 Task: Open a blank google sheet and write heading  Student grades data  Add 10 students name:-  'Joshua Rivera, Zoey Coleman, Ryan Wright, Addison Bailey, Jonathan Simmons, Brooklyn Ward, Caleb Barnes, Audrey Collins, Gabriel Perry, Sofia Bell. ' in February Last week sales are  100 to 150. Math Grade:-  90, 95, 80, 92, 85,88, 90, 78, 92, 85.Science Grade:-  85, 87, 92, 88, 90, 85, 92, 80, 88, 90.English Grade:-  92, 90, 85, 90, 88, 92, 85, 82, 90, 88.History Grade:-  88, 92, 78, 95, 90, 90, 80, 85, 92, 90. Total use the formula   =SUM(D2:G2) then presss enter. Save page Budget GuruData
Action: Mouse moved to (169, 211)
Screenshot: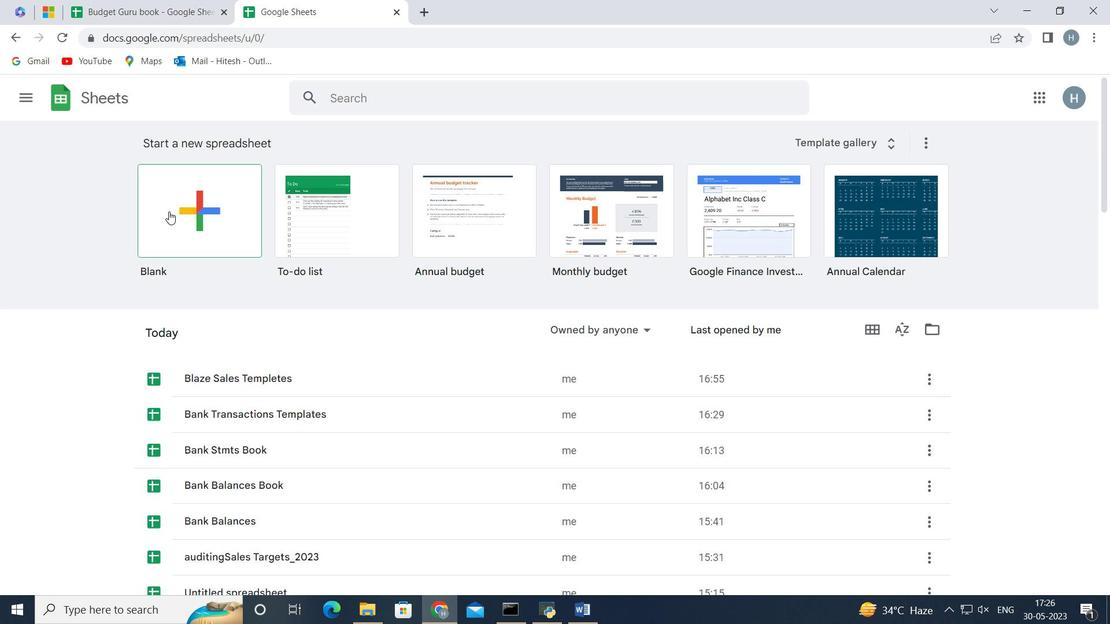 
Action: Mouse pressed left at (169, 211)
Screenshot: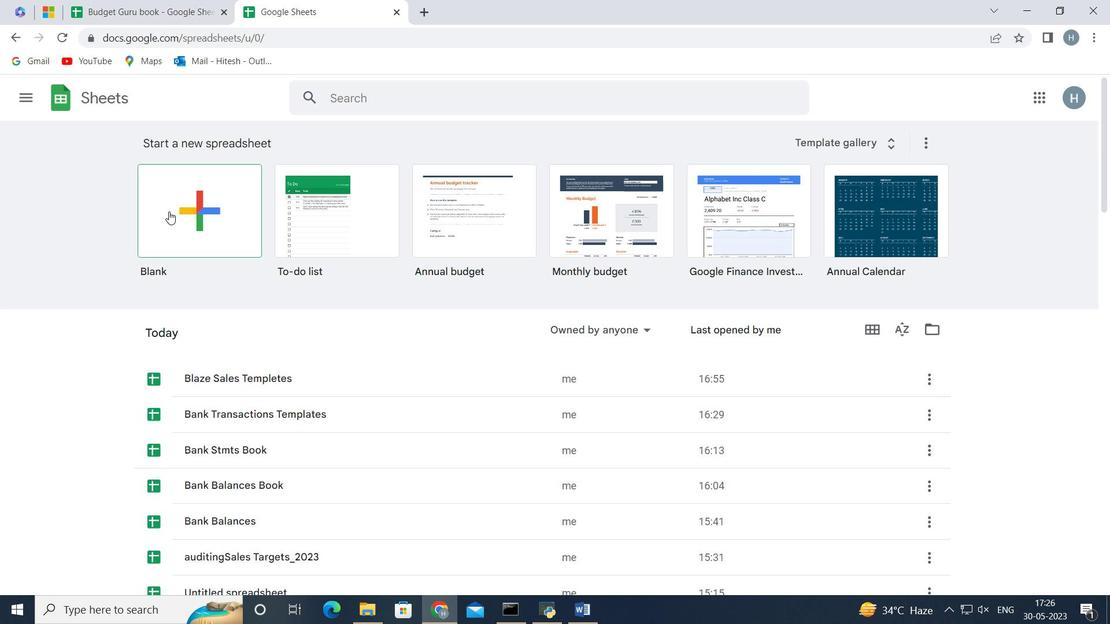 
Action: Mouse moved to (77, 202)
Screenshot: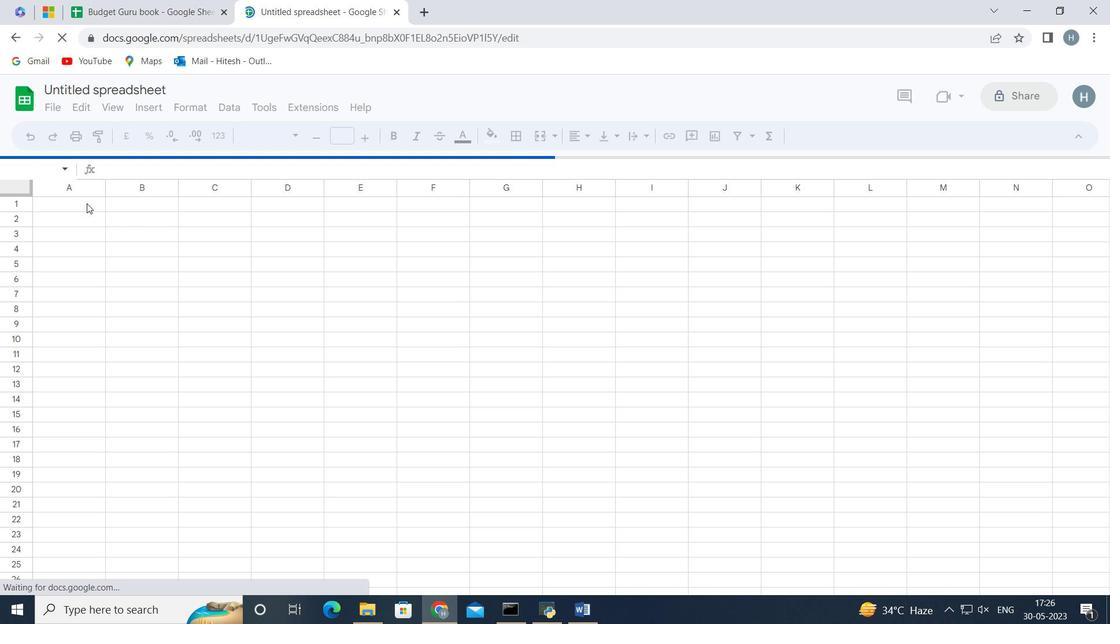
Action: Mouse pressed left at (77, 202)
Screenshot: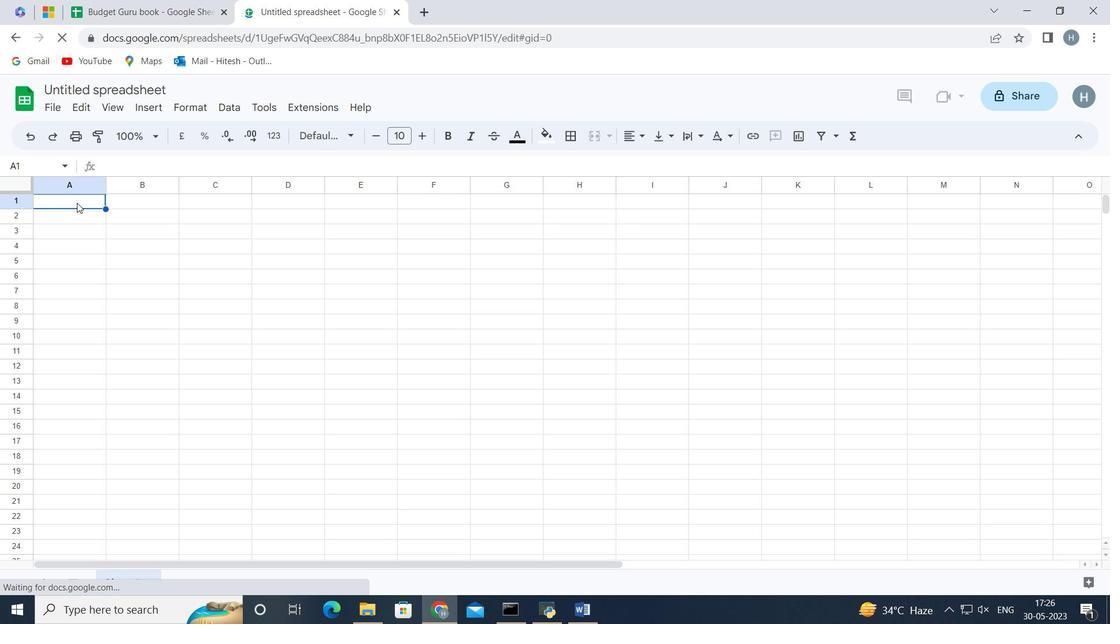 
Action: Key pressed <Key.shift>Student<Key.space><Key.shift>Grades<Key.space><Key.shift>Data<Key.enter><Key.shift><Key.shift><Key.shift><Key.shift><Key.shift>Students<Key.space><Key.shift>Name<Key.enter><Key.shift_r>Joshu<Key.space><Key.shift>Rivera<Key.enter><Key.shift>Zoey<Key.space><Key.shift>Coleman<Key.enter><Key.shift>Ryan<Key.space><Key.shift>Wright<Key.enter><Key.shift>Addison<Key.space><Key.shift>Bailey<Key.enter><Key.shift_r>Jonathan<Key.space><Key.shift>Simmons<Key.enter><Key.shift>Brooklyn<Key.space><Key.shift><Key.shift><Key.shift>Ward<Key.enter><Key.shift>Caleb<Key.space><Key.shift>Barnes<Key.enter><Key.shift>Audrey<Key.space><Key.shift>Collins<Key.enter><Key.shift><Key.shift><Key.shift><Key.shift><Key.shift><Key.shift><Key.shift>Gabriel<Key.space><Key.shift_r>Perry<Key.space><Key.enter><Key.shift>Sofia<Key.space><Key.shift>Bell<Key.enter>
Screenshot: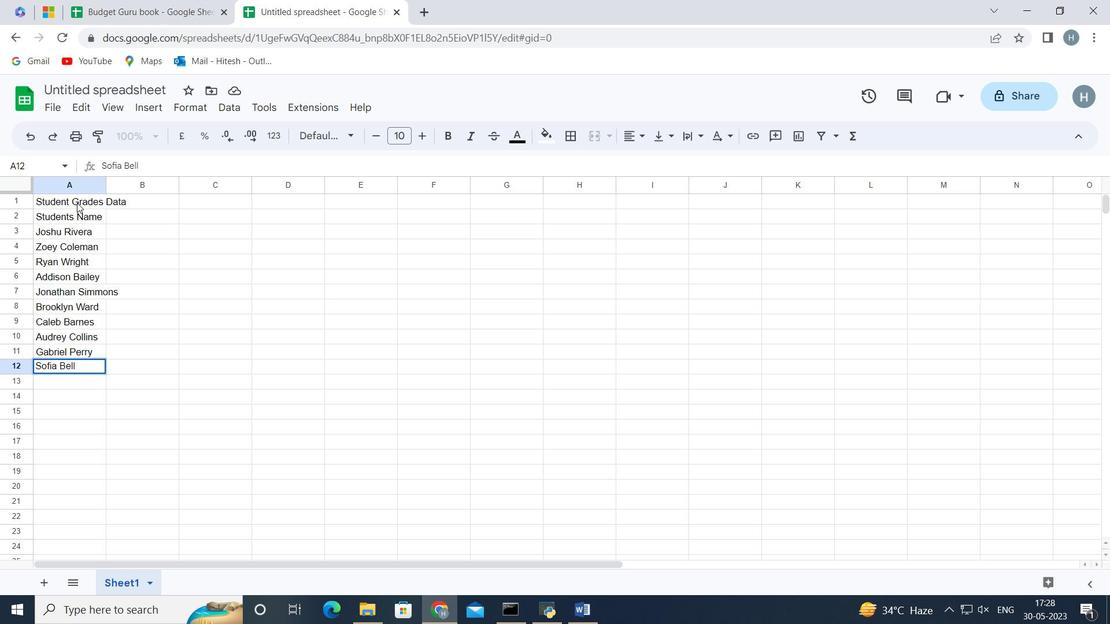 
Action: Mouse moved to (71, 183)
Screenshot: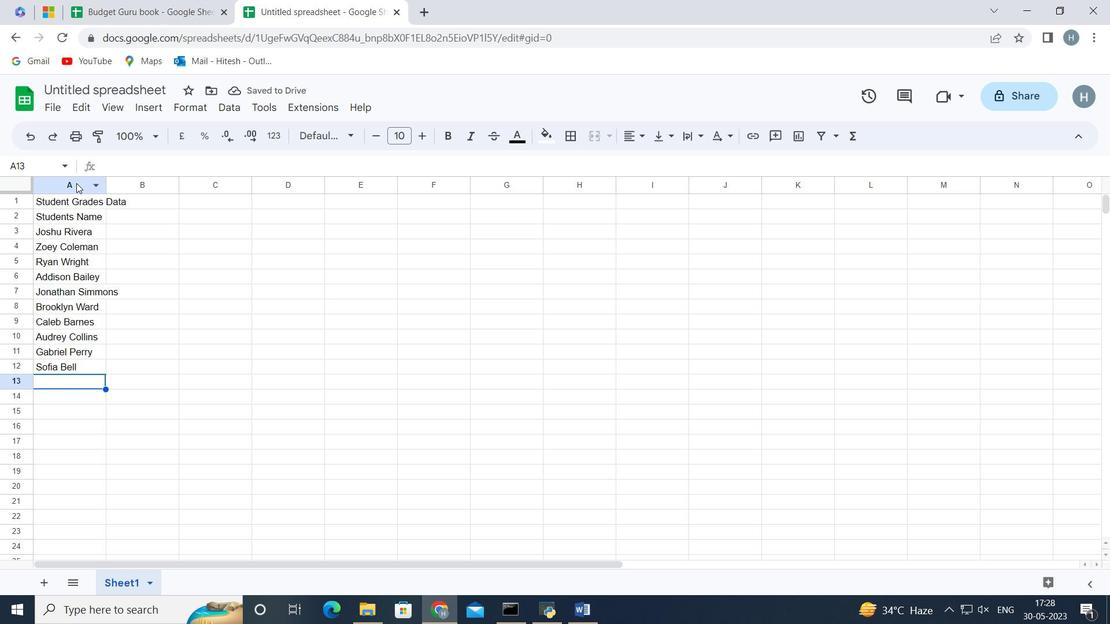 
Action: Mouse pressed left at (71, 183)
Screenshot: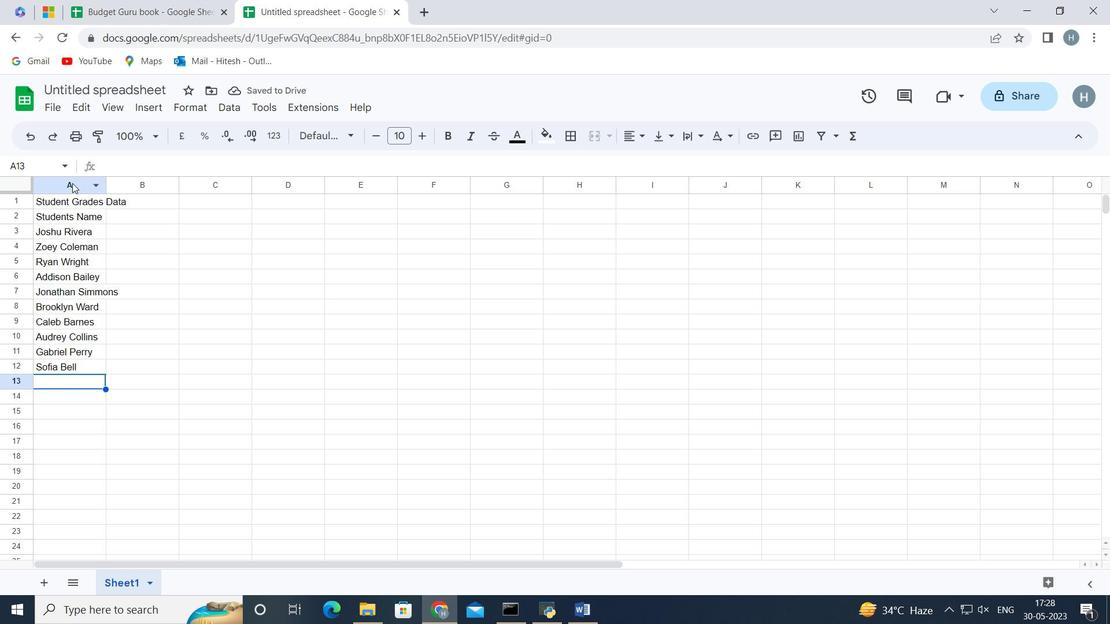 
Action: Mouse moved to (105, 183)
Screenshot: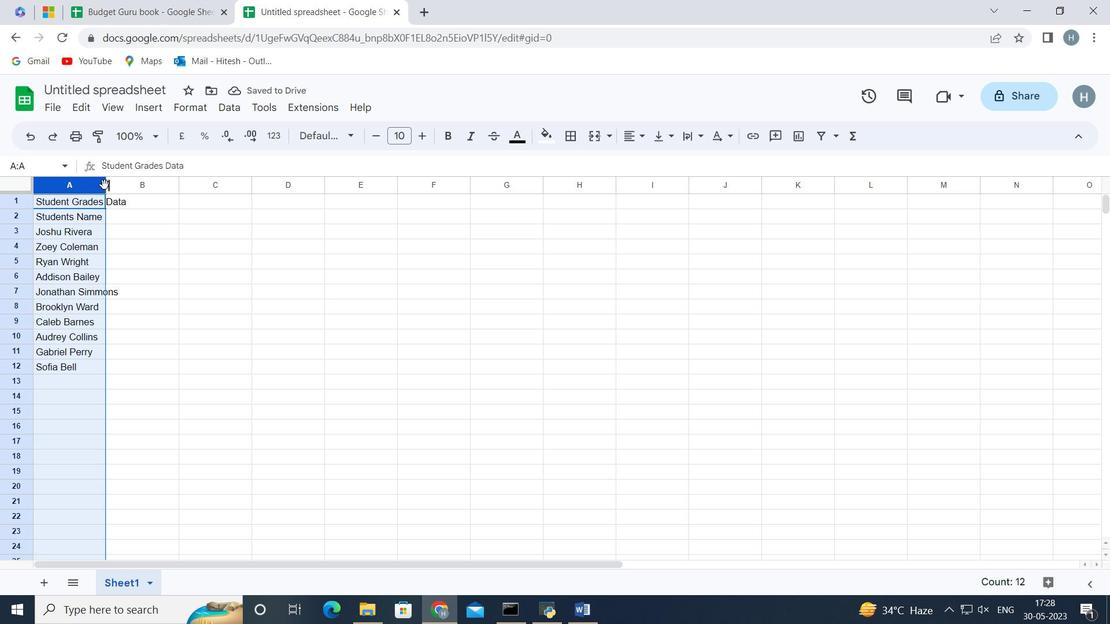 
Action: Mouse pressed left at (105, 183)
Screenshot: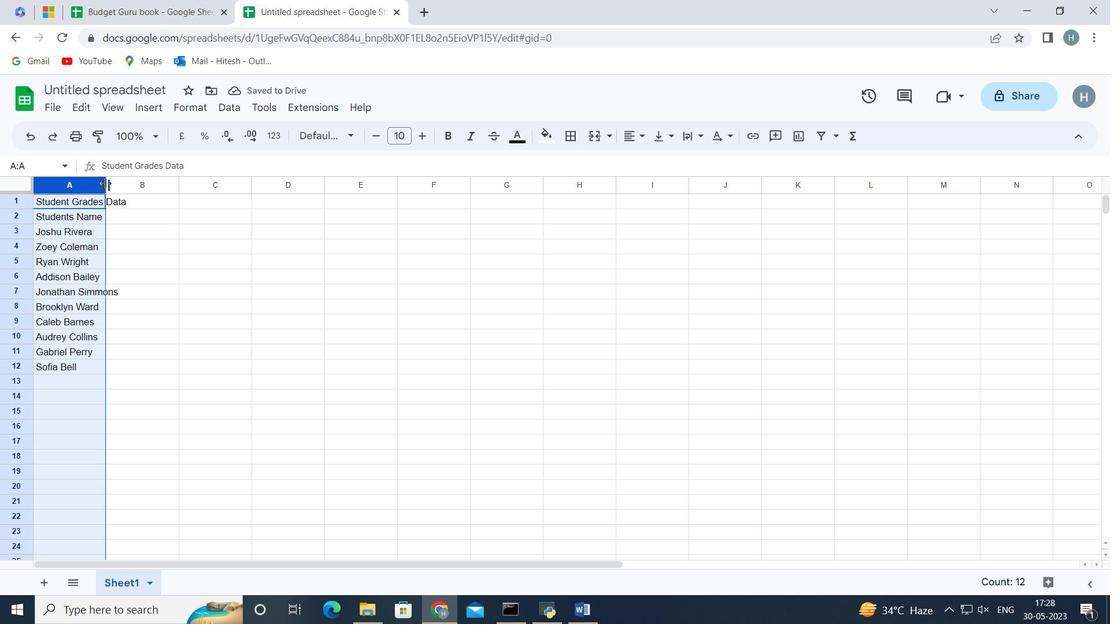 
Action: Mouse pressed left at (105, 183)
Screenshot: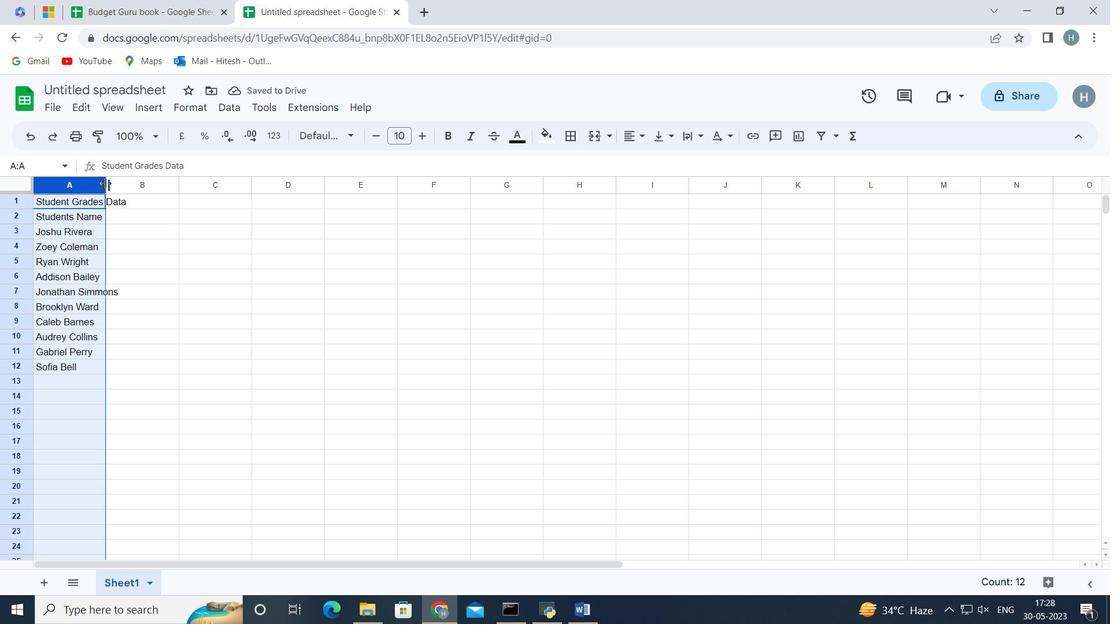 
Action: Mouse moved to (137, 215)
Screenshot: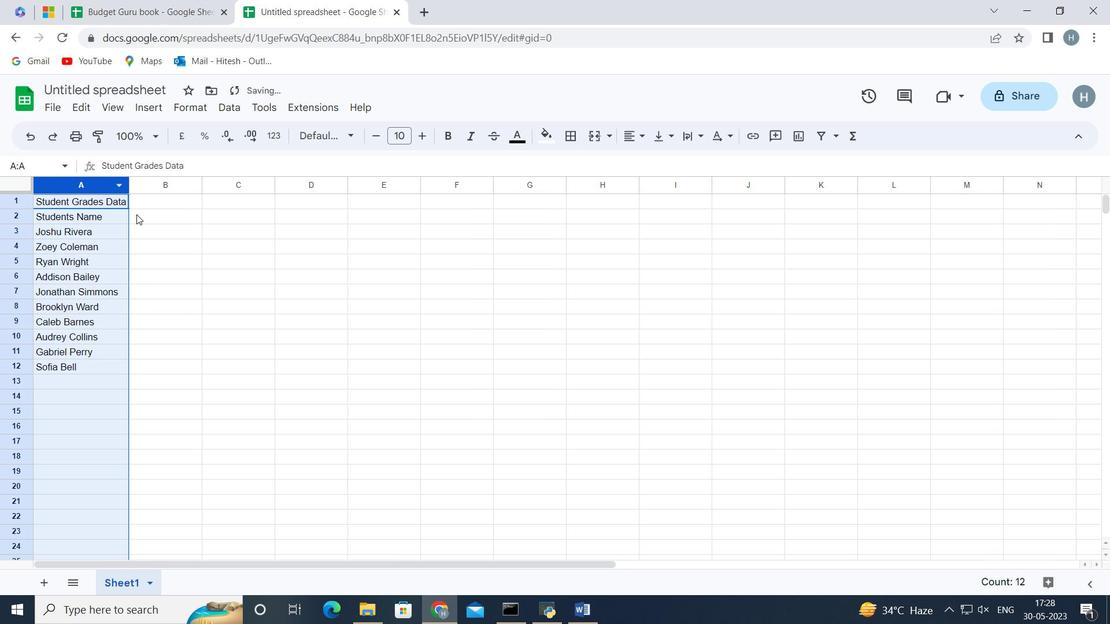 
Action: Mouse pressed left at (137, 215)
Screenshot: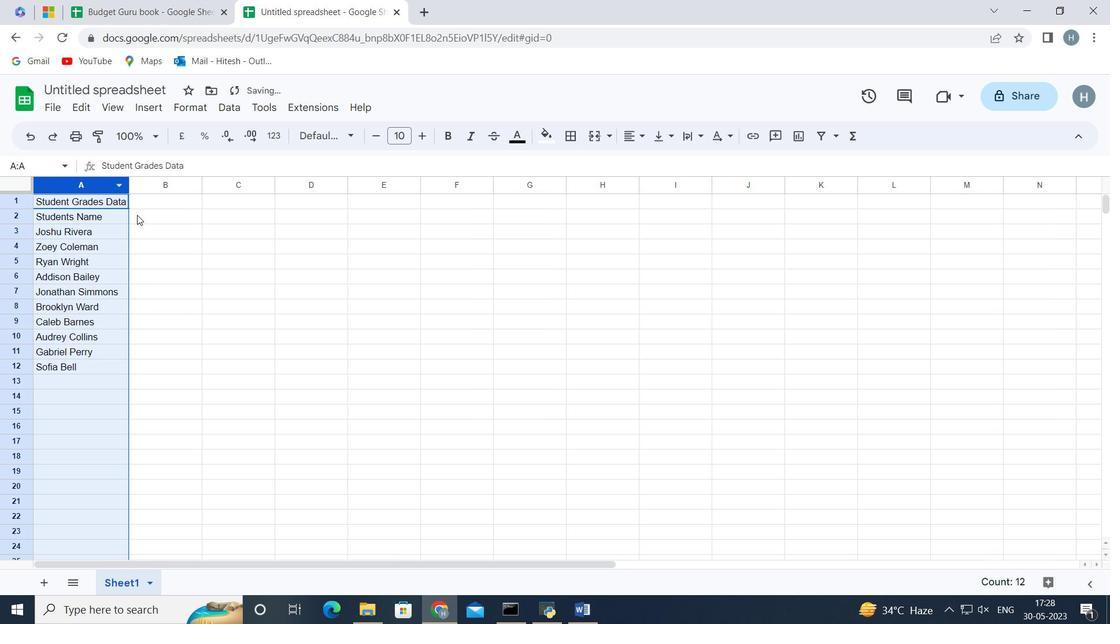 
Action: Mouse moved to (137, 215)
Screenshot: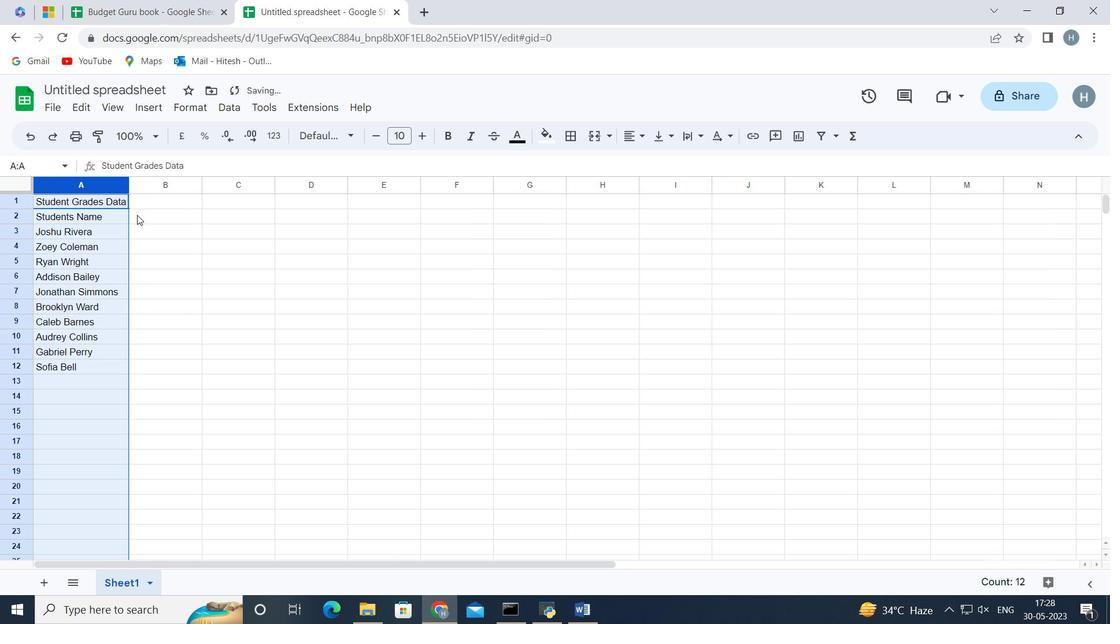 
Action: Key pressed <Key.shift>February<Key.space>l<Key.backspace><Key.shift>Last<Key.space><Key.shift>Week<Key.space><Key.shift>Sales<Key.enter>
Screenshot: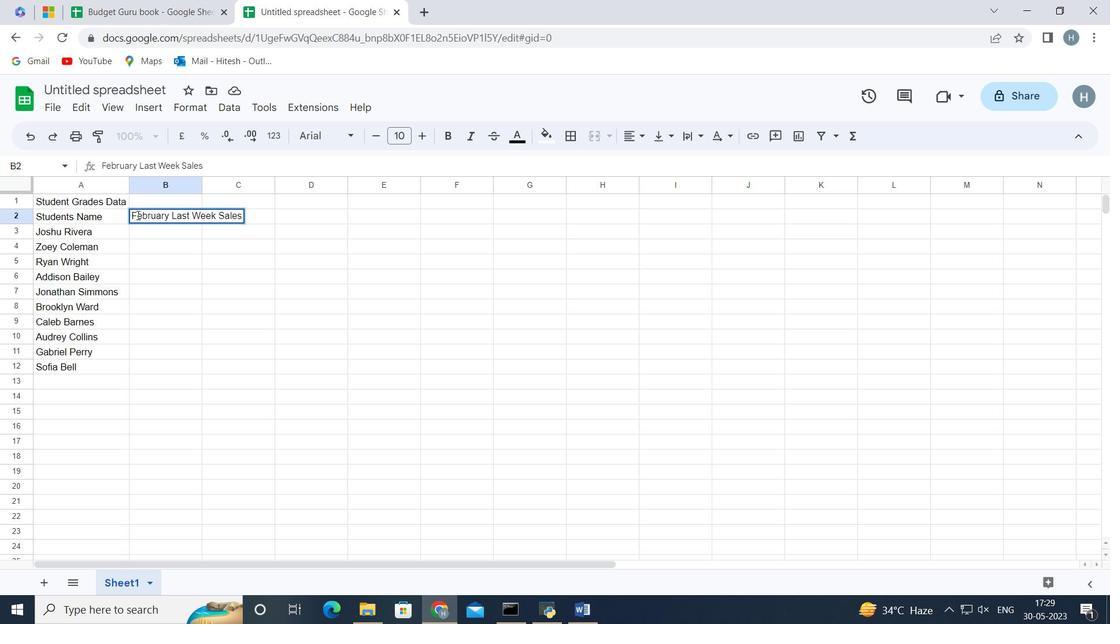 
Action: Mouse moved to (226, 193)
Screenshot: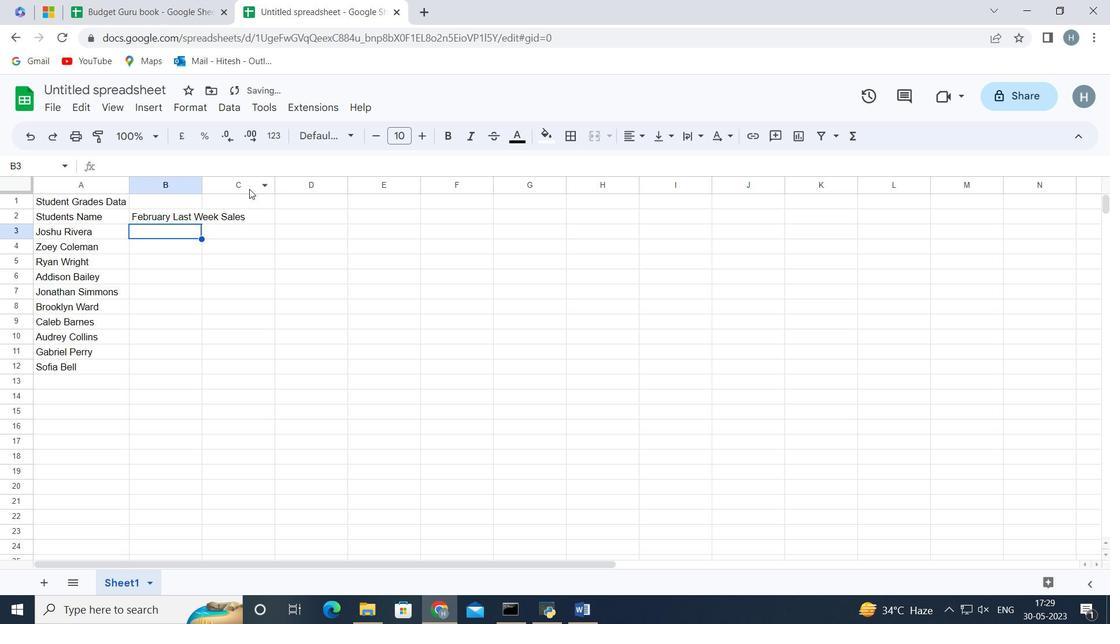
Action: Key pressed 100<Key.enter>140<Key.enter>120<Key.enter>150<Key.enter>130<Key.enter>19<Key.backspace>05<Key.enter>135<Key.enter>115<Key.enter>145<Key.enter>125<Key.enter>
Screenshot: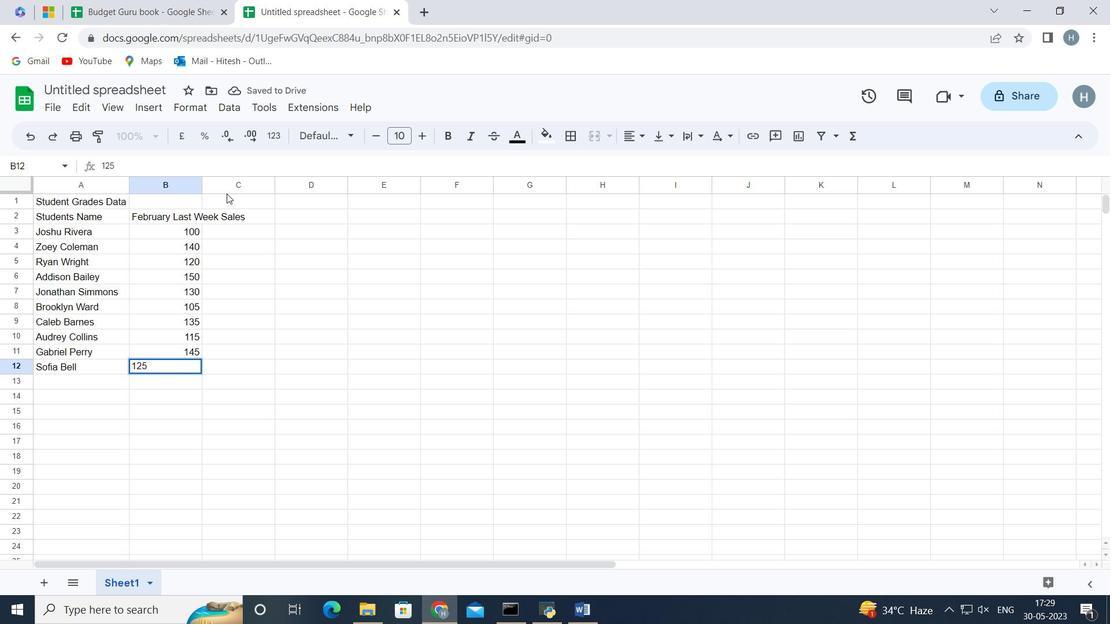 
Action: Mouse moved to (246, 211)
Screenshot: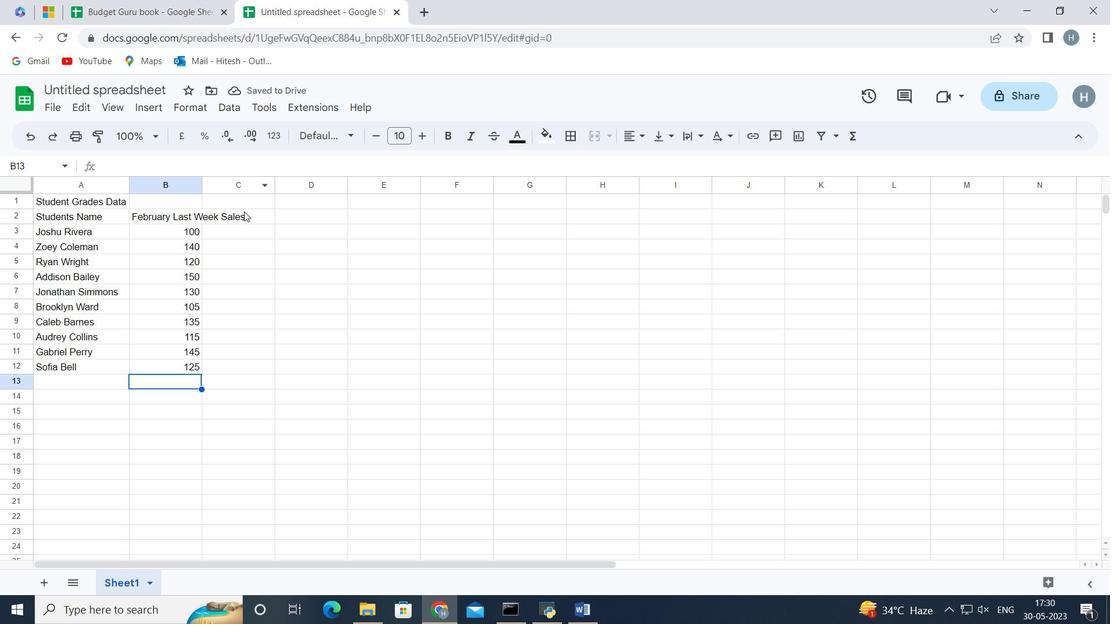 
Action: Mouse pressed left at (246, 211)
Screenshot: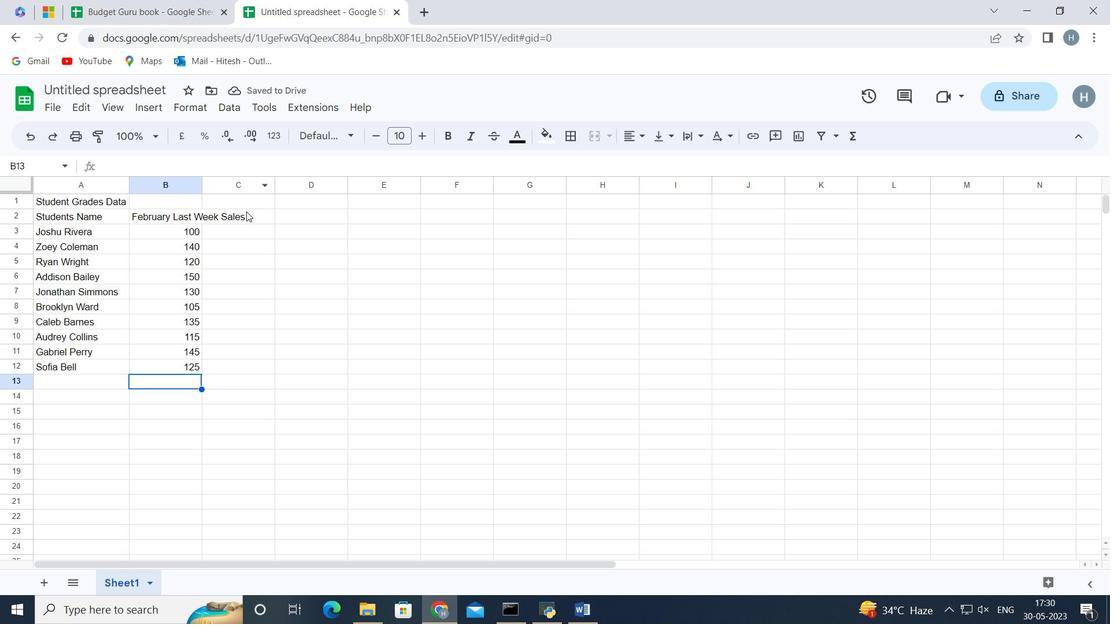 
Action: Key pressed <Key.shift>Math<Key.space><Key.shift>Grade<Key.enter>90<Key.enter>95<Key.enter>80<Key.enter>92<Key.enter>85<Key.enter>88<Key.enter>90<Key.enter>78<Key.enter>92<Key.enter>85<Key.enter>
Screenshot: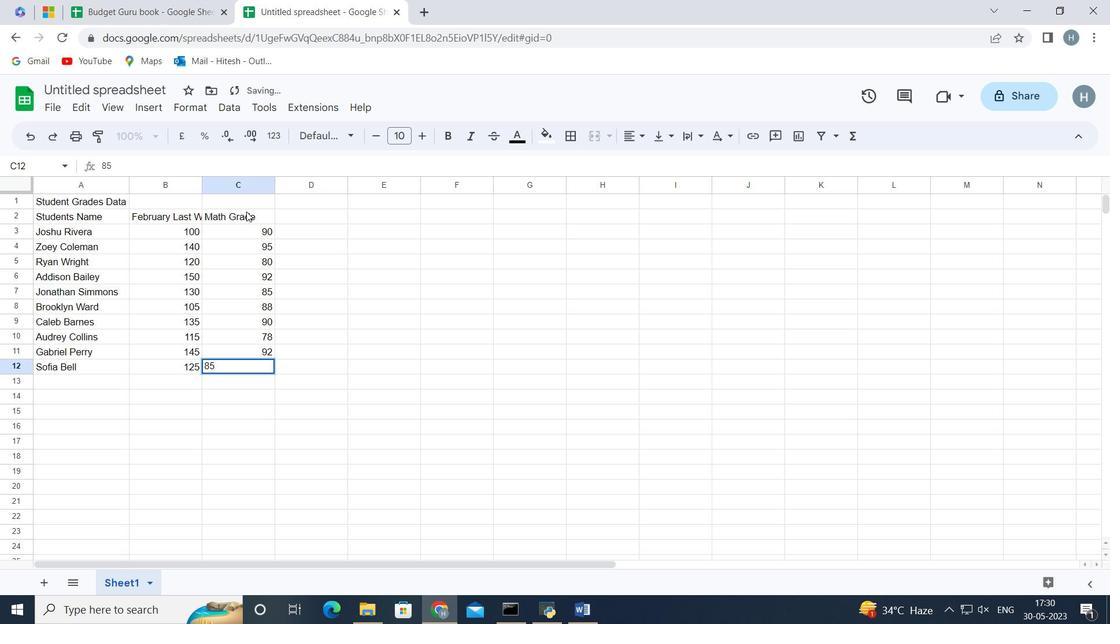 
Action: Mouse moved to (288, 215)
Screenshot: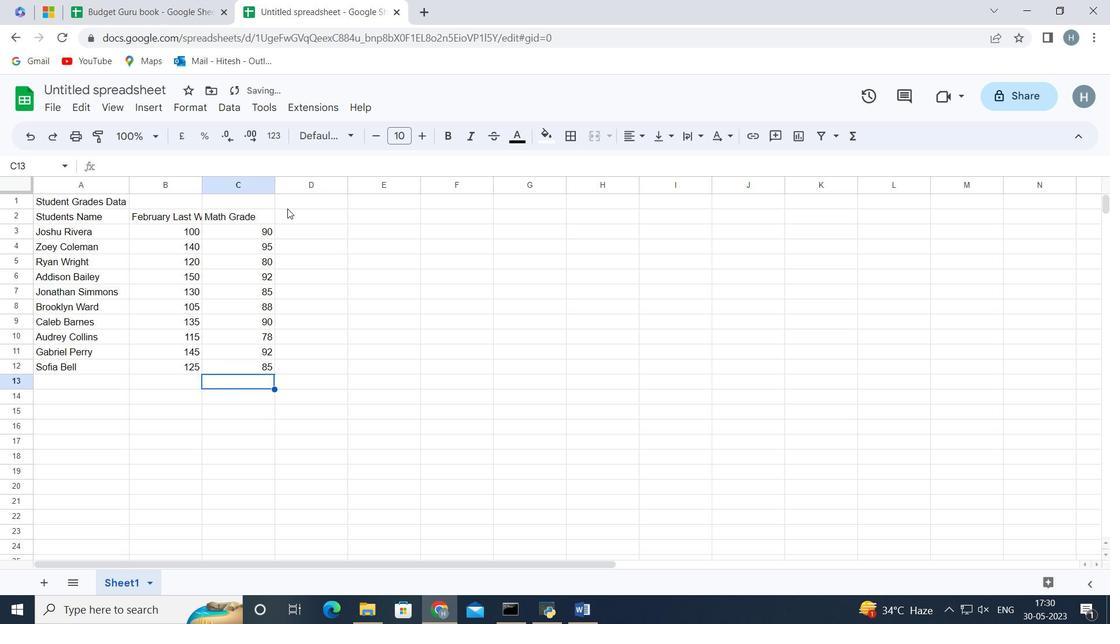 
Action: Mouse pressed left at (288, 215)
Screenshot: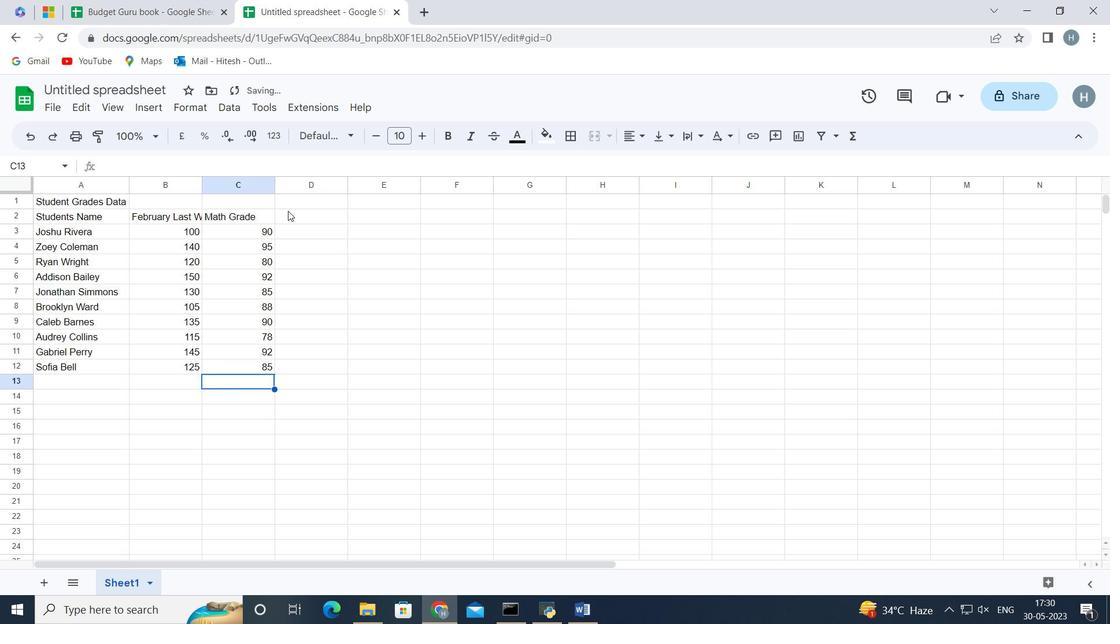 
Action: Key pressed <Key.shift>Science<Key.space><Key.shift>Grade<Key.enter>
Screenshot: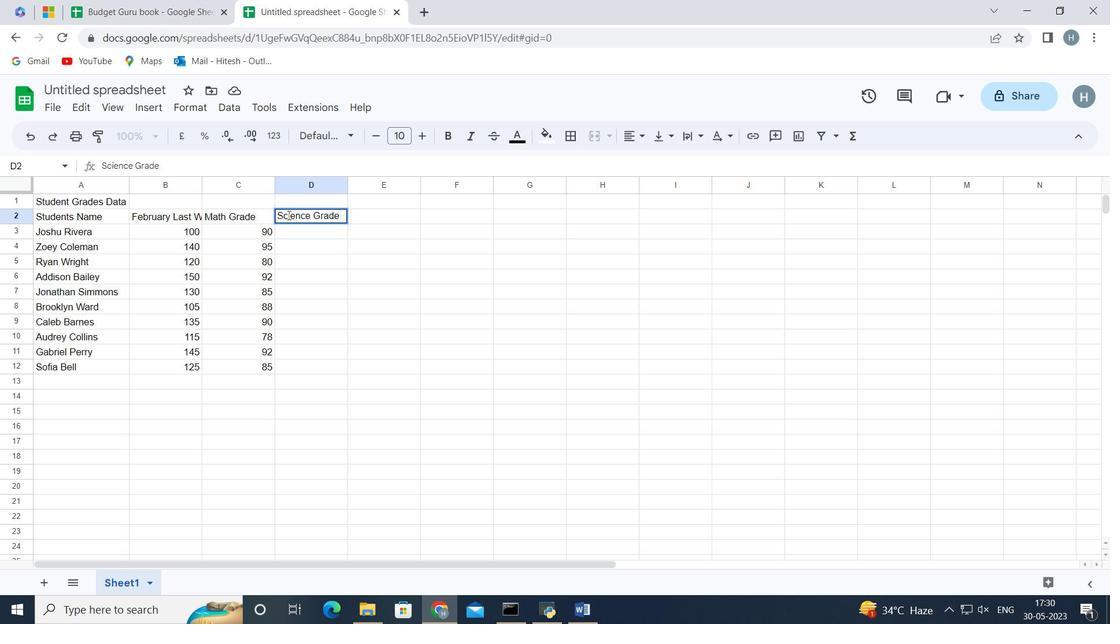 
Action: Mouse moved to (61, 234)
Screenshot: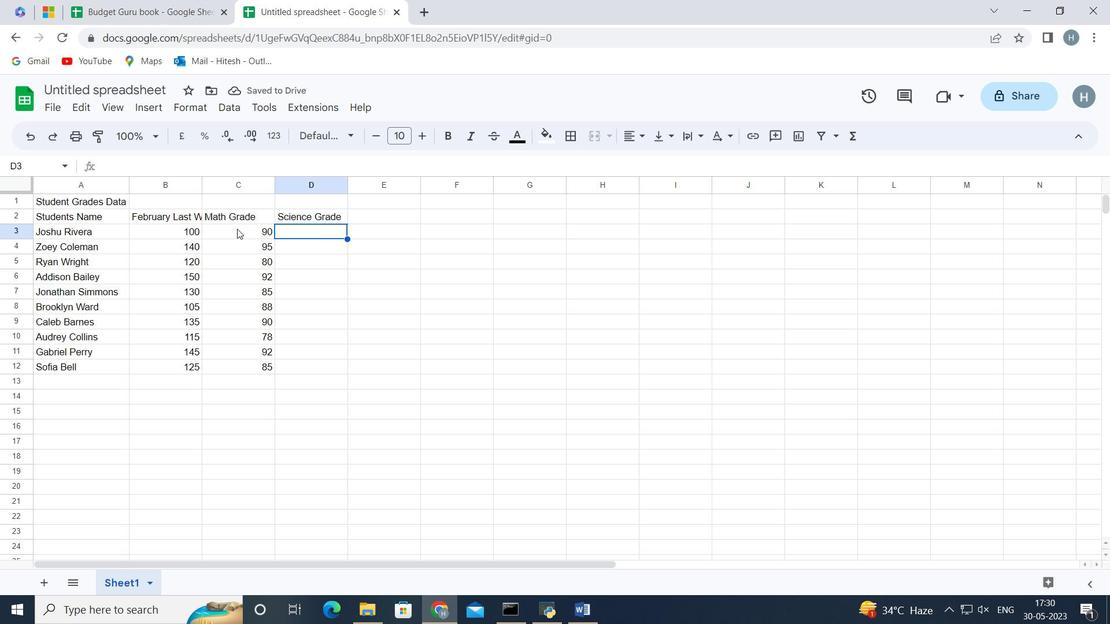 
Action: Key pressed 85<Key.enter>87<Key.enter>92<Key.enter>88<Key.enter>90<Key.enter>85<Key.enter>92<Key.enter>80<Key.enter>88<Key.enter>90<Key.enter>
Screenshot: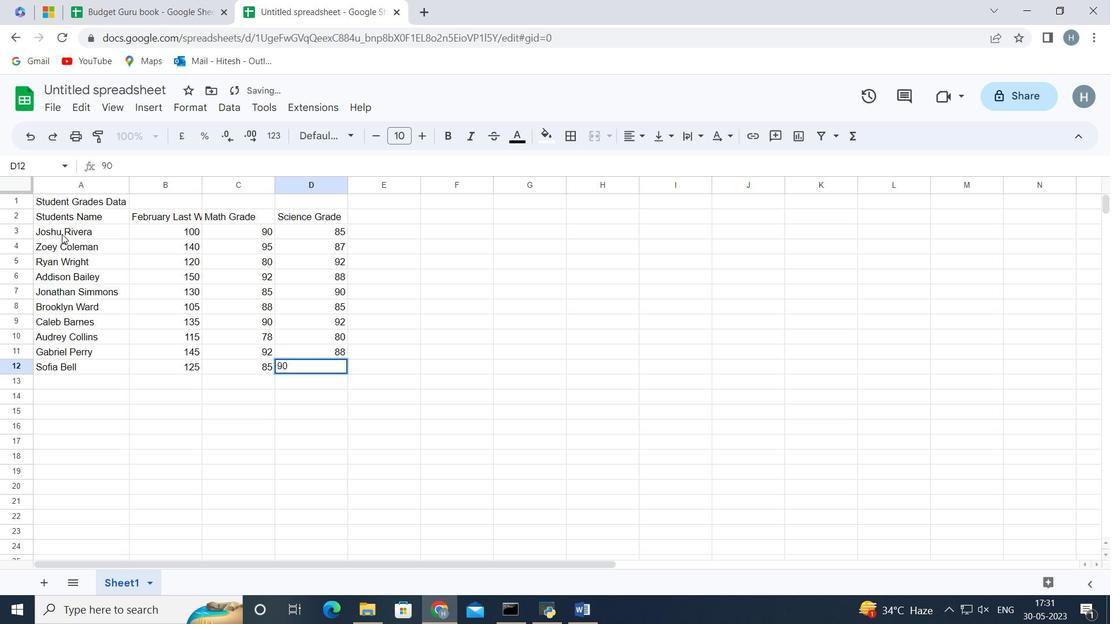 
Action: Mouse moved to (370, 211)
Screenshot: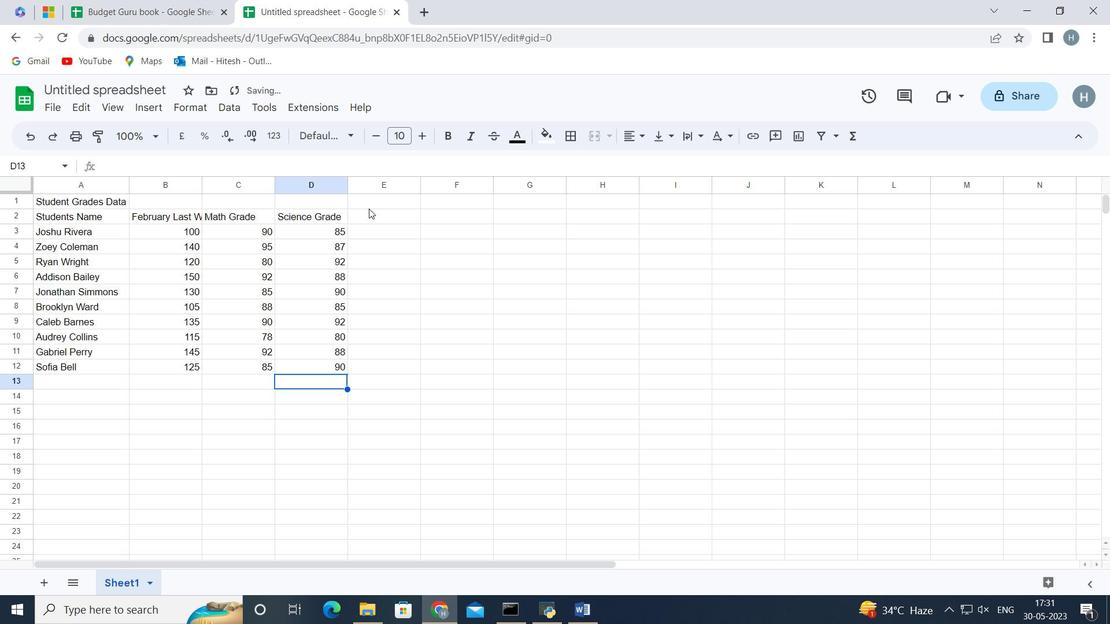 
Action: Mouse pressed left at (370, 211)
Screenshot: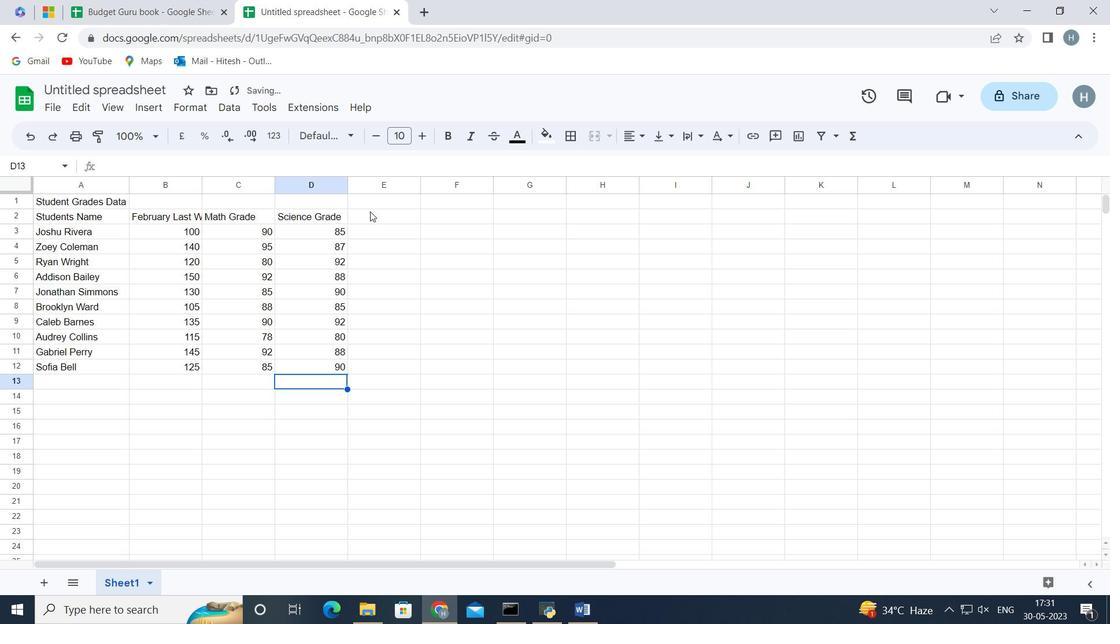 
Action: Key pressed <Key.shift>Engls<Key.backspace>ish<Key.space><Key.shift>Grade<Key.enter>
Screenshot: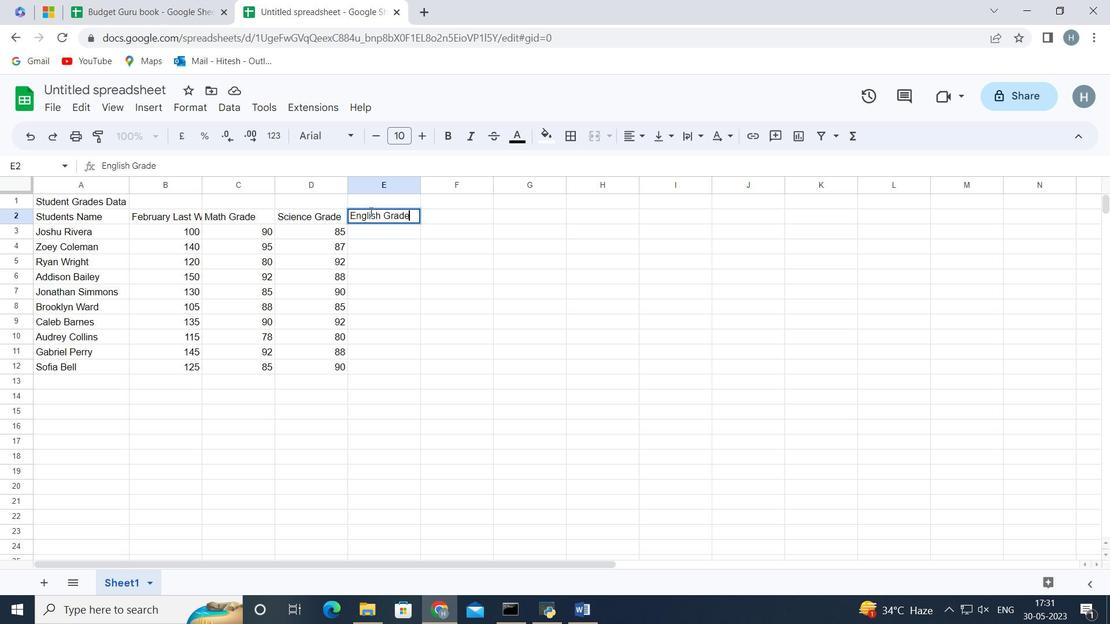 
Action: Mouse moved to (500, 159)
Screenshot: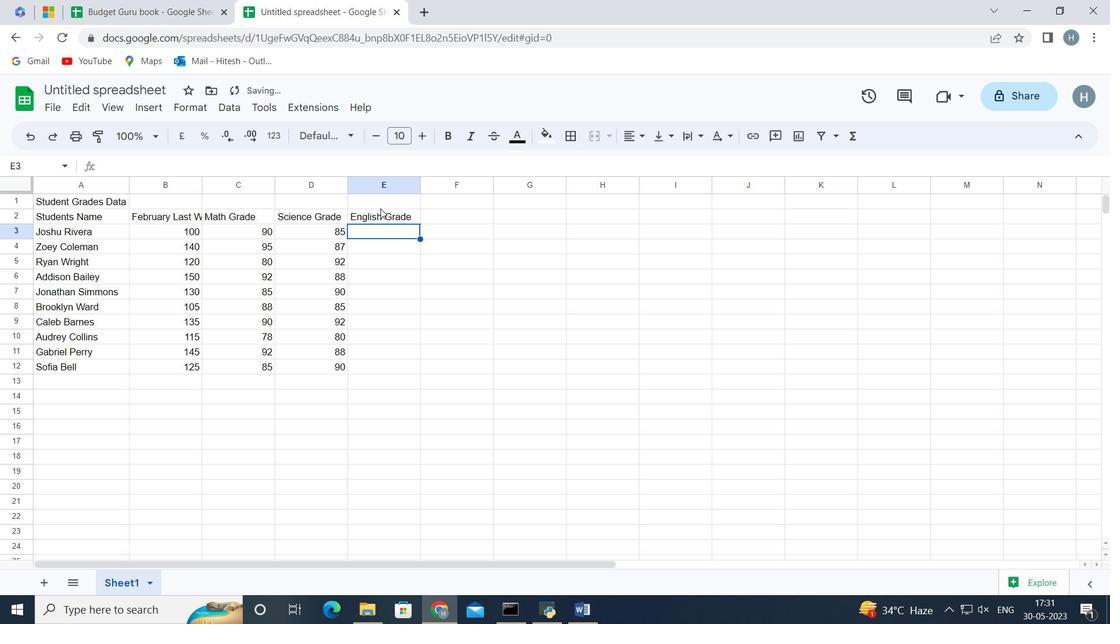 
Action: Key pressed 92<Key.enter>90<Key.enter>85<Key.enter>90<Key.enter>88<Key.enter>92<Key.enter>85<Key.enter>82<Key.enter>90<Key.enter>88<Key.enter>
Screenshot: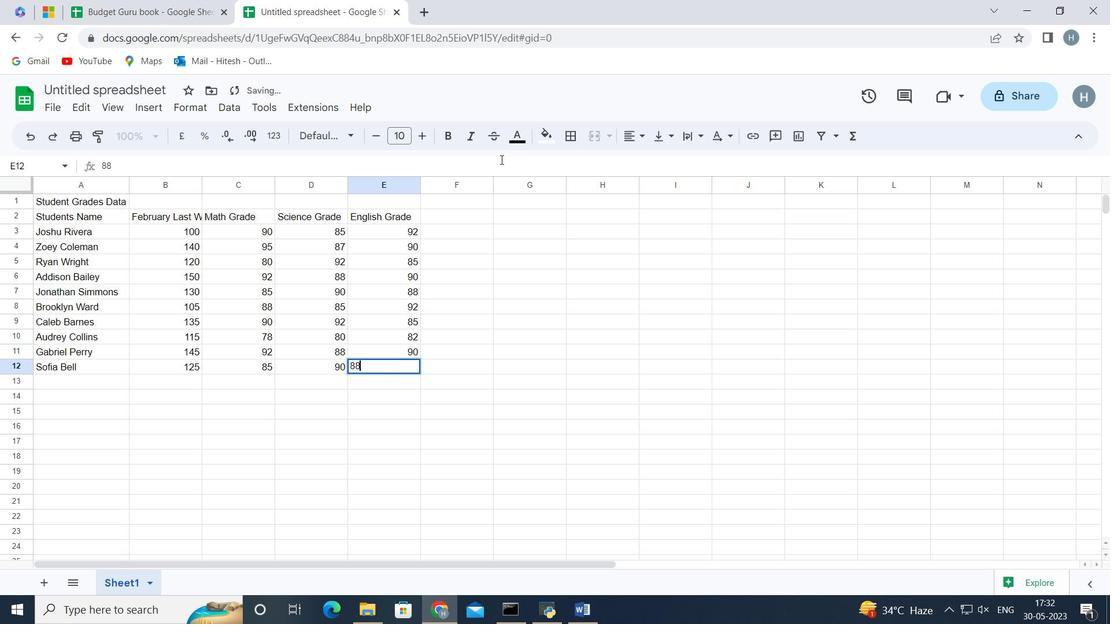 
Action: Mouse moved to (455, 216)
Screenshot: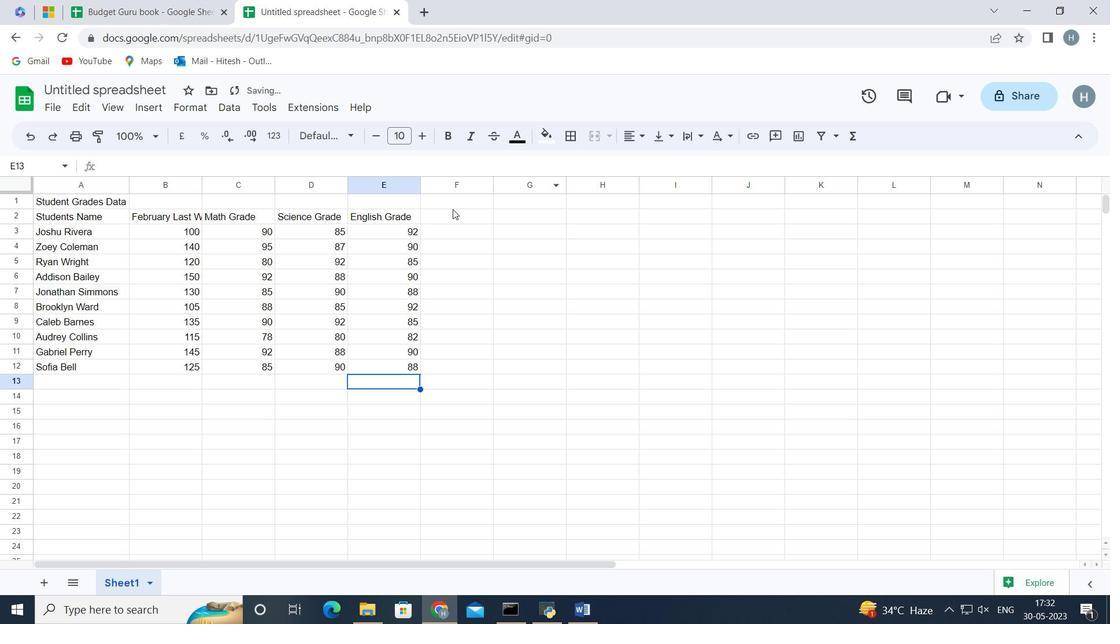 
Action: Mouse pressed left at (455, 216)
Screenshot: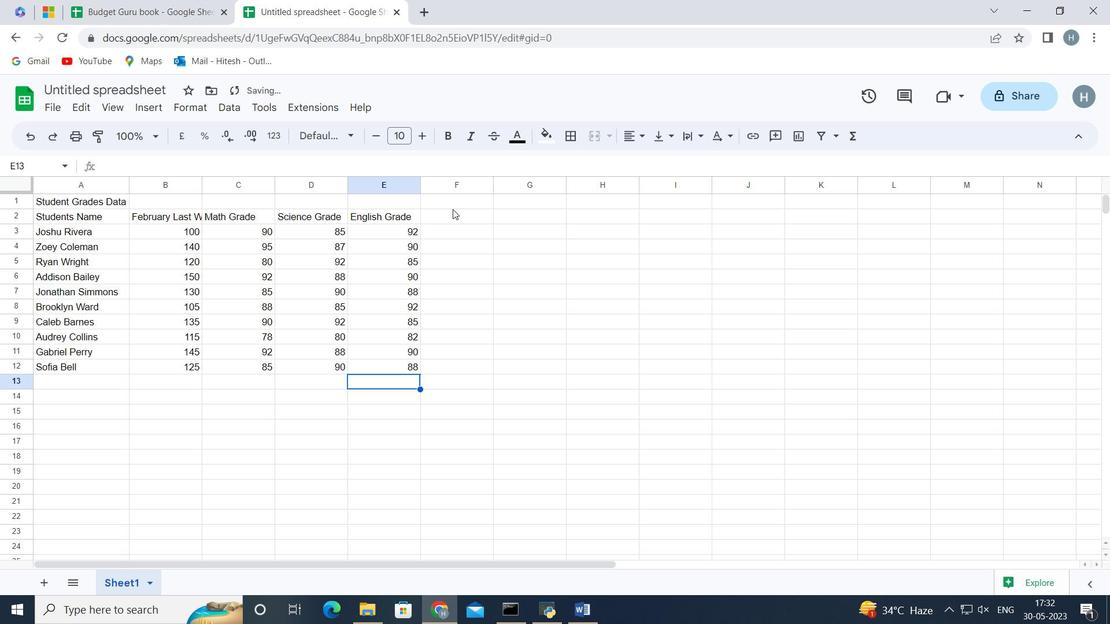 
Action: Mouse moved to (456, 216)
Screenshot: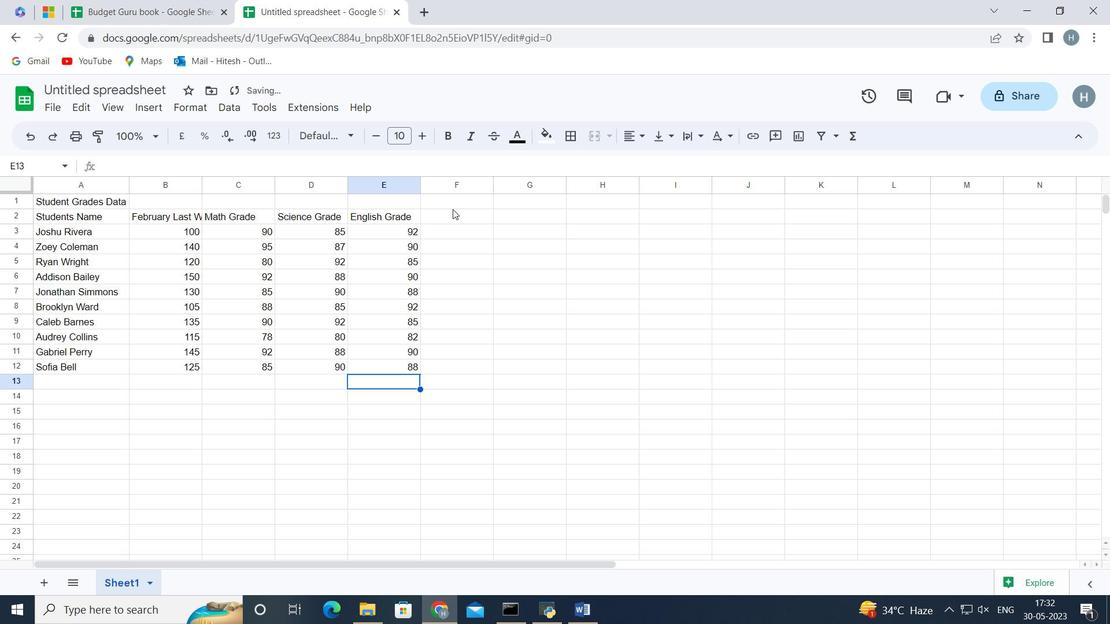 
Action: Key pressed <Key.shift>History<Key.space><Key.shift>Grae<Key.backspace>de<Key.enter>
Screenshot: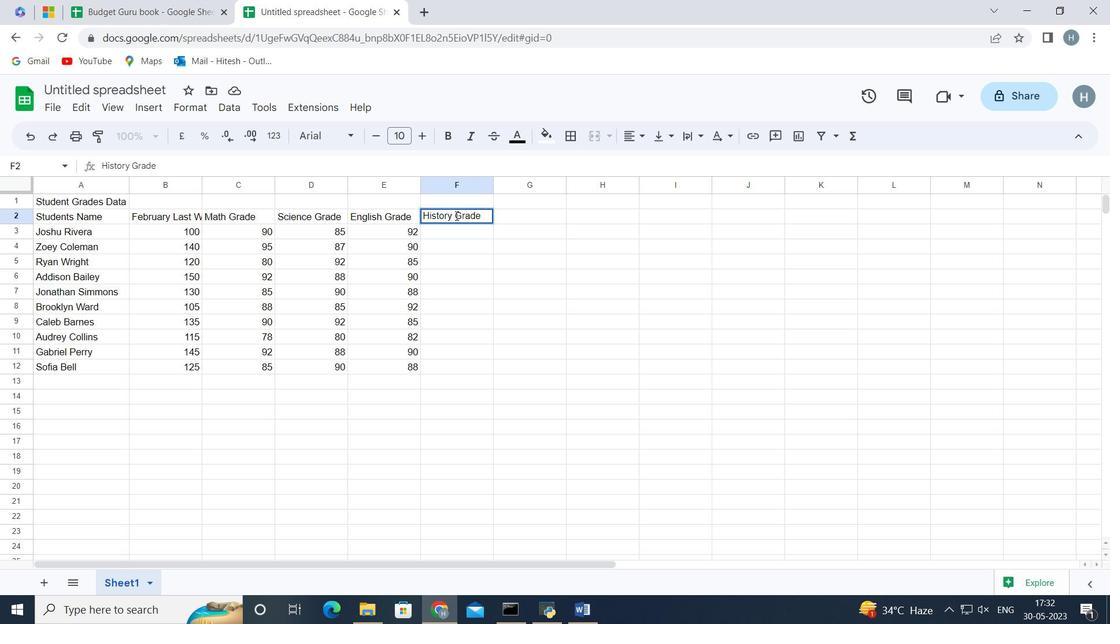 
Action: Mouse moved to (456, 227)
Screenshot: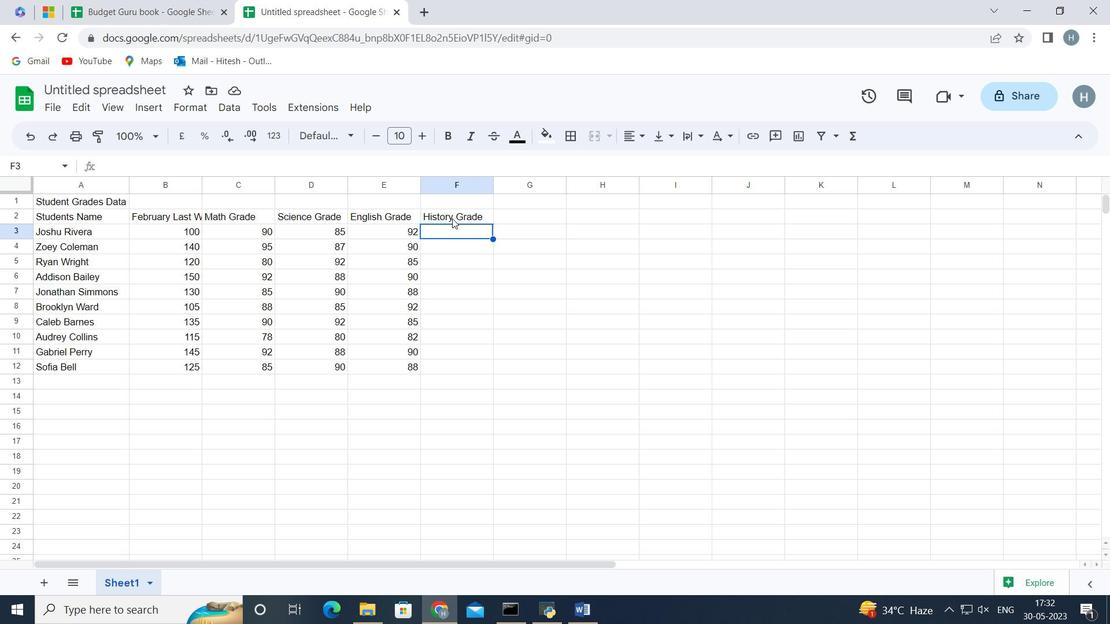 
Action: Key pressed 88<Key.enter>92<Key.enter>78<Key.enter>95<Key.enter>90<Key.enter>90<Key.enter>80<Key.enter>85<Key.enter>92<Key.enter>90<Key.enter>
Screenshot: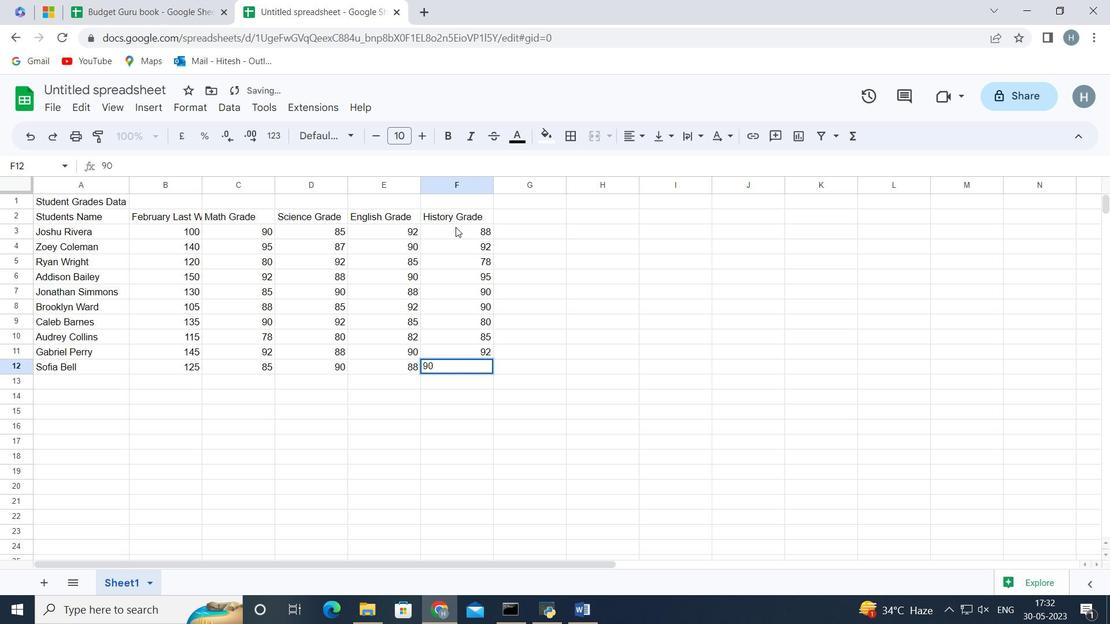 
Action: Mouse moved to (533, 214)
Screenshot: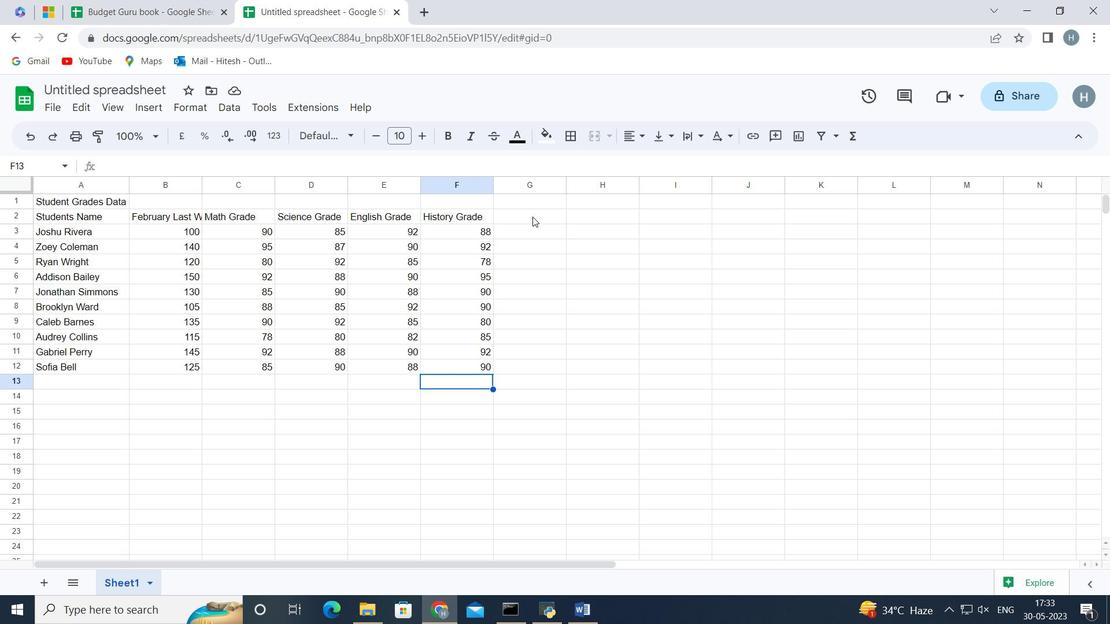 
Action: Mouse pressed left at (533, 214)
Screenshot: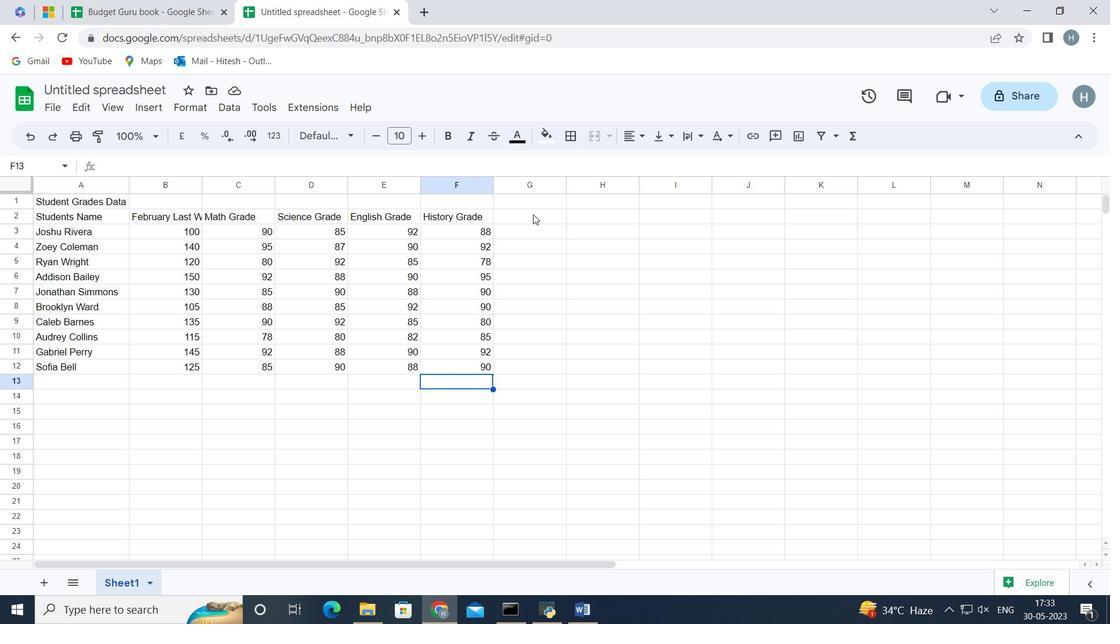 
Action: Key pressed <Key.shift>Total<Key.enter>
Screenshot: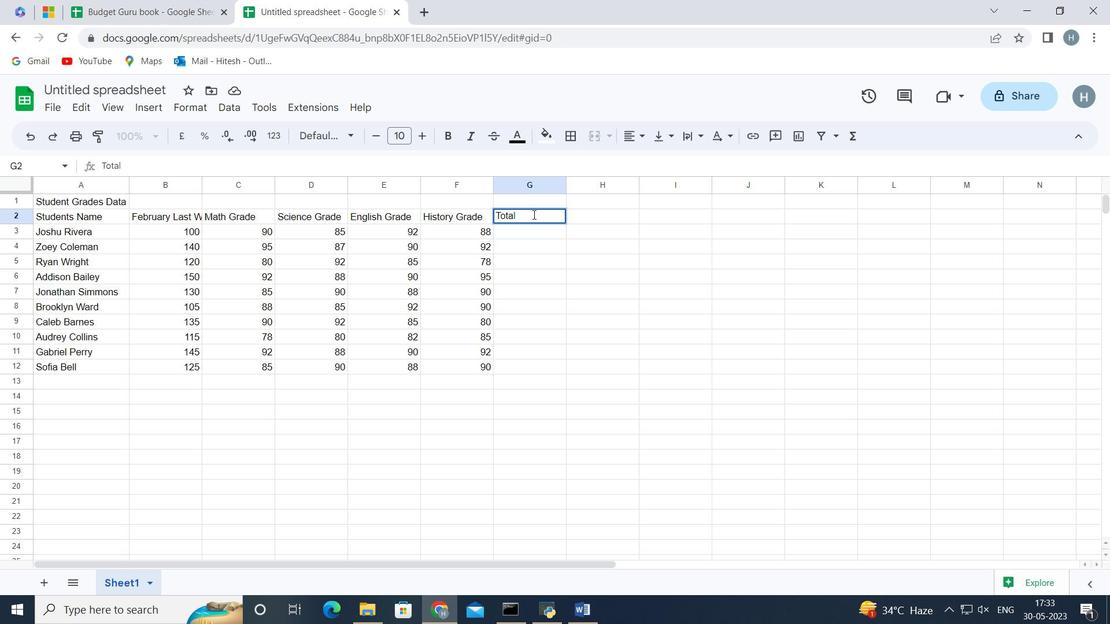 
Action: Mouse moved to (527, 222)
Screenshot: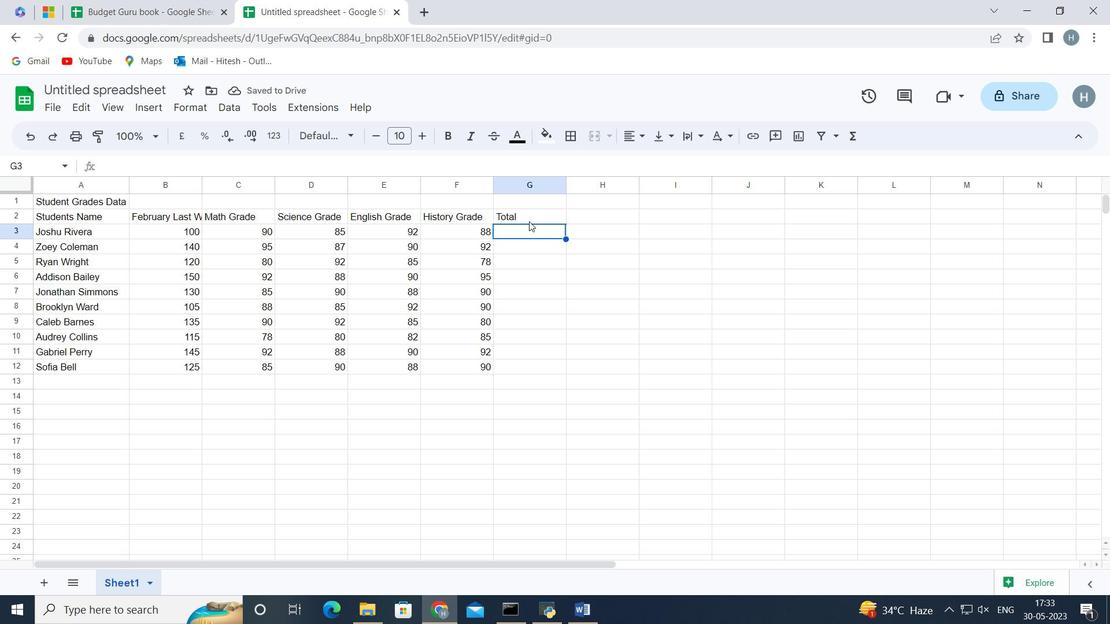 
Action: Key pressed =sum
Screenshot: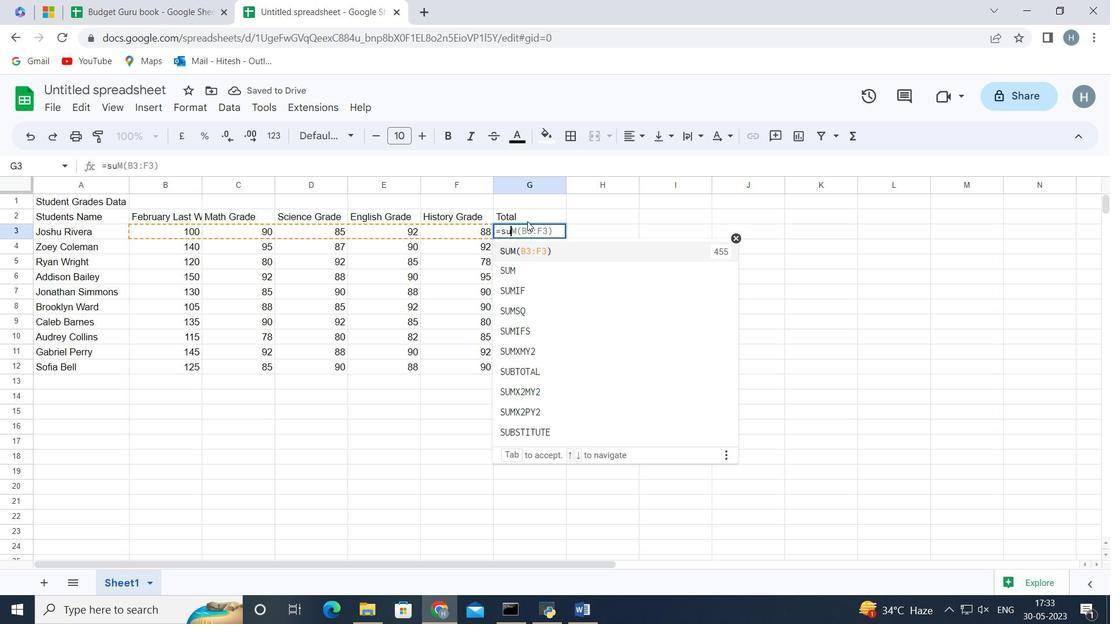 
Action: Mouse moved to (492, 233)
Screenshot: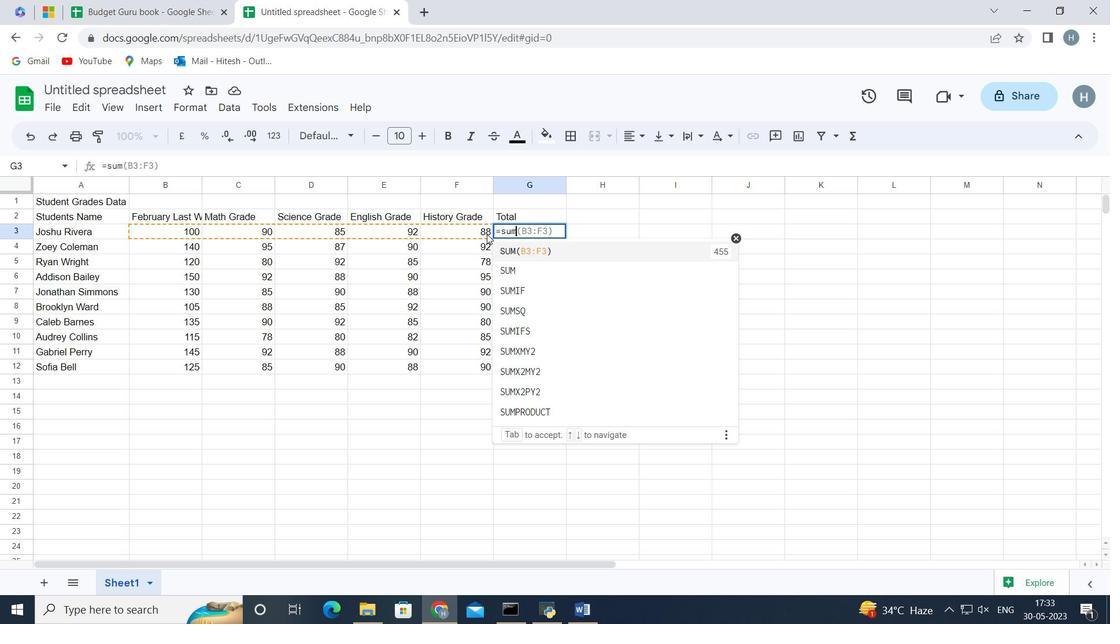 
Action: Key pressed <Key.shift_r>
Screenshot: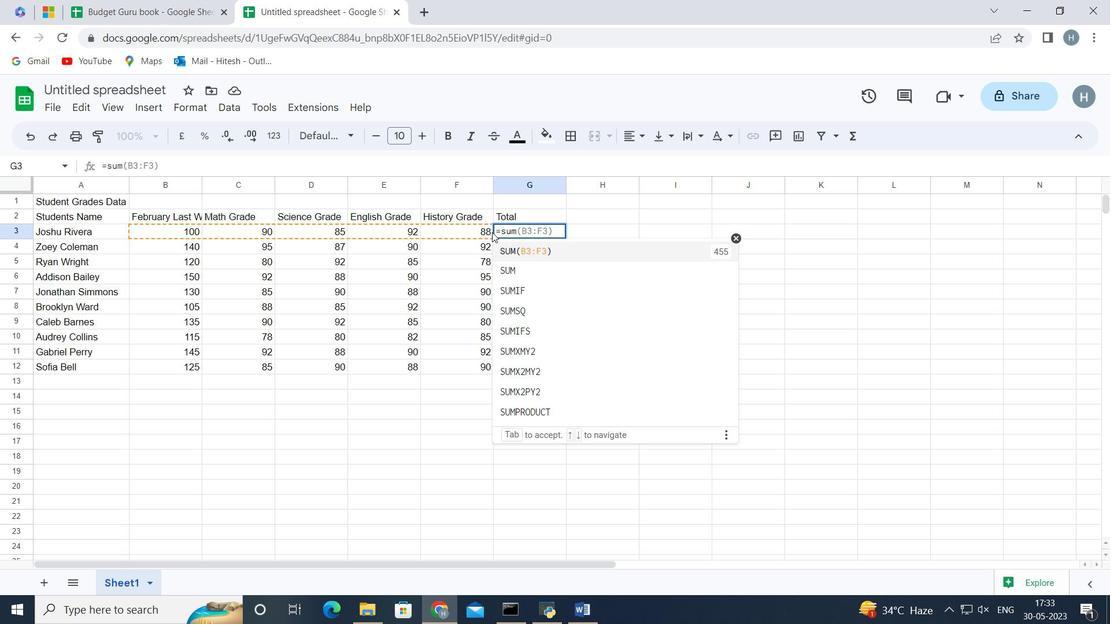 
Action: Mouse moved to (492, 233)
Screenshot: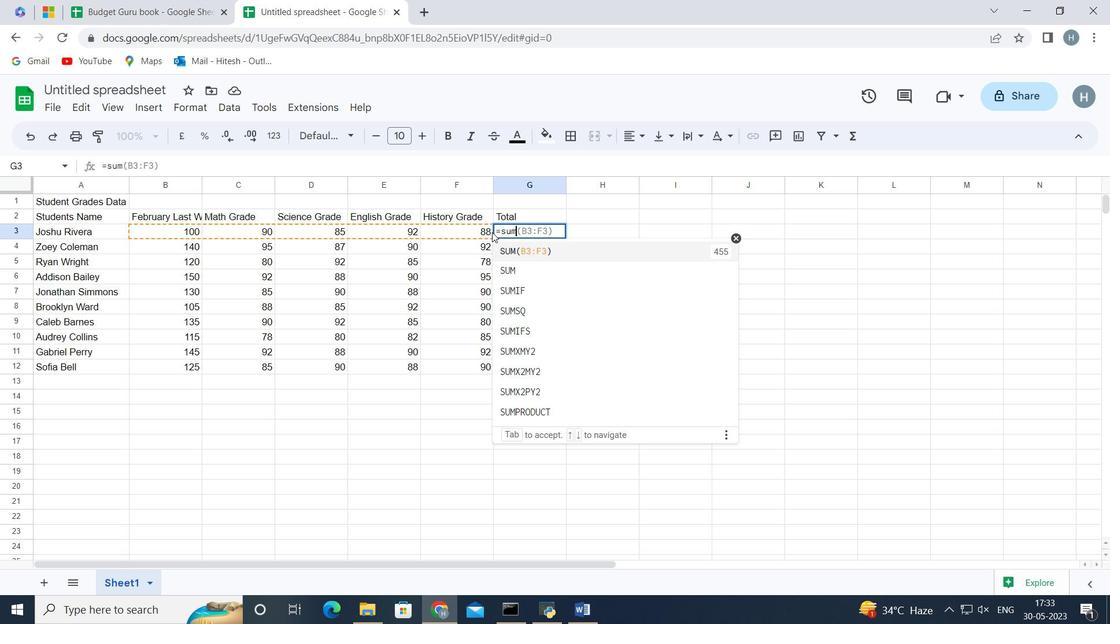
Action: Key pressed <Key.shift_r><Key.shift_r><Key.shift_r><Key.shift_r><Key.shift_r><Key.shift_r><Key.shift_r><Key.shift_r><Key.shift_r><Key.shift_r><Key.shift_r><Key.shift_r><Key.shift_r><Key.shift_r><Key.shift_r><Key.shift_r><Key.shift_r><Key.shift_r>(
Screenshot: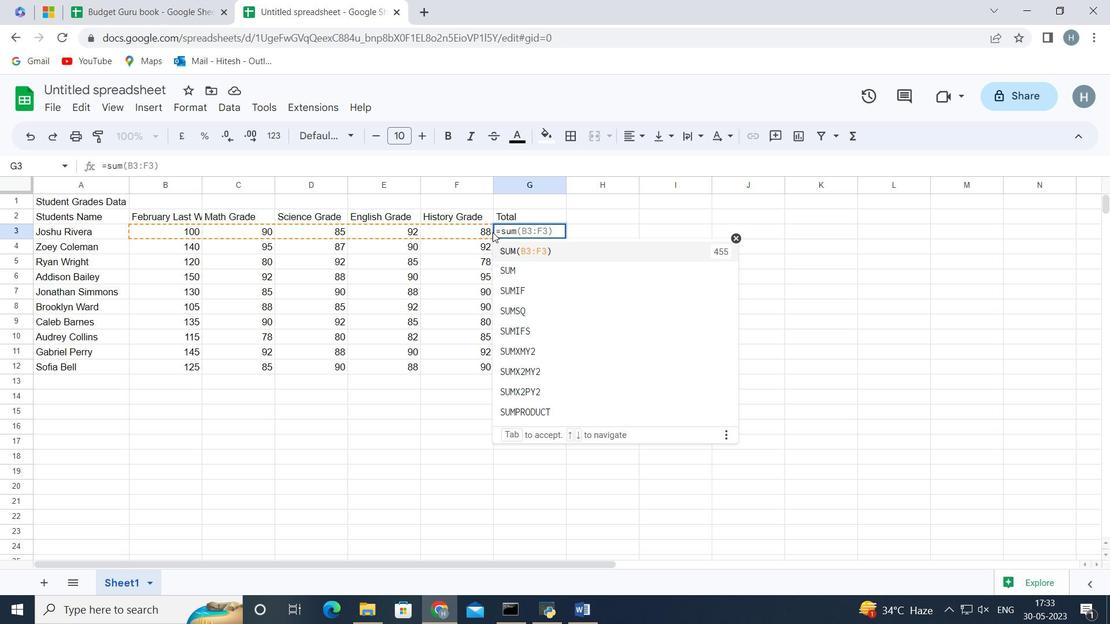 
Action: Mouse moved to (465, 226)
Screenshot: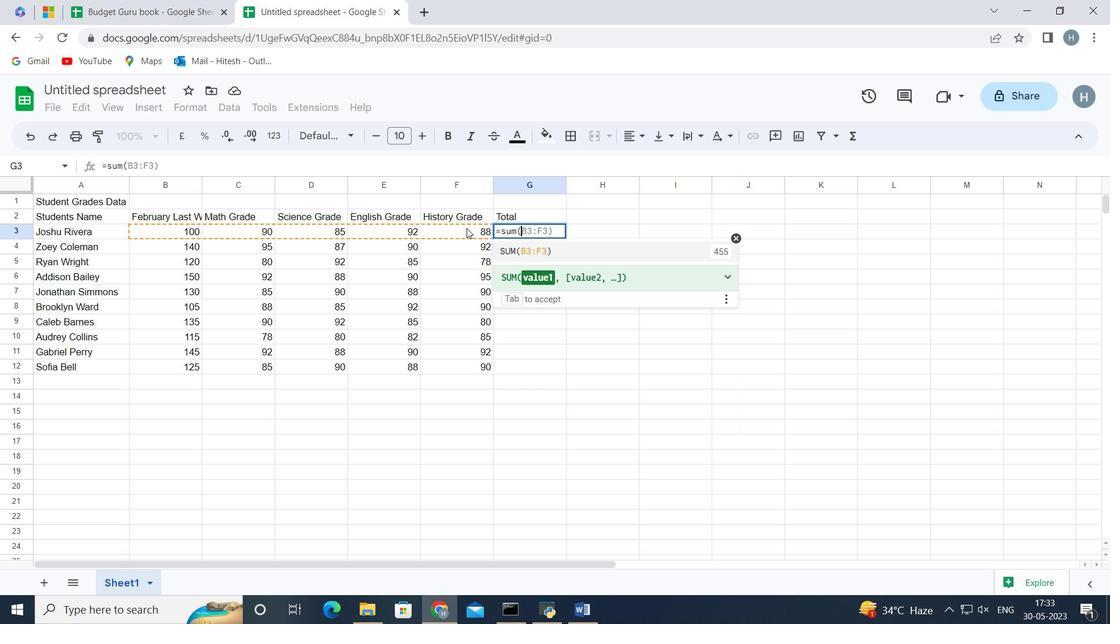 
Action: Mouse pressed left at (465, 226)
Screenshot: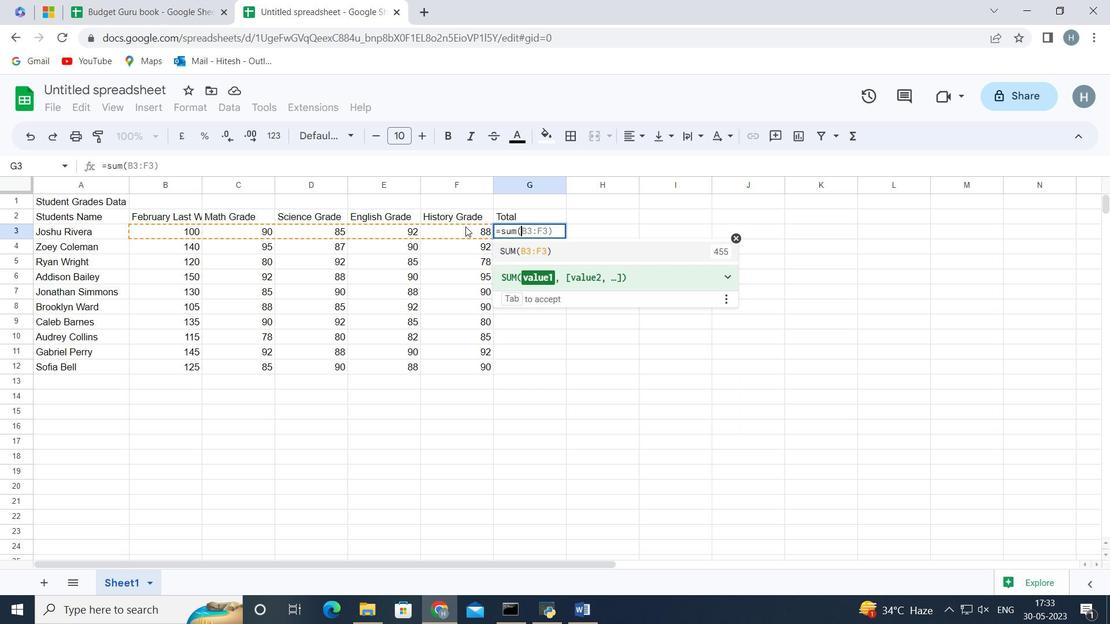 
Action: Mouse moved to (464, 224)
Screenshot: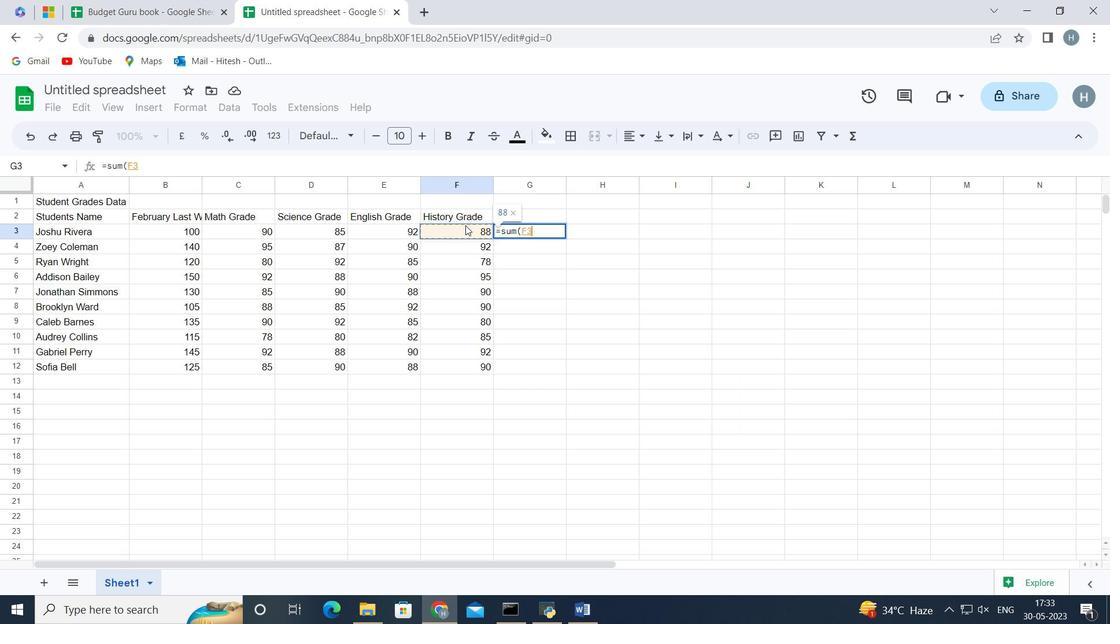 
Action: Key pressed ;<Key.backspace><Key.shift_r>:<Key.left>
Screenshot: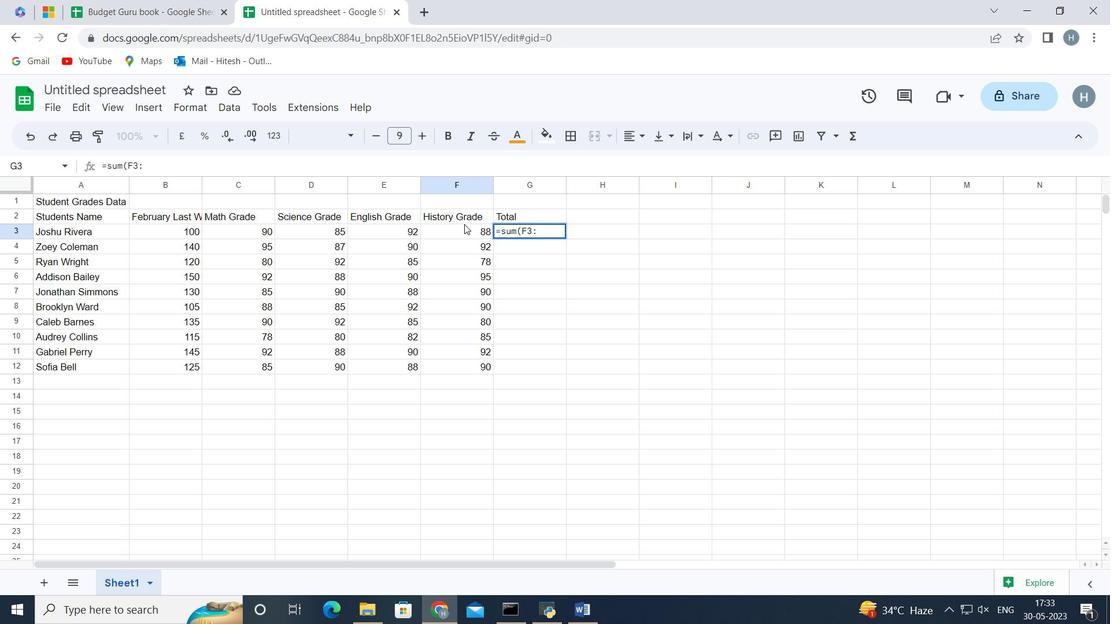 
Action: Mouse moved to (234, 228)
Screenshot: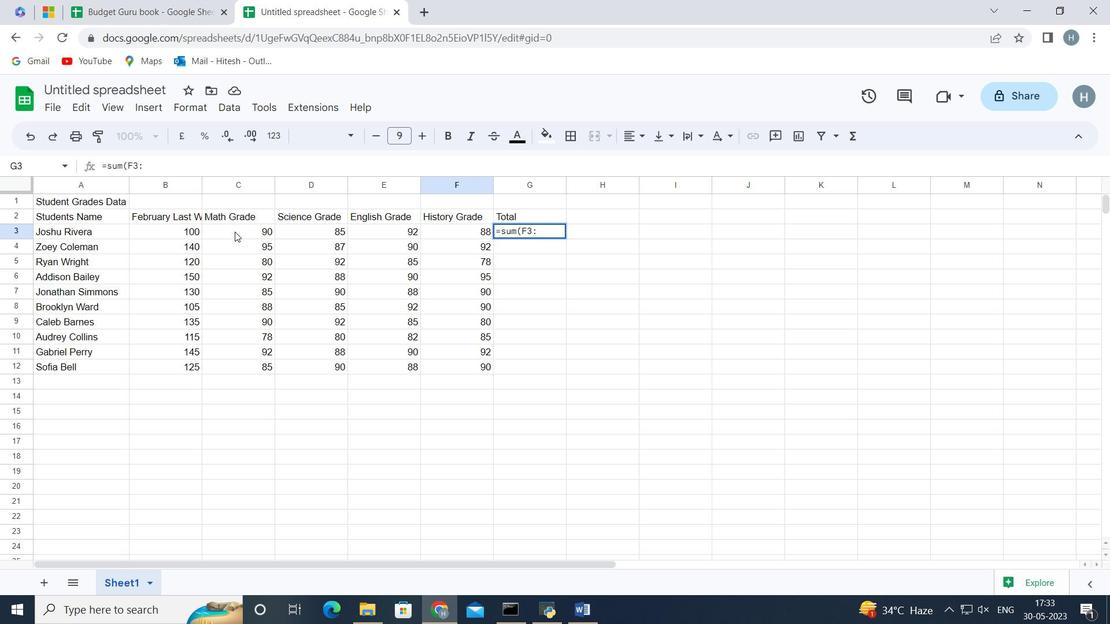 
Action: Mouse pressed left at (234, 228)
Screenshot: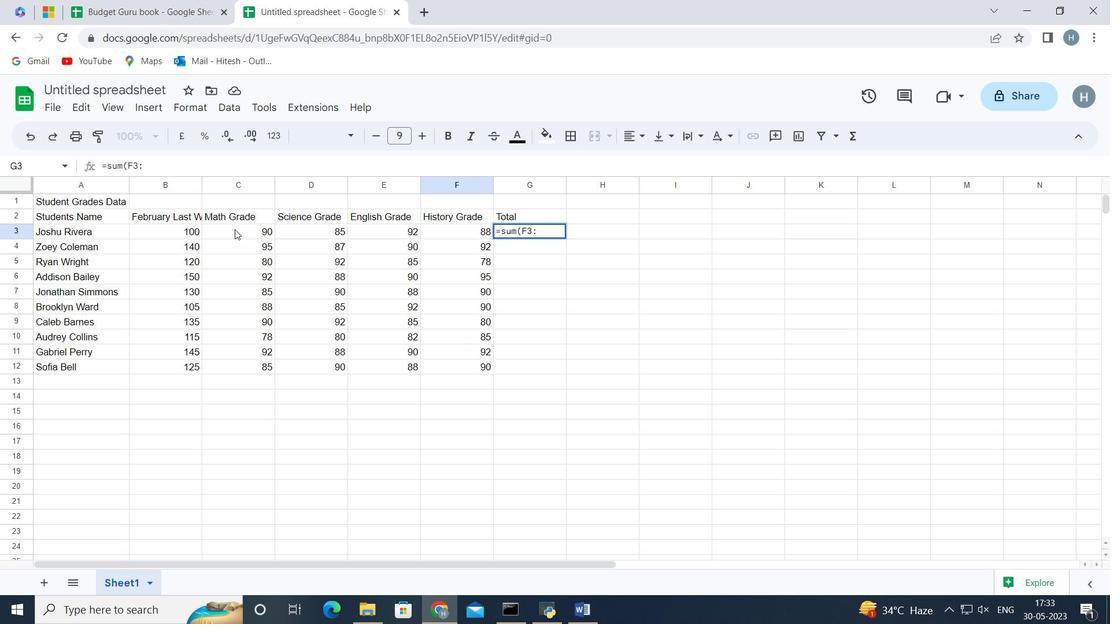 
Action: Mouse moved to (496, 227)
Screenshot: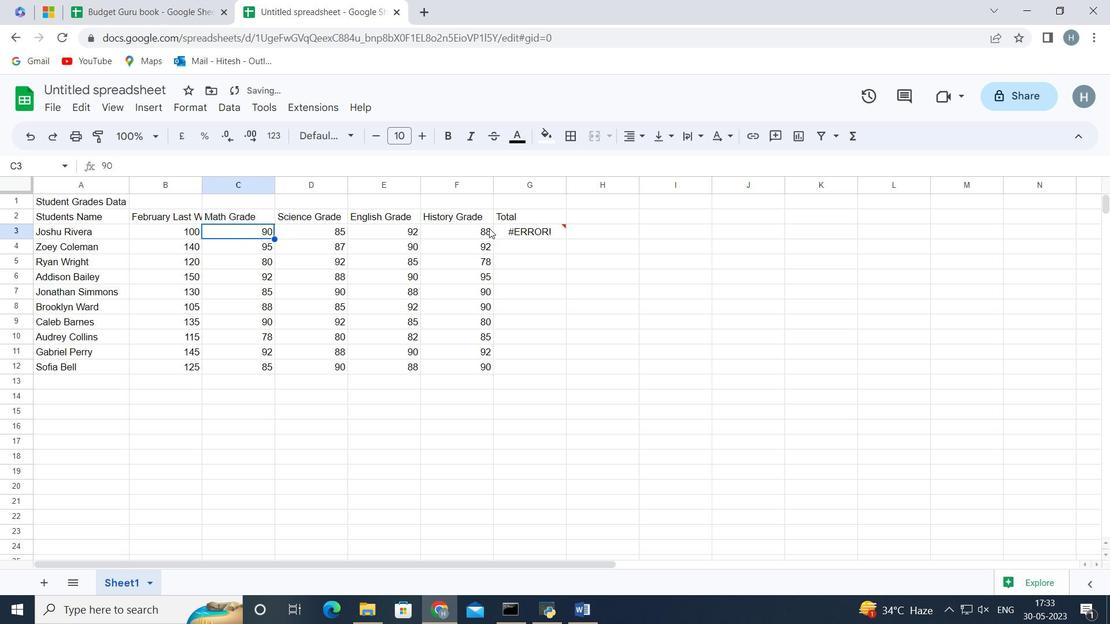 
Action: Mouse pressed left at (496, 227)
Screenshot: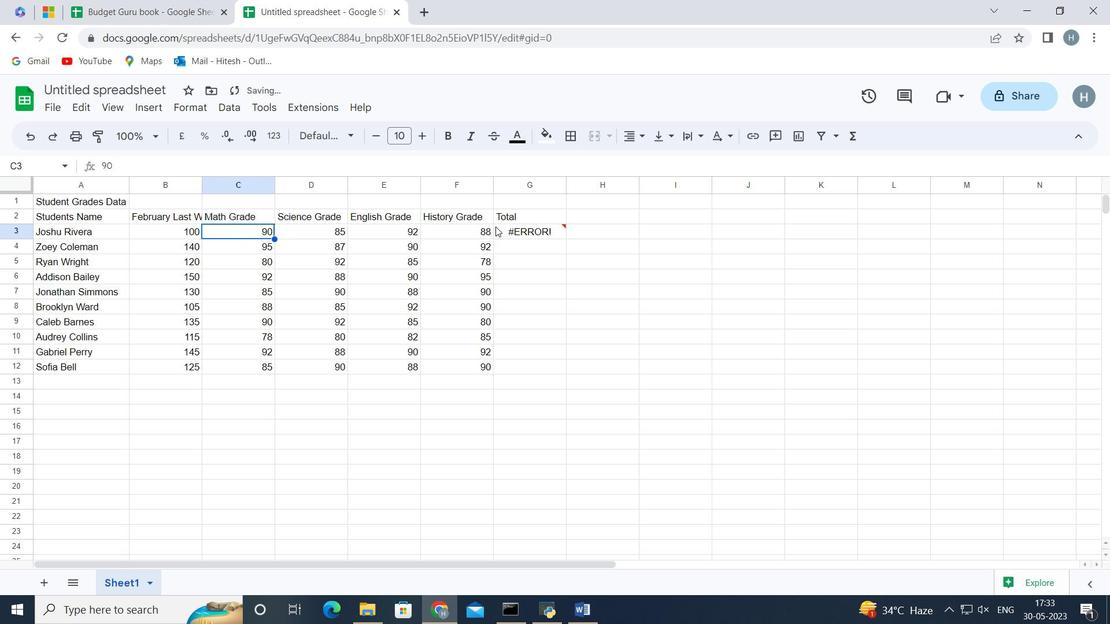 
Action: Mouse moved to (370, 165)
Screenshot: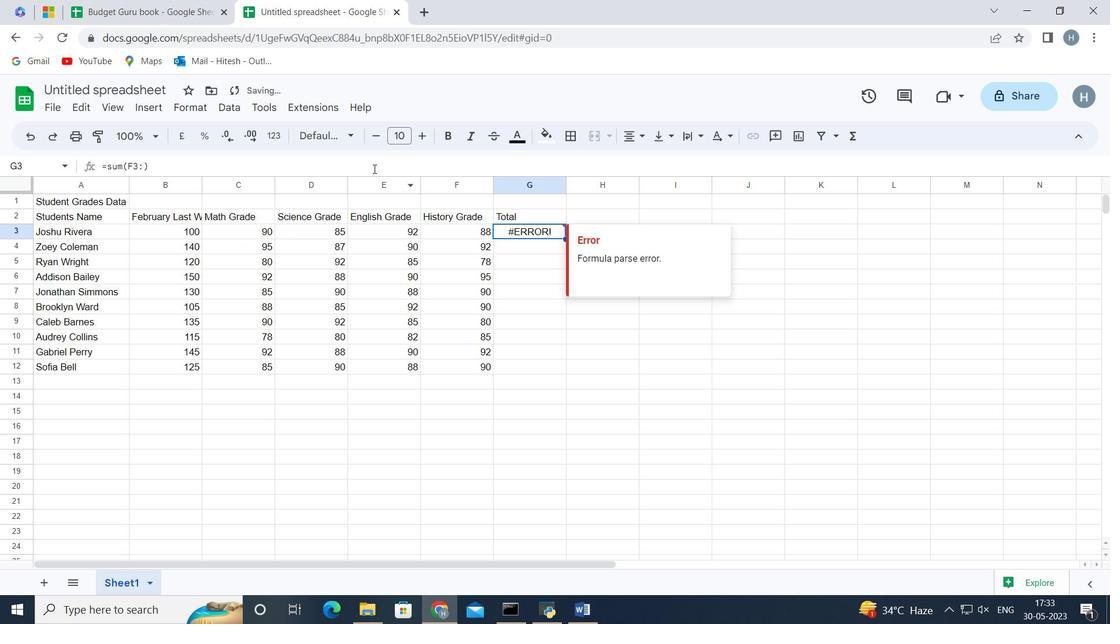 
Action: Mouse pressed left at (370, 165)
Screenshot: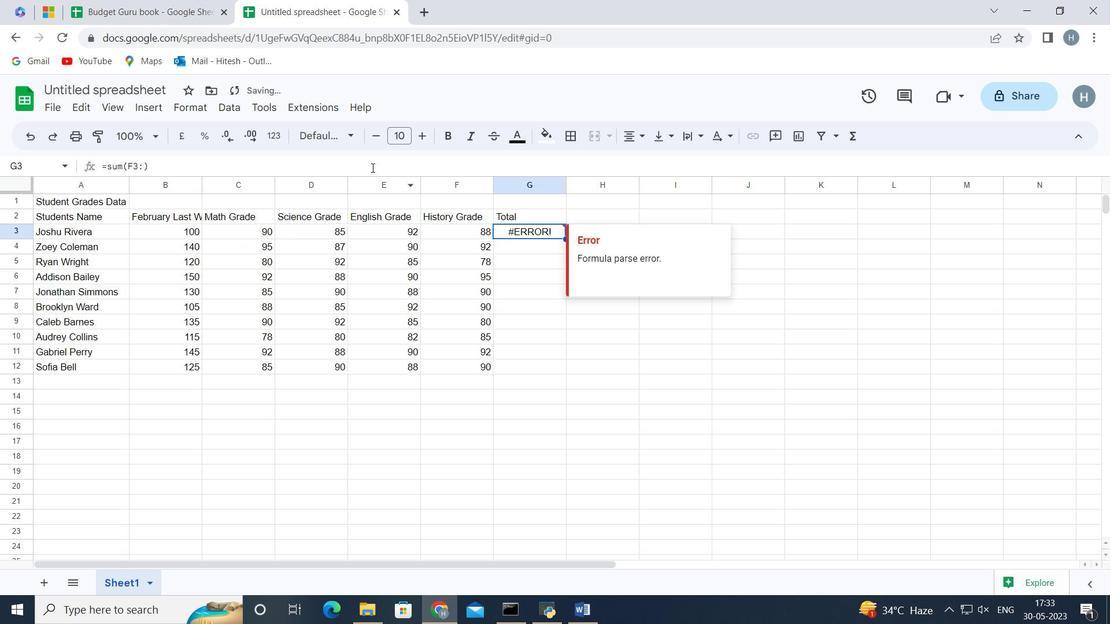 
Action: Key pressed <Key.backspace>
Screenshot: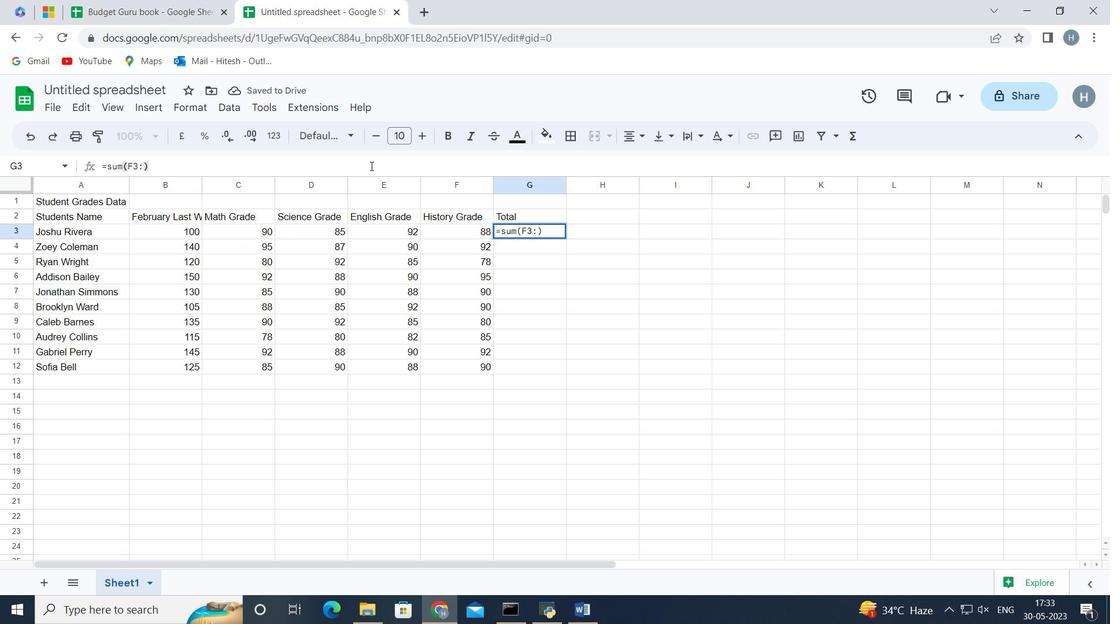
Action: Mouse moved to (256, 229)
Screenshot: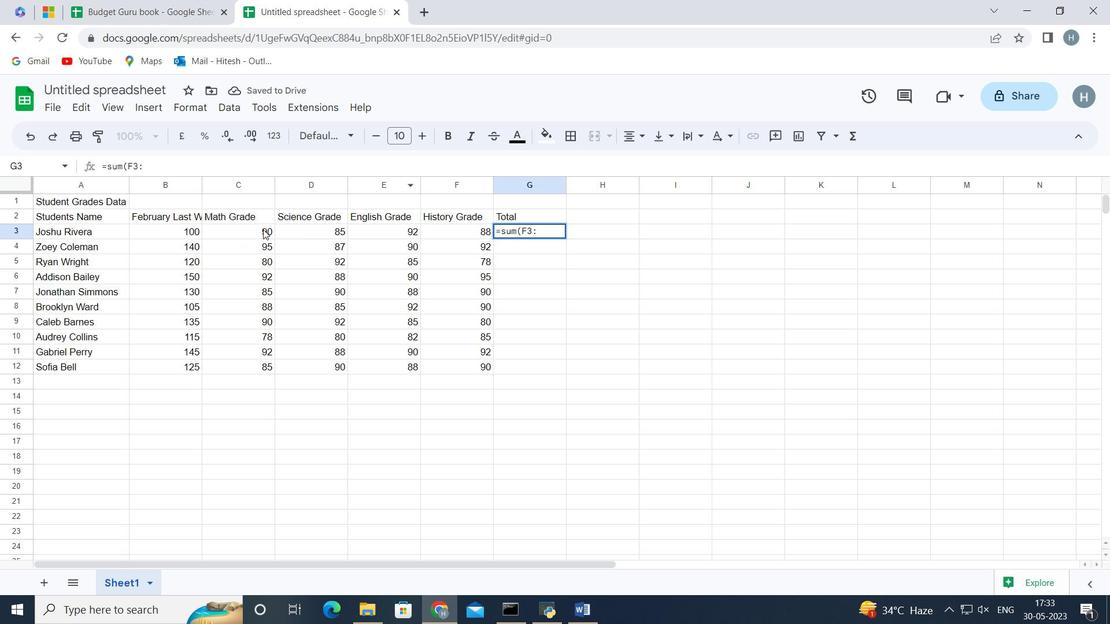 
Action: Mouse pressed left at (256, 229)
Screenshot: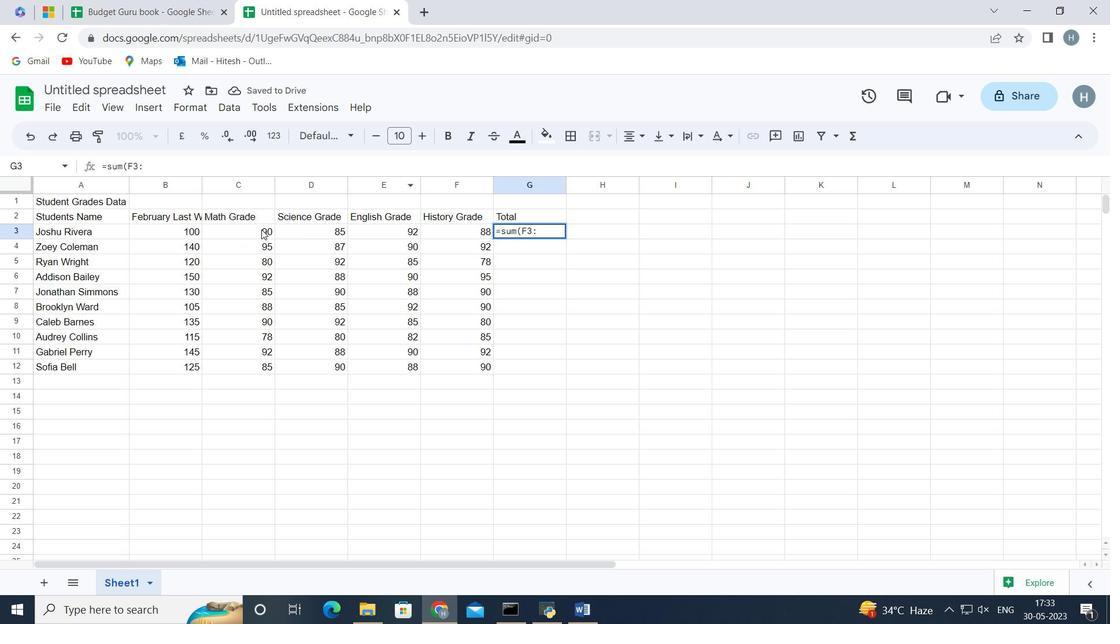 
Action: Mouse moved to (523, 236)
Screenshot: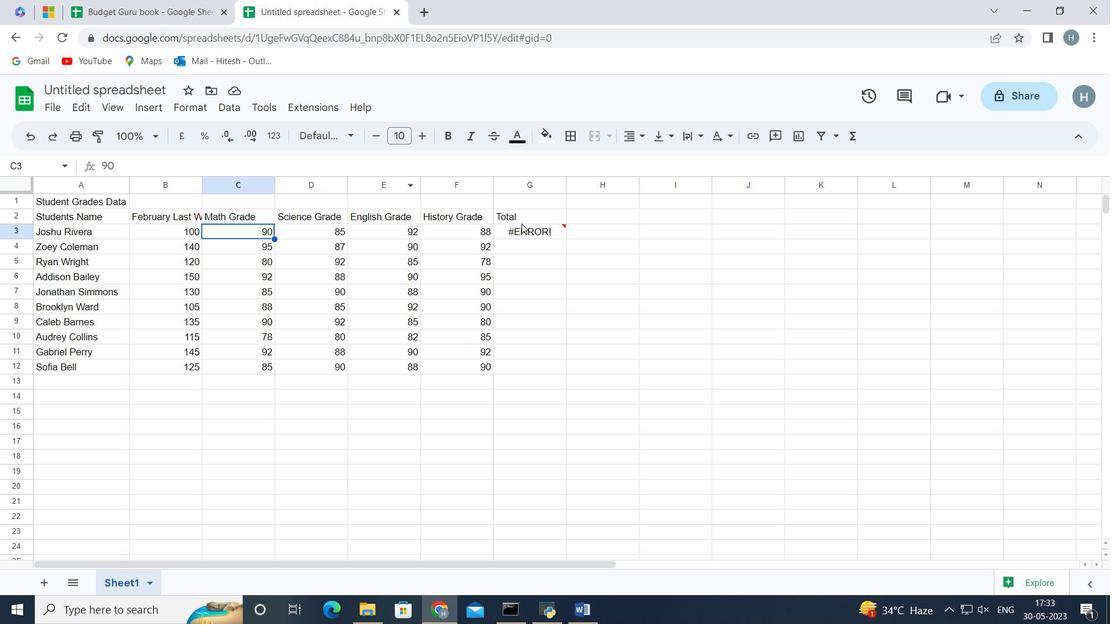 
Action: Mouse pressed left at (523, 236)
Screenshot: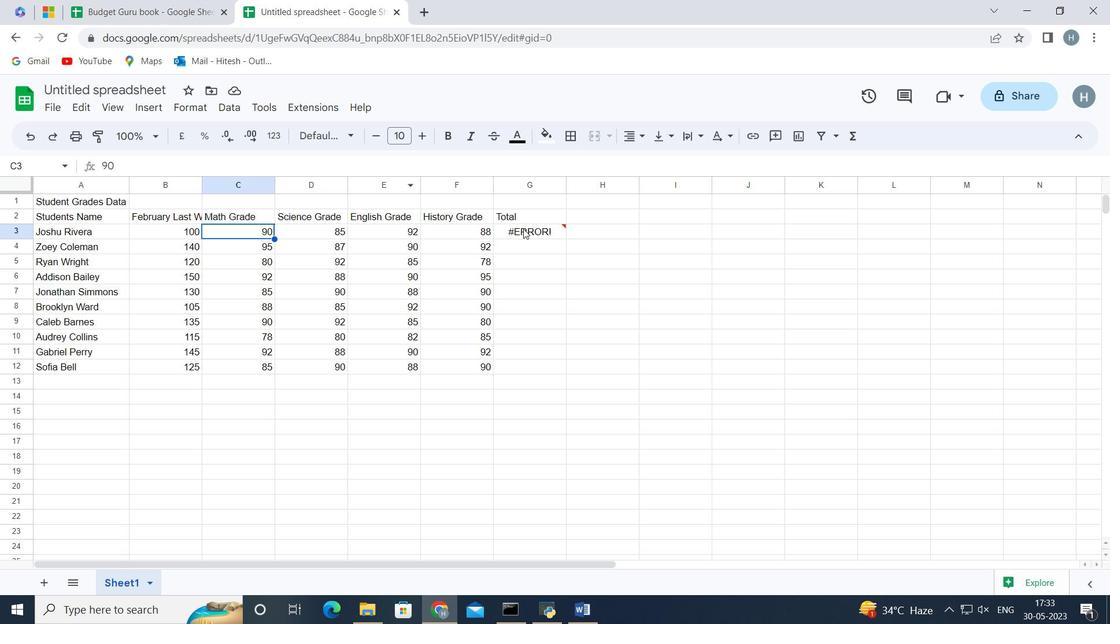 
Action: Mouse moved to (456, 162)
Screenshot: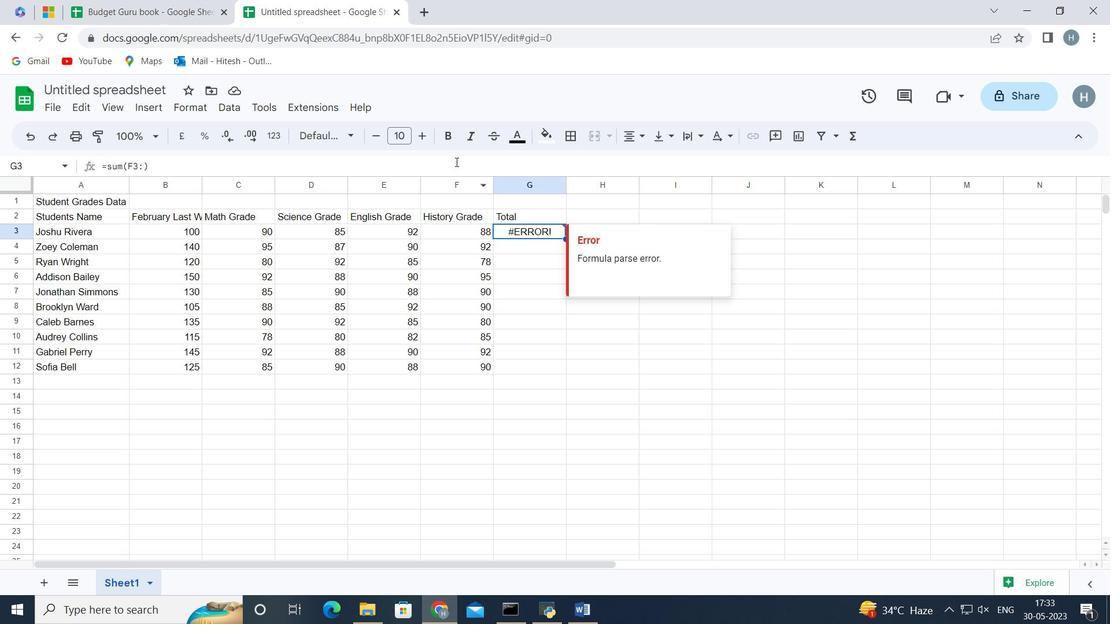 
Action: Mouse pressed left at (456, 162)
Screenshot: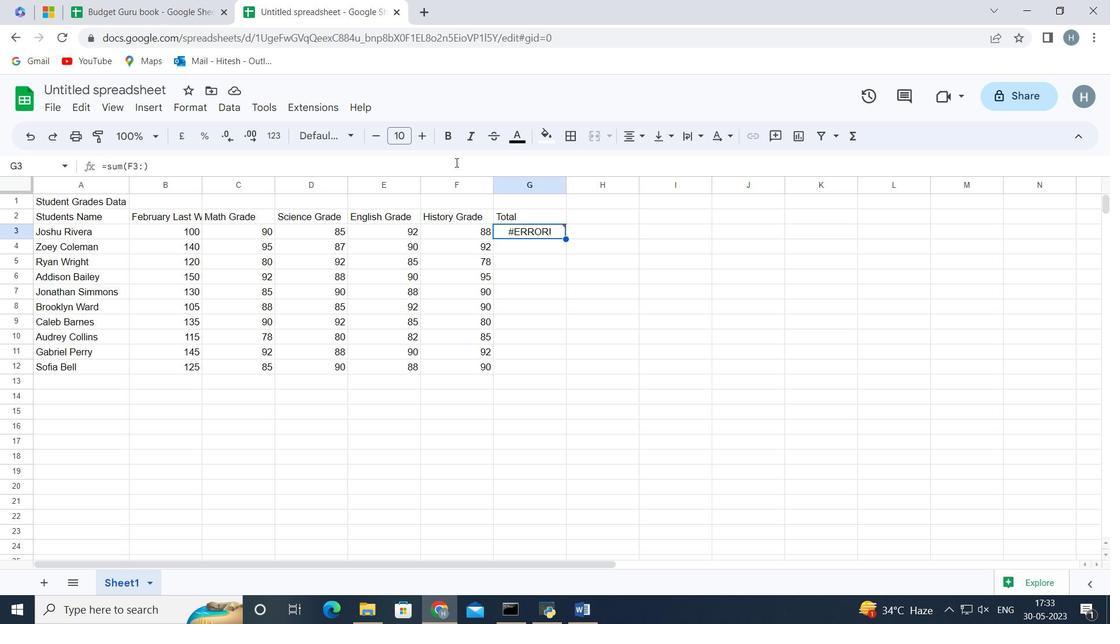 
Action: Key pressed <Key.backspace><Key.backspace><Key.backspace><Key.backspace><Key.backspace><Key.backspace><Key.backspace><Key.backspace><Key.backspace><Key.backspace><Key.backspace><Key.backspace><Key.backspace><Key.backspace><Key.backspace><Key.backspace>
Screenshot: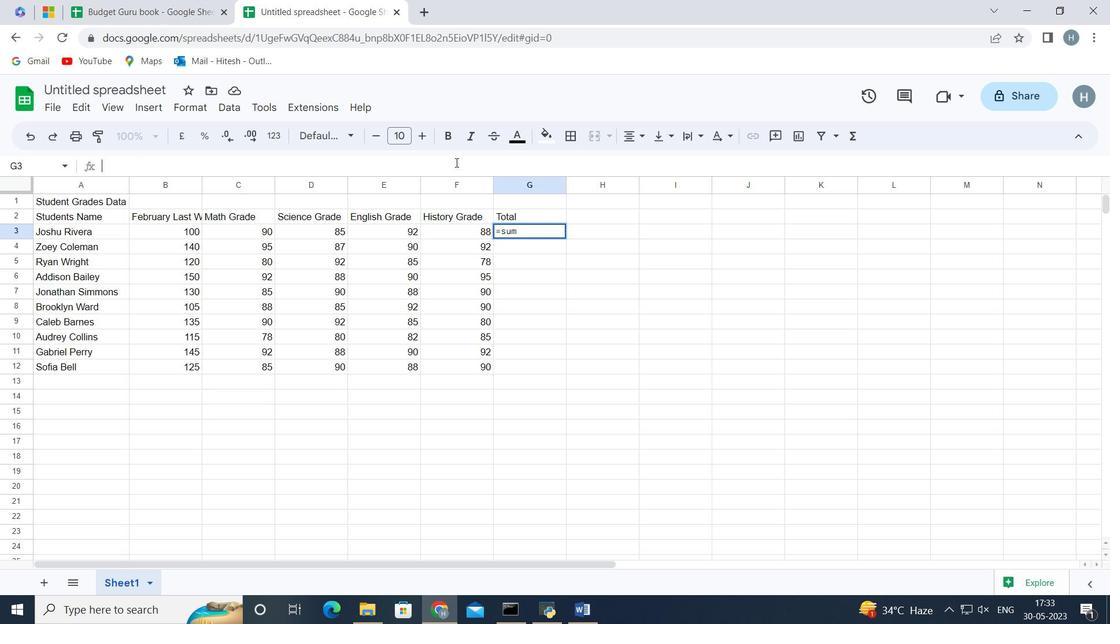 
Action: Mouse moved to (503, 238)
Screenshot: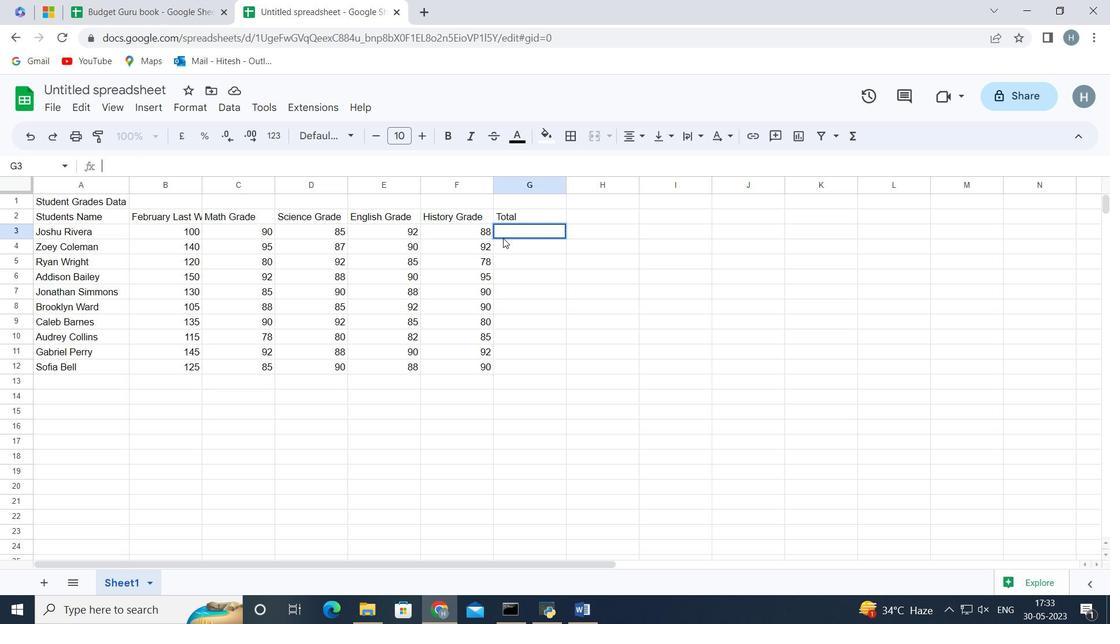 
Action: Key pressed =sum
Screenshot: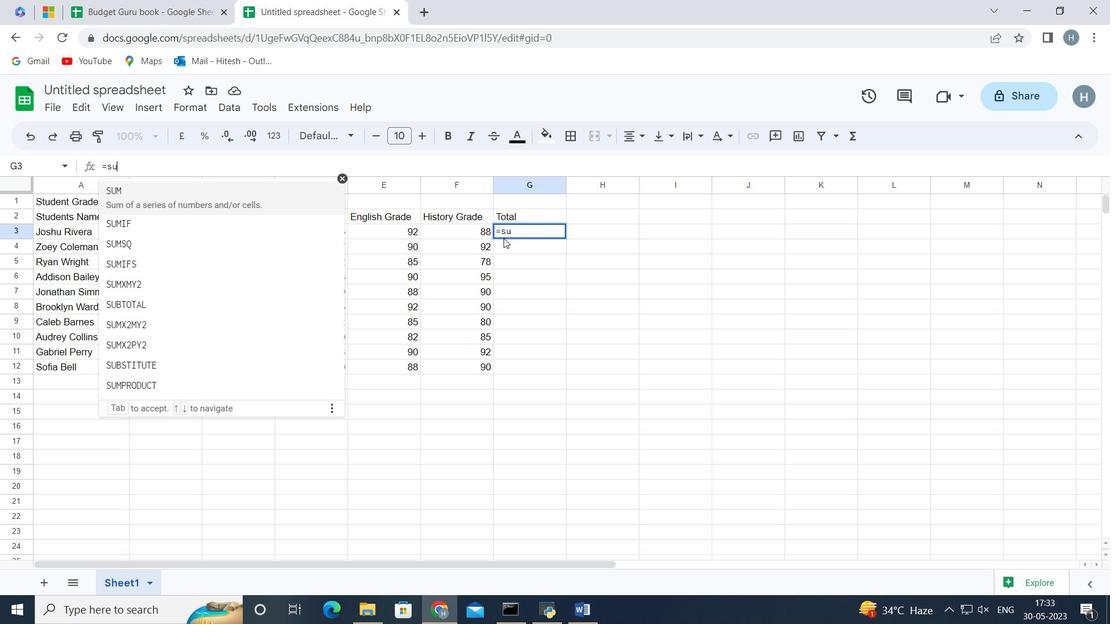 
Action: Mouse moved to (226, 193)
Screenshot: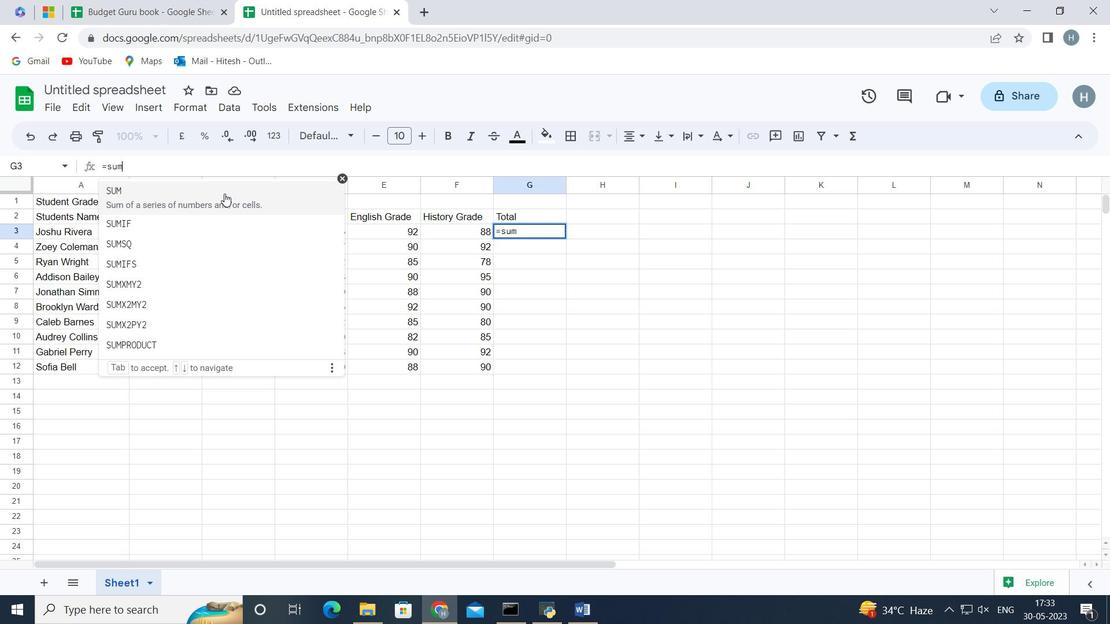 
Action: Mouse pressed left at (226, 193)
Screenshot: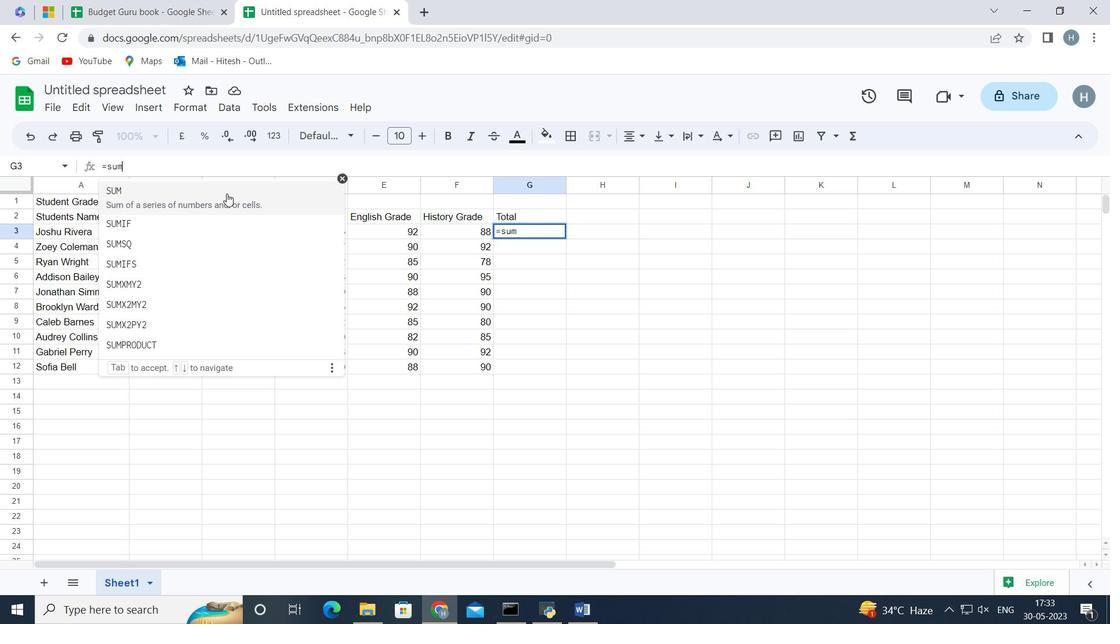 
Action: Mouse moved to (466, 230)
Screenshot: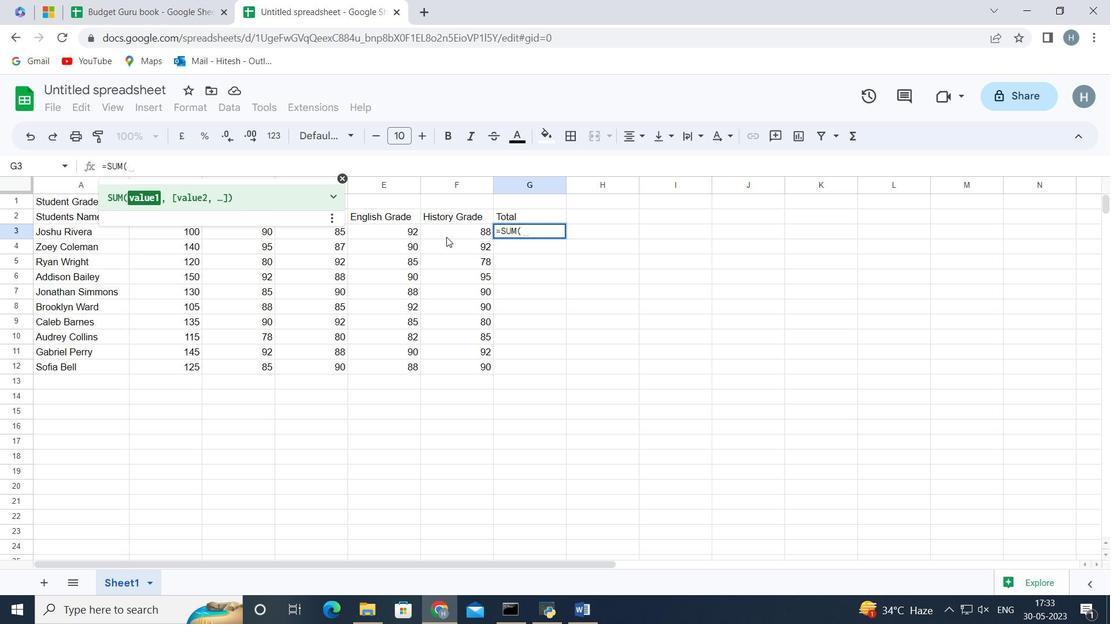 
Action: Key pressed f3<Key.shift_r>:
Screenshot: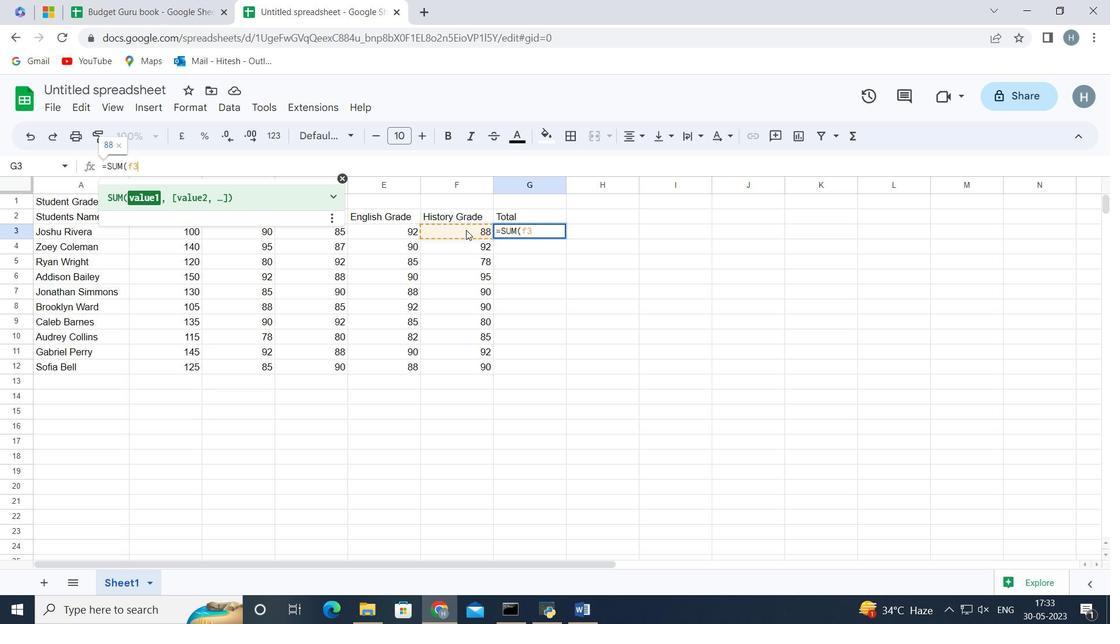 
Action: Mouse moved to (470, 228)
Screenshot: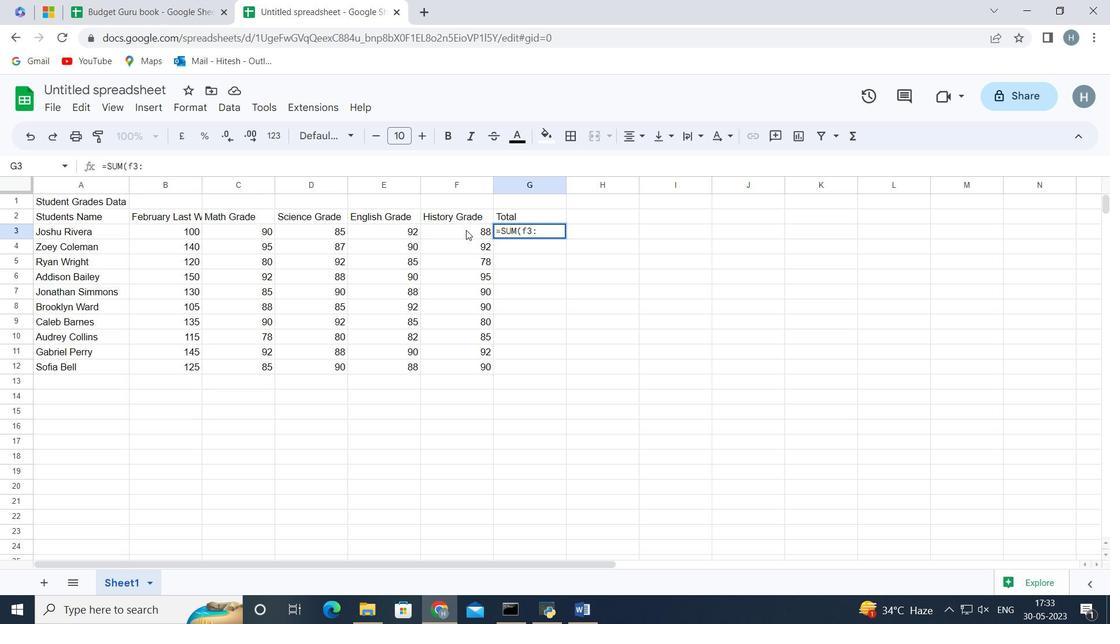 
Action: Key pressed <Key.backspace>;
Screenshot: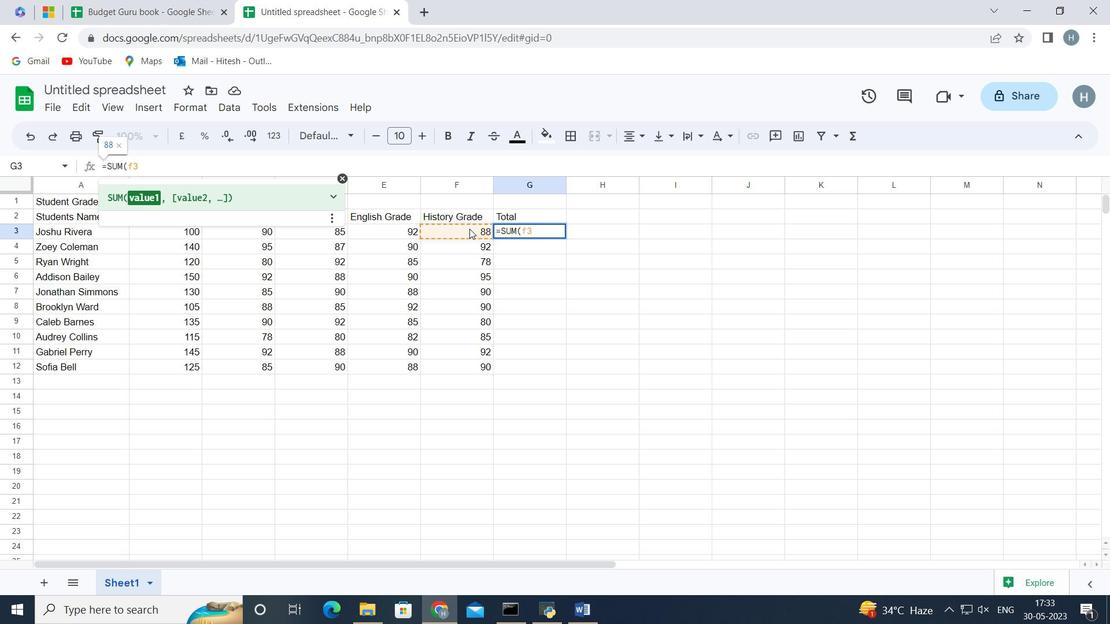
Action: Mouse moved to (342, 175)
Screenshot: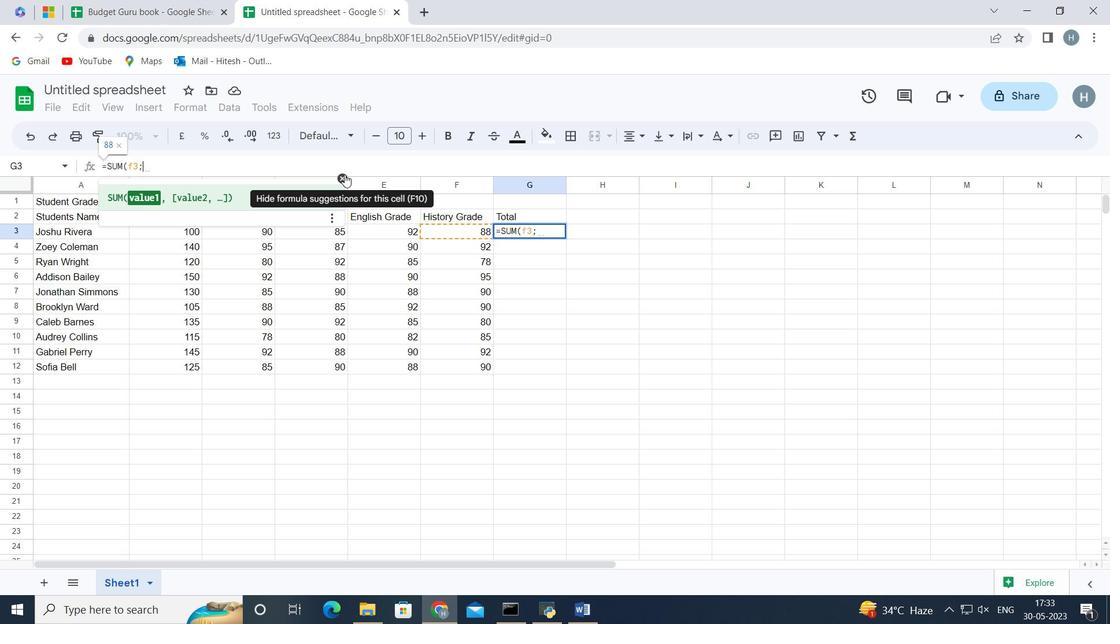 
Action: Mouse pressed left at (342, 175)
Screenshot: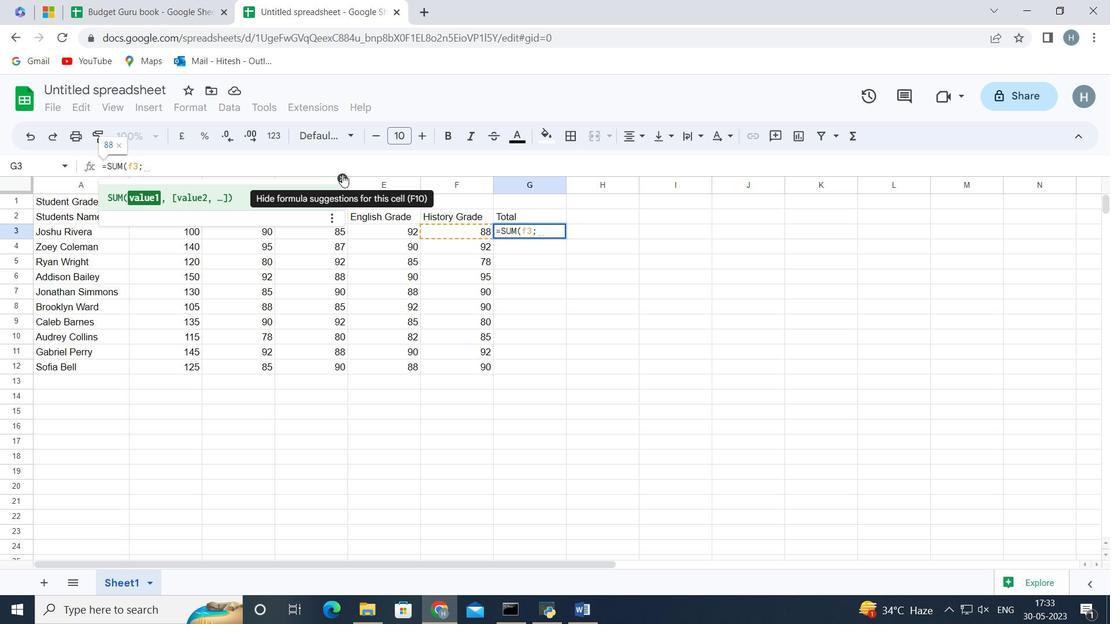 
Action: Mouse moved to (266, 230)
Screenshot: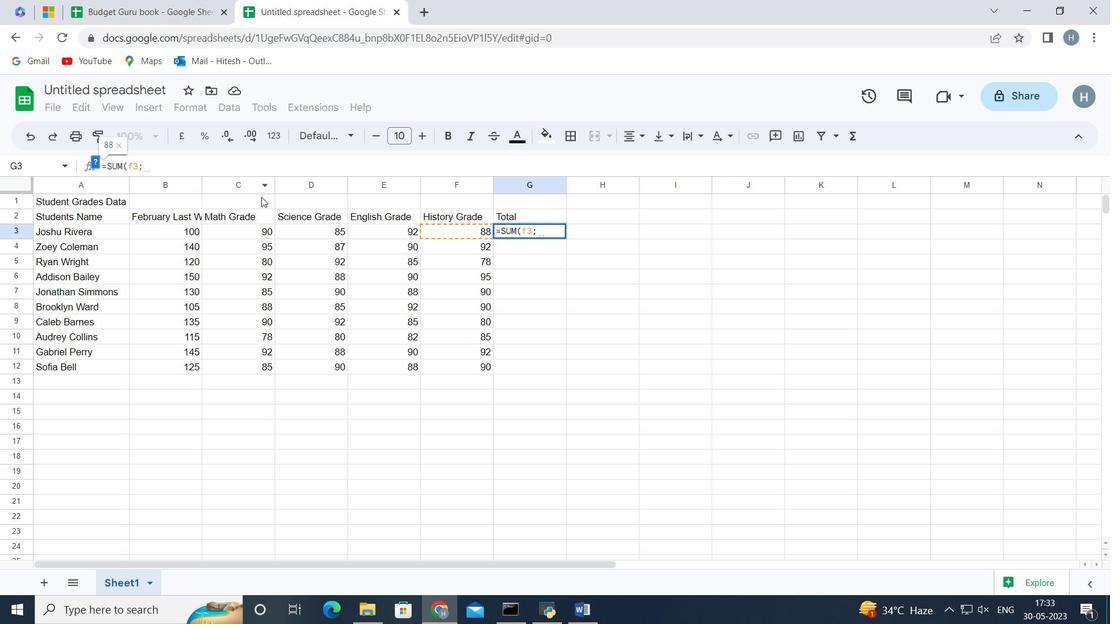 
Action: Key pressed c3<Key.shift_r>)<Key.enter>
Screenshot: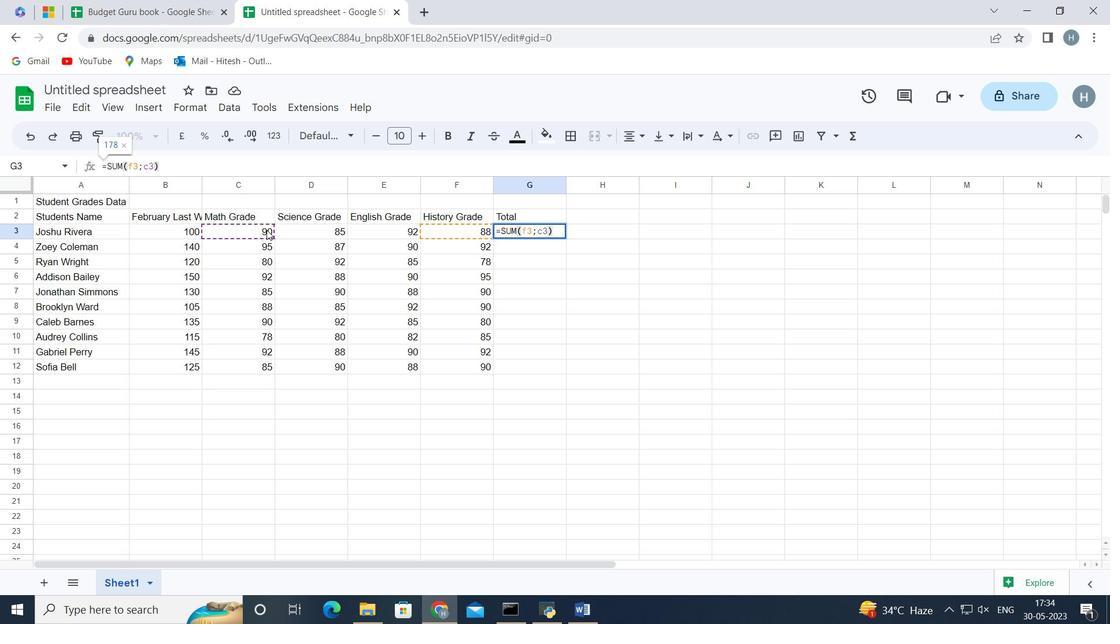 
Action: Mouse moved to (605, 338)
Screenshot: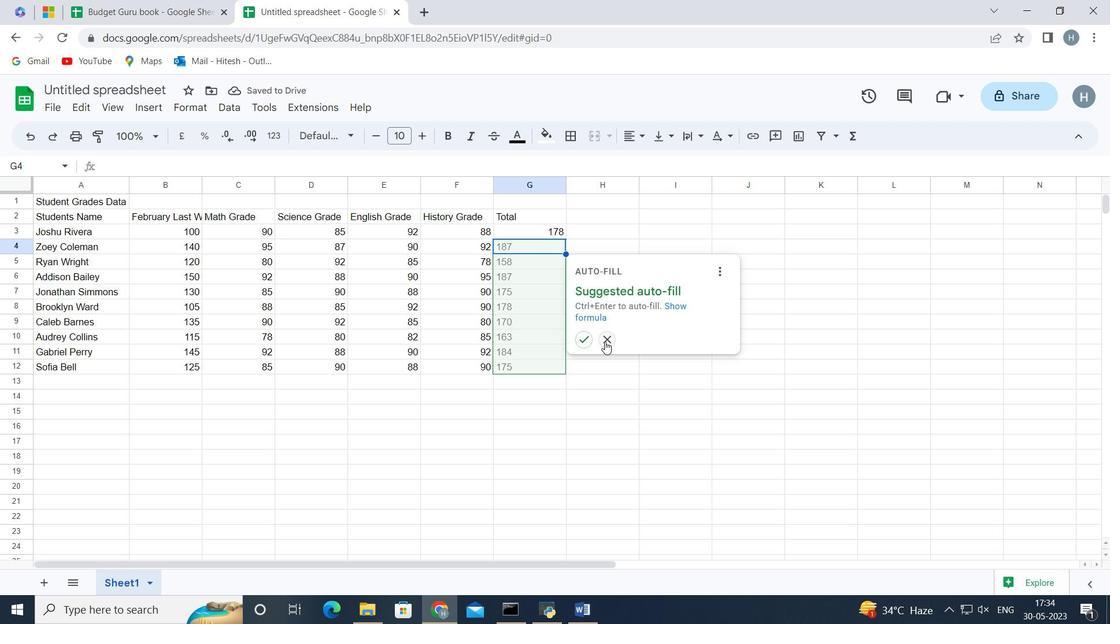 
Action: Mouse pressed left at (605, 338)
Screenshot: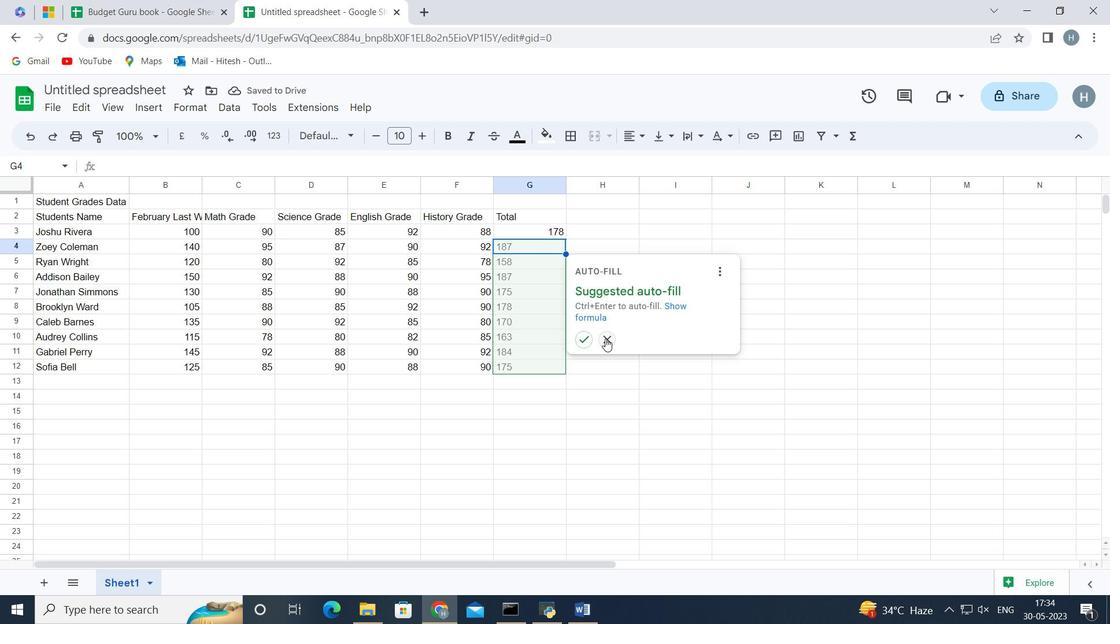
Action: Mouse moved to (523, 230)
Screenshot: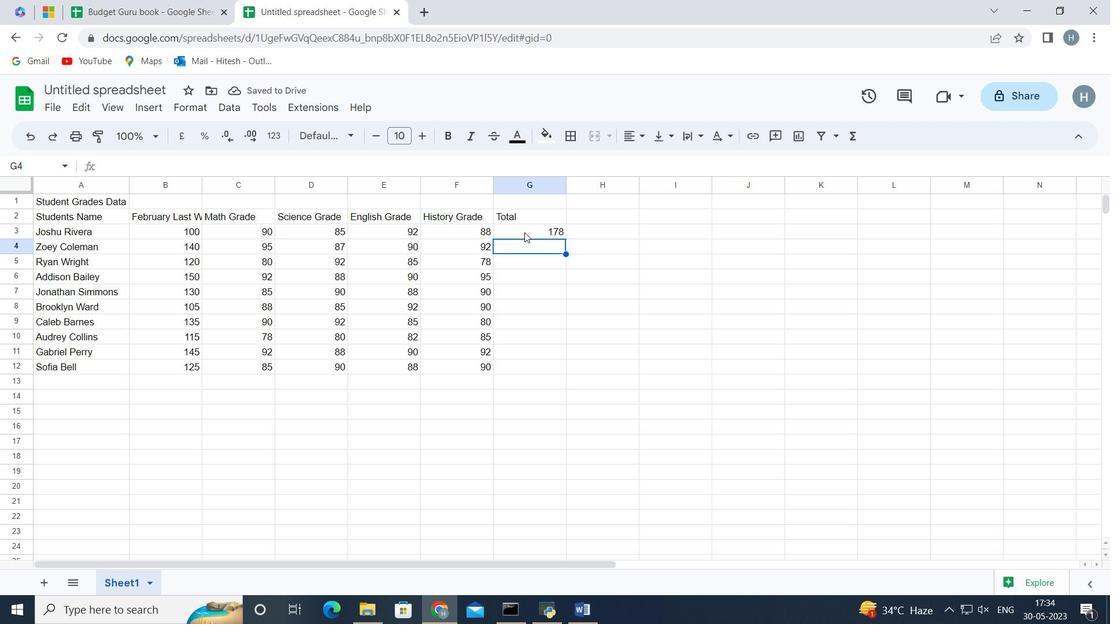 
Action: Mouse pressed left at (523, 230)
Screenshot: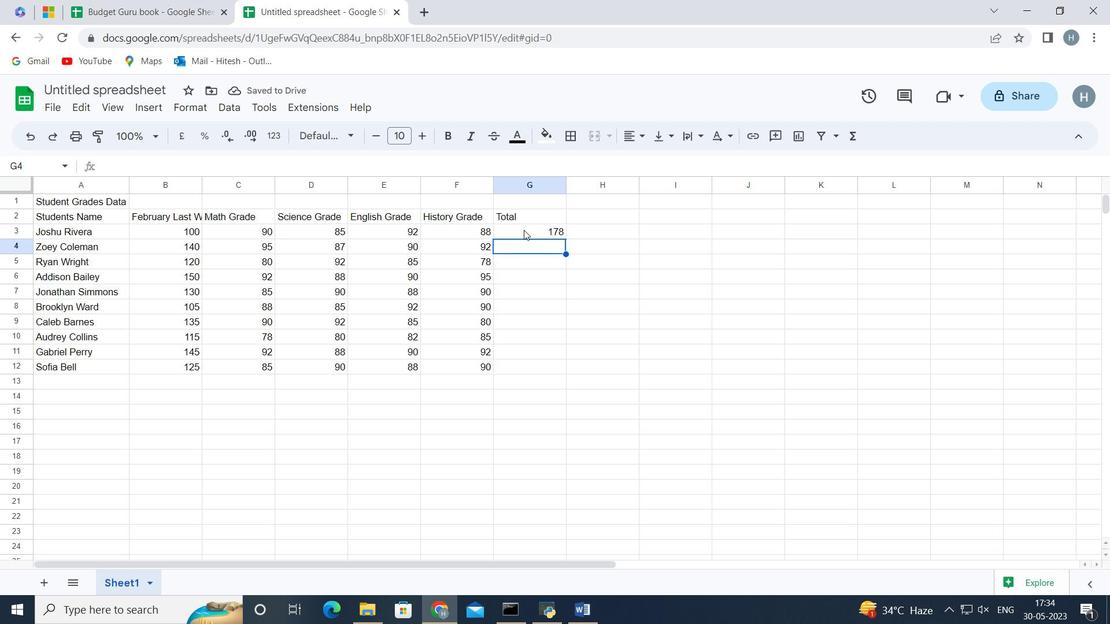 
Action: Key pressed <Key.backspace>
Screenshot: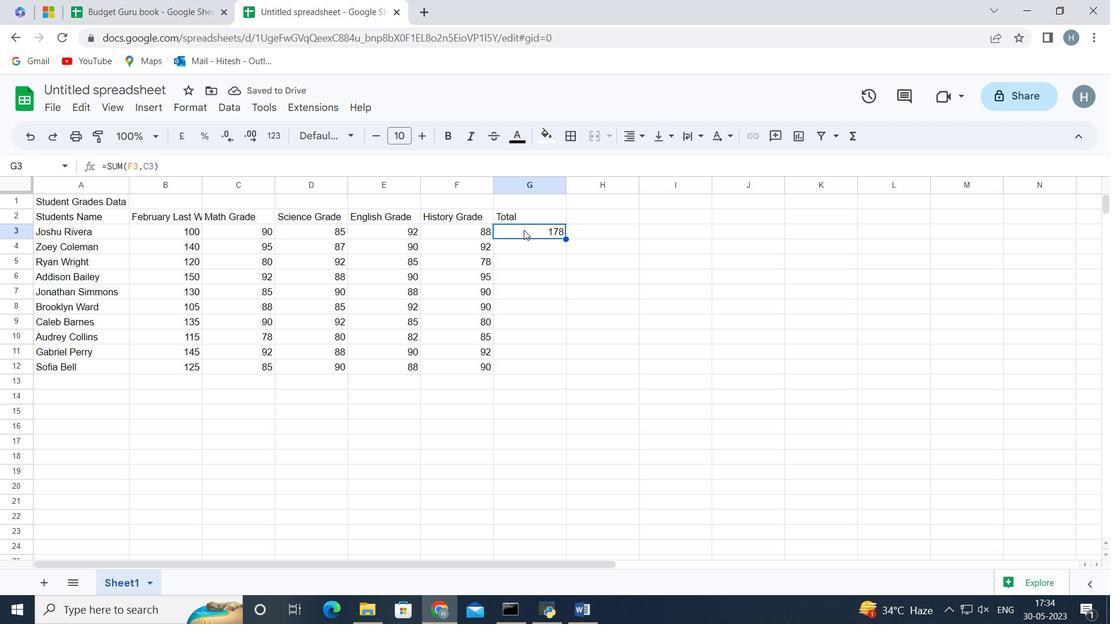 
Action: Mouse moved to (317, 157)
Screenshot: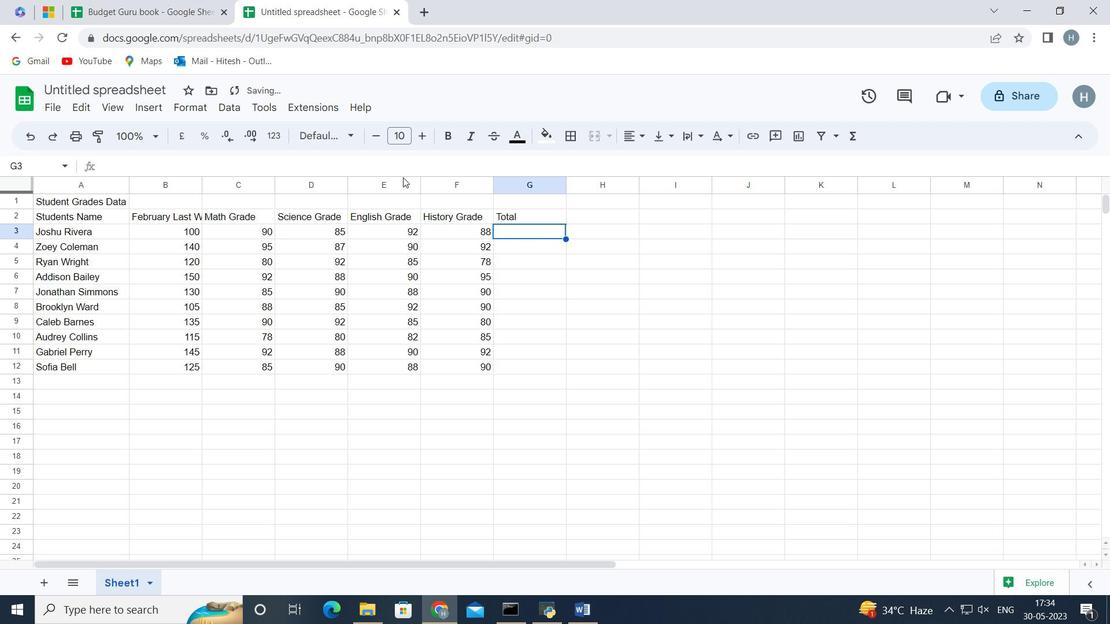 
Action: Mouse pressed left at (317, 157)
Screenshot: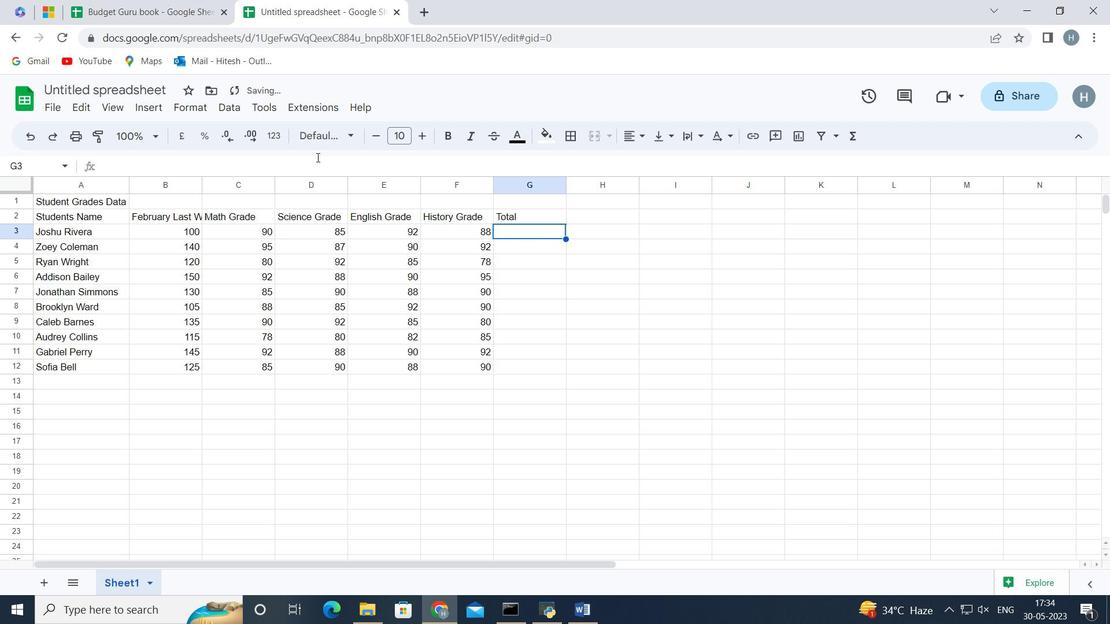 
Action: Key pressed =sum<Key.shift_r>(
Screenshot: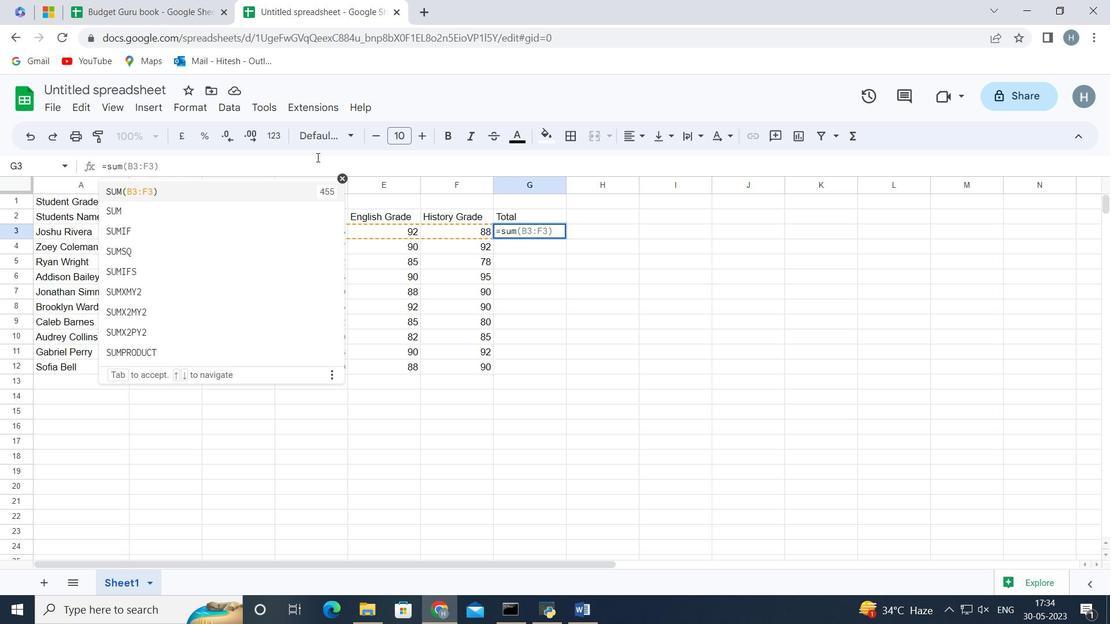 
Action: Mouse moved to (446, 230)
Screenshot: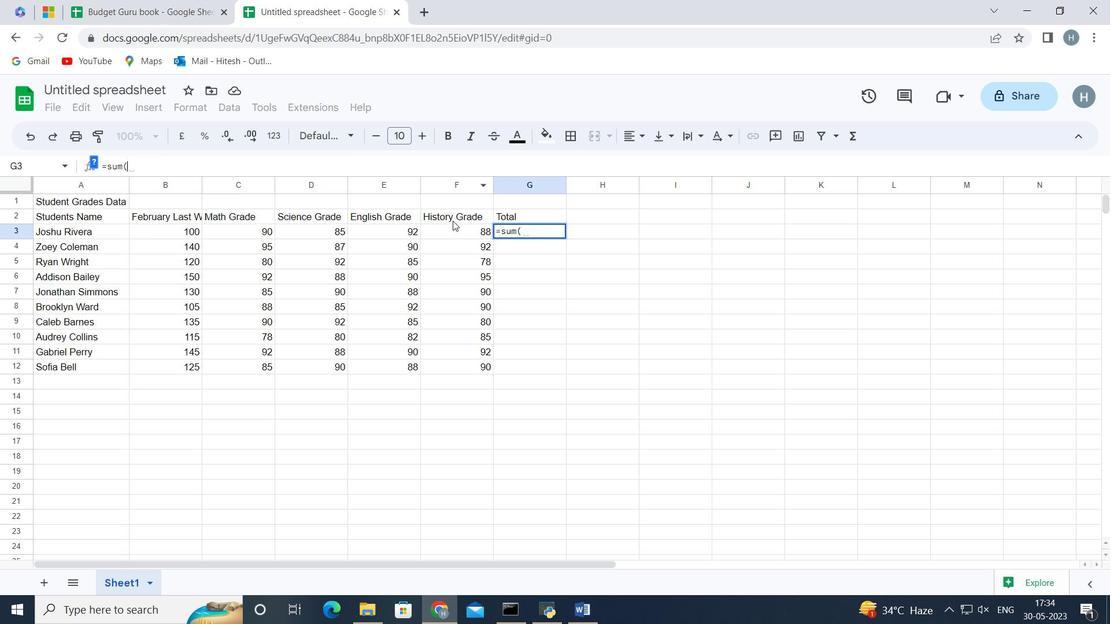 
Action: Mouse pressed left at (446, 230)
Screenshot: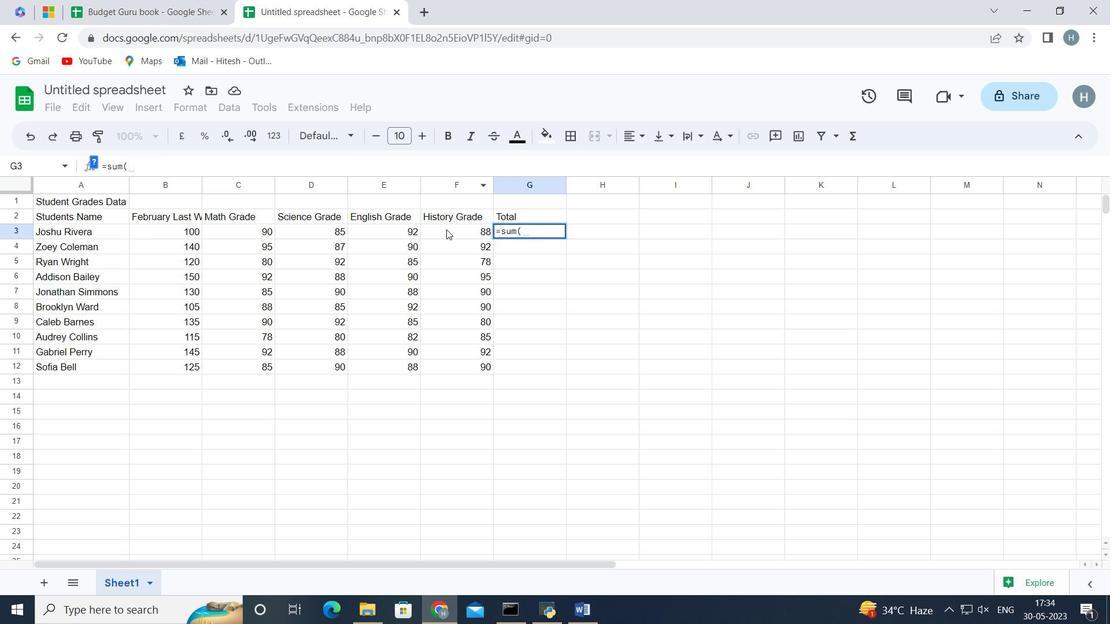 
Action: Key pressed <Key.shift_r>:
Screenshot: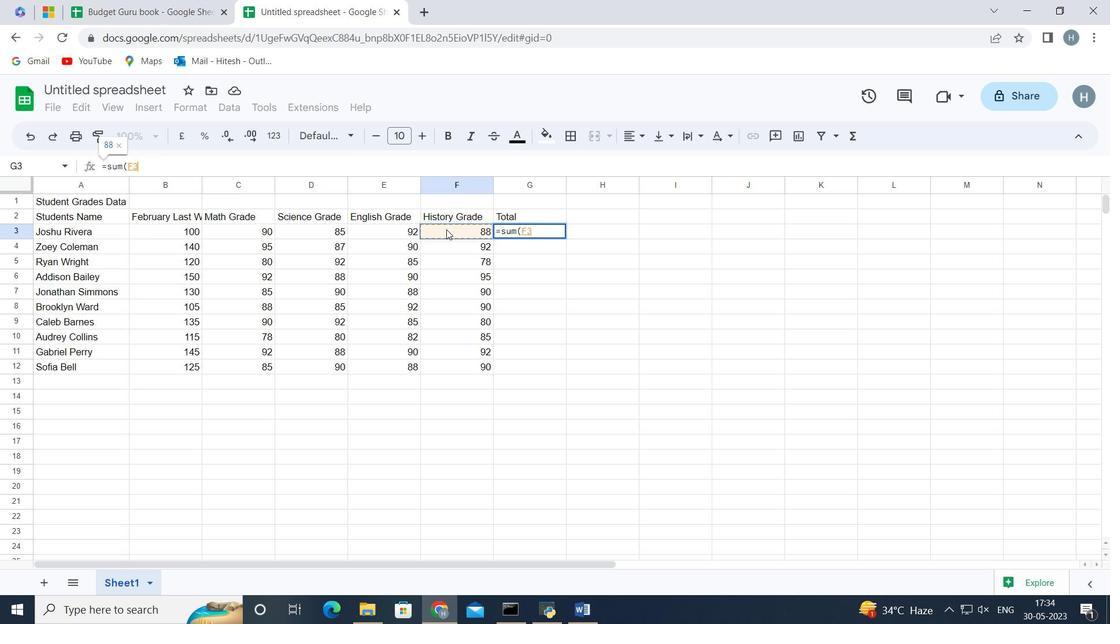
Action: Mouse moved to (446, 230)
Screenshot: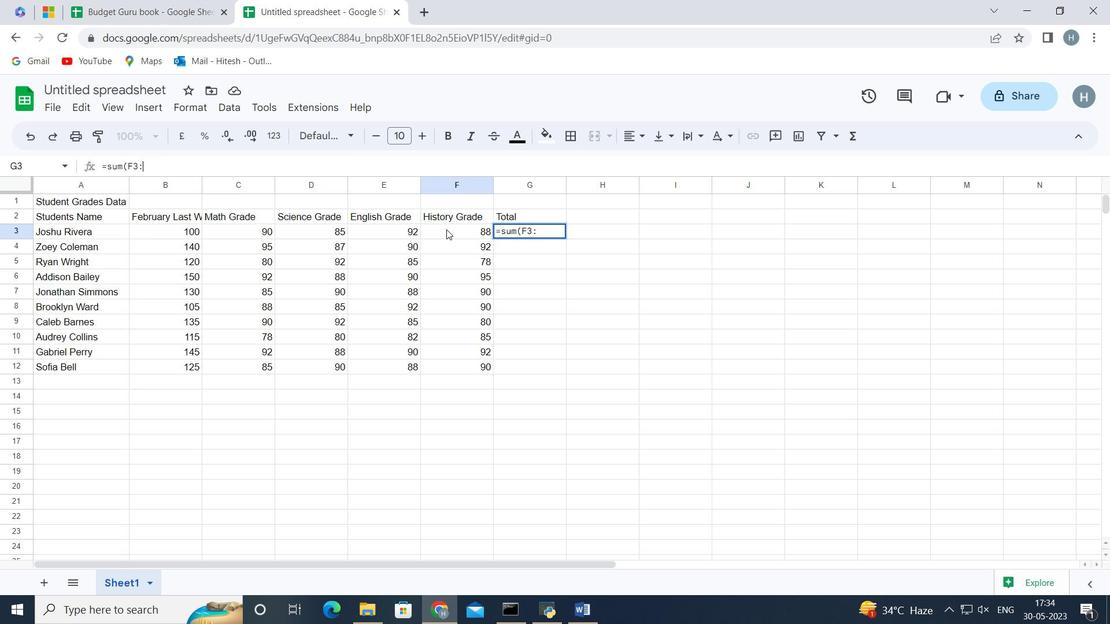 
Action: Key pressed c3<Key.shift_r>)<Key.enter>
Screenshot: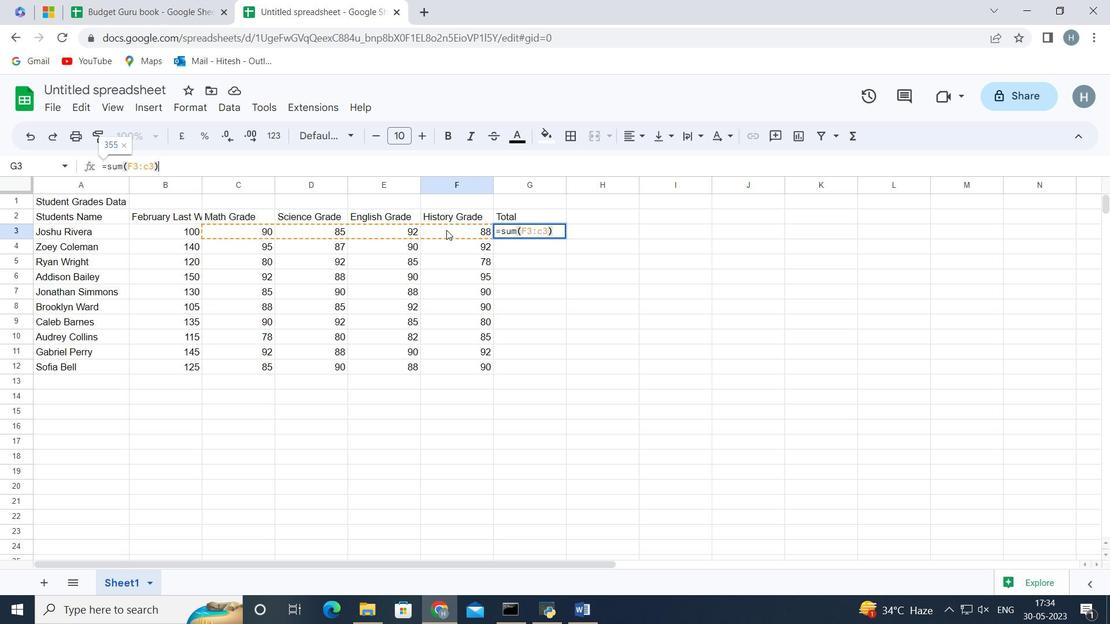 
Action: Mouse moved to (544, 227)
Screenshot: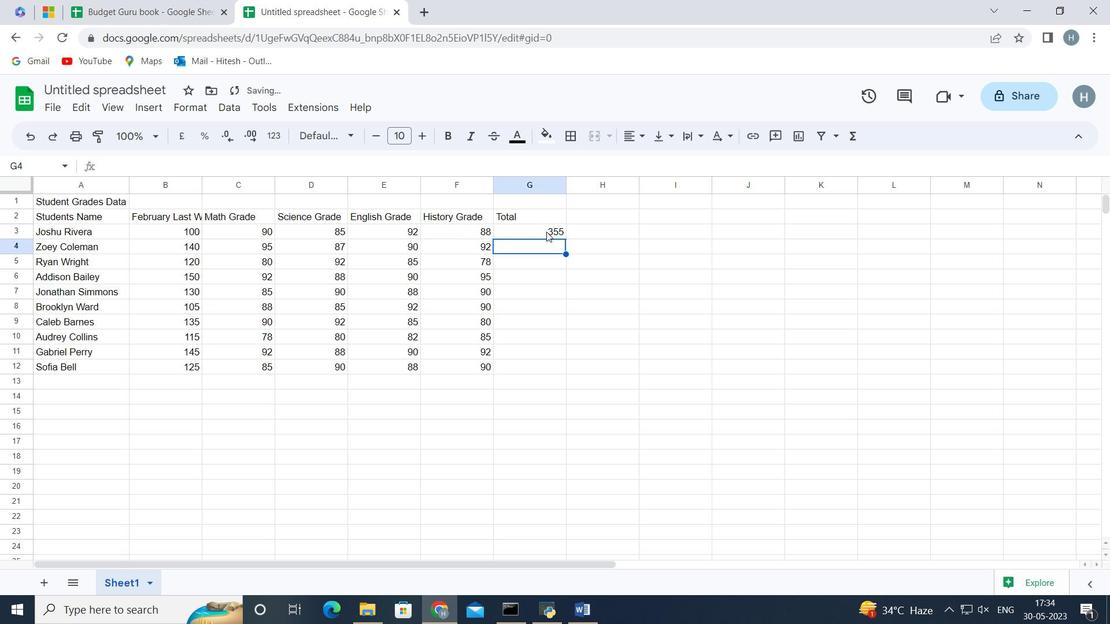 
Action: Mouse pressed left at (544, 227)
Screenshot: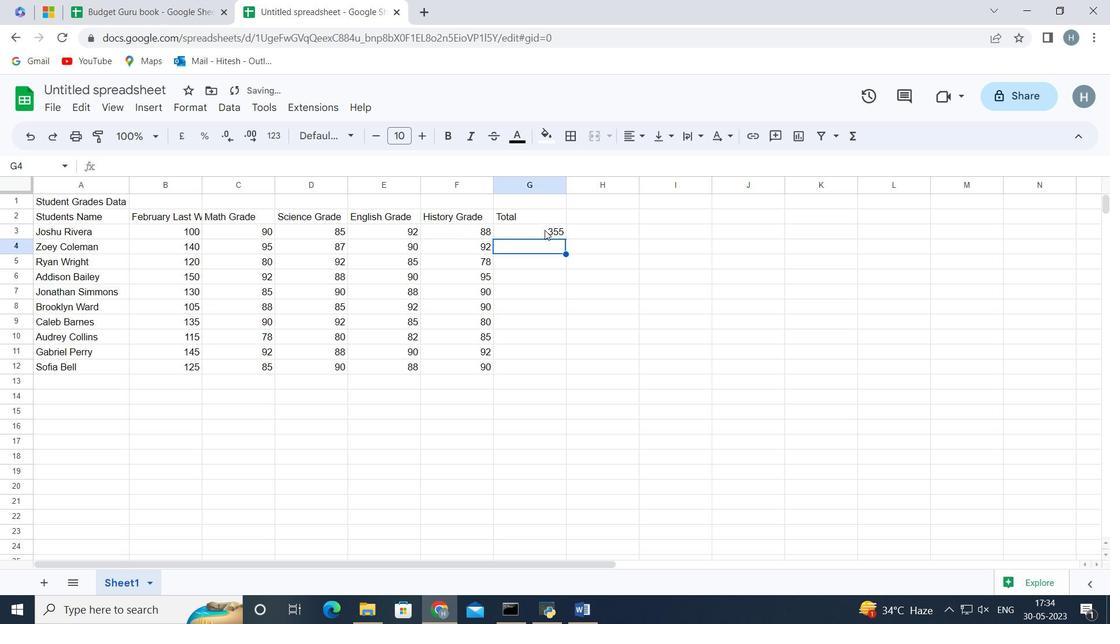 
Action: Mouse moved to (552, 245)
Screenshot: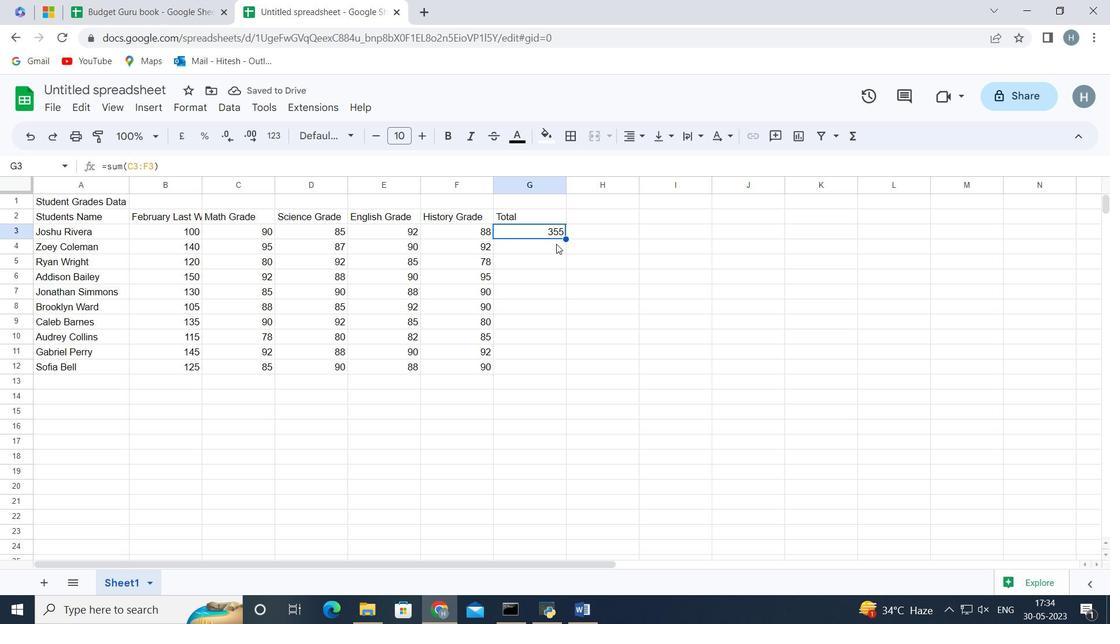 
Action: Mouse pressed left at (552, 245)
Screenshot: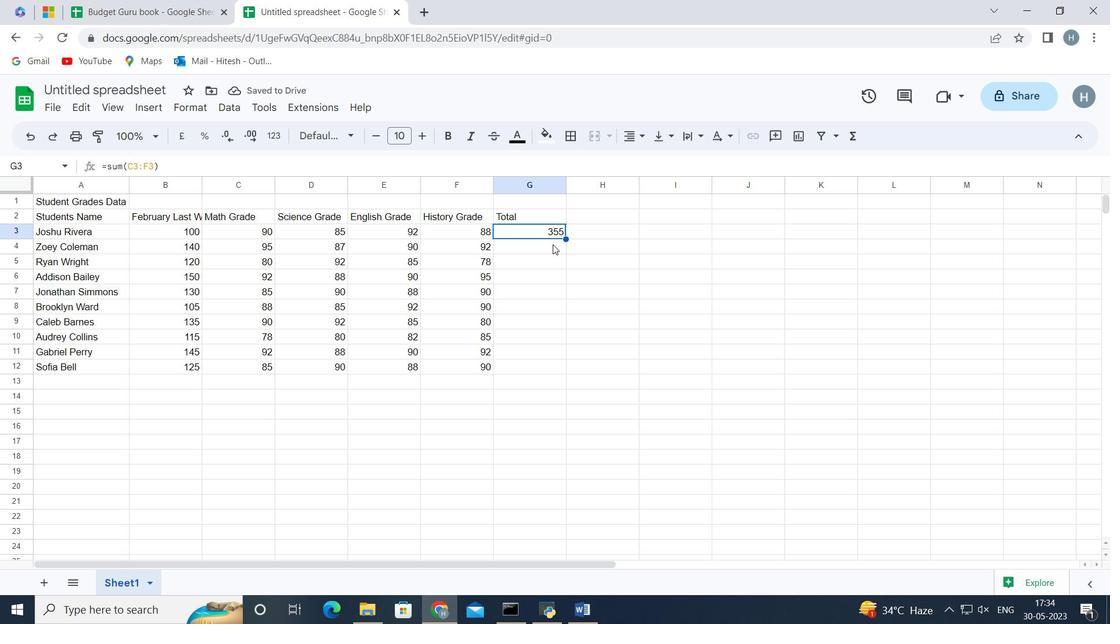 
Action: Mouse moved to (543, 227)
Screenshot: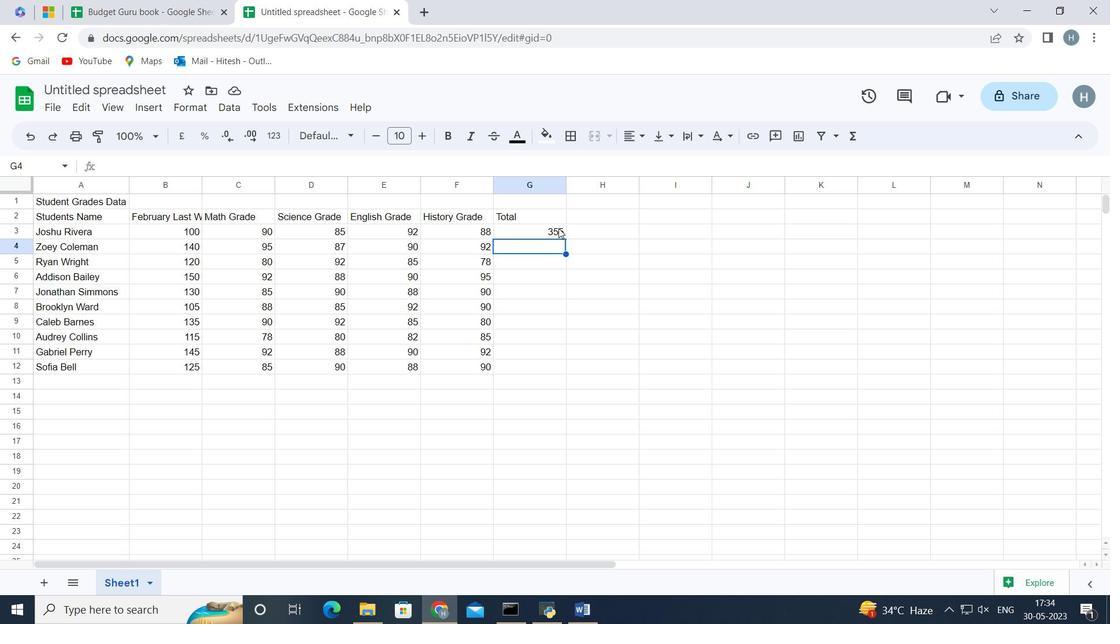 
Action: Mouse pressed left at (543, 227)
Screenshot: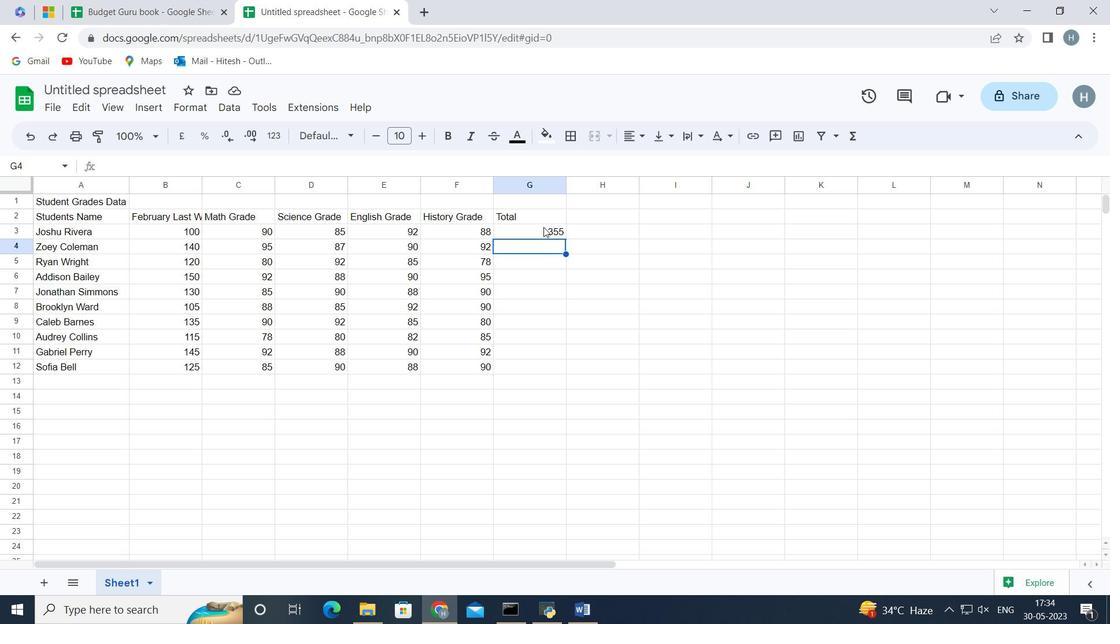 
Action: Mouse moved to (567, 238)
Screenshot: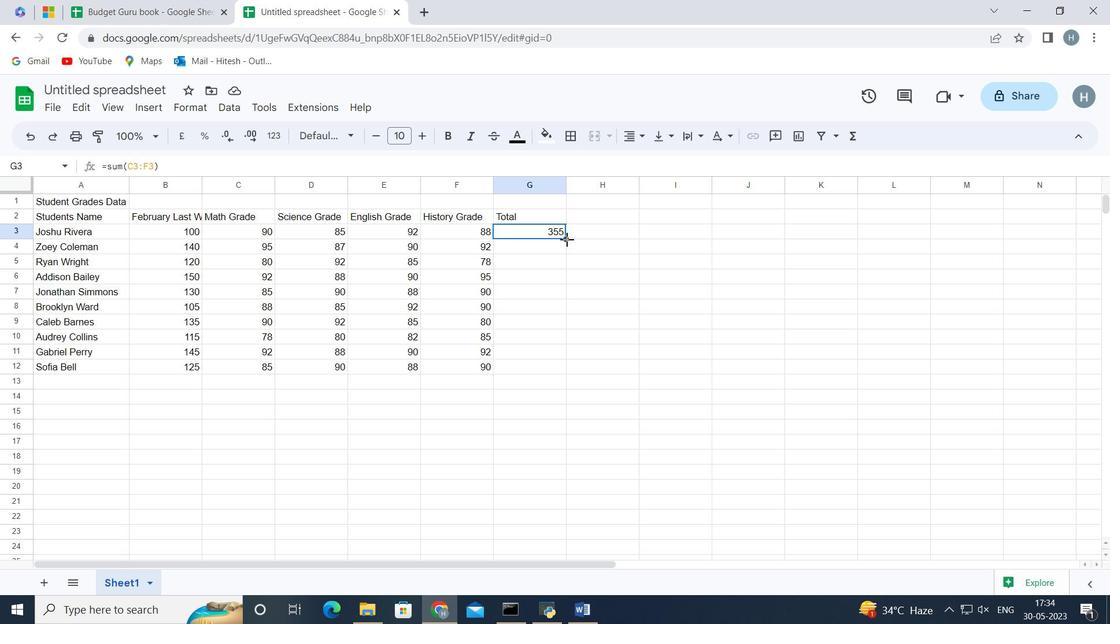 
Action: Mouse pressed left at (567, 238)
Screenshot: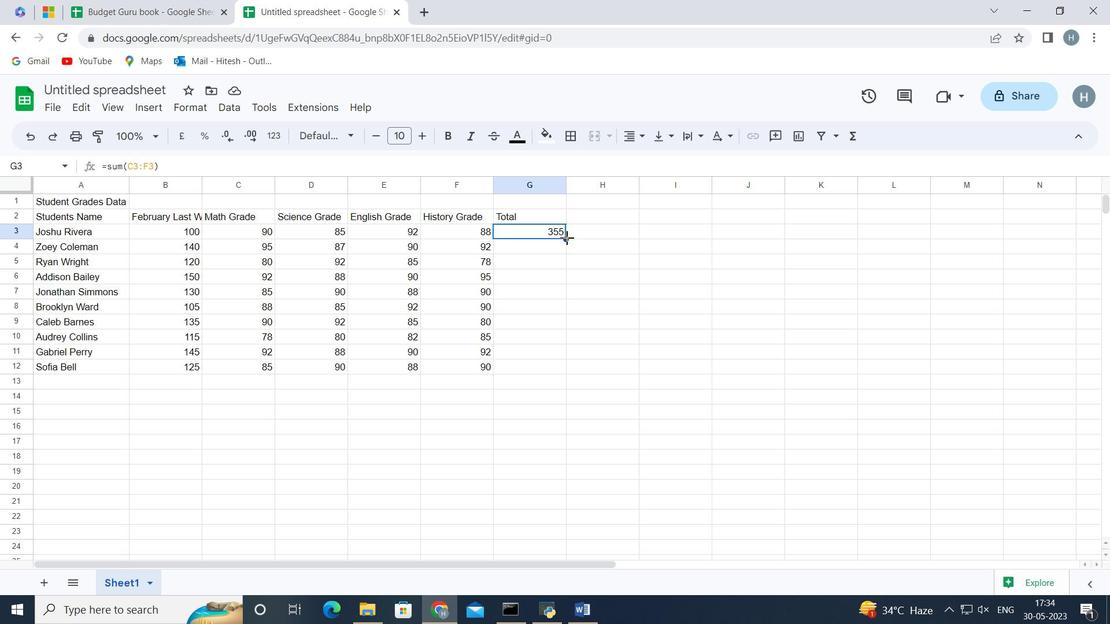 
Action: Mouse moved to (494, 386)
Screenshot: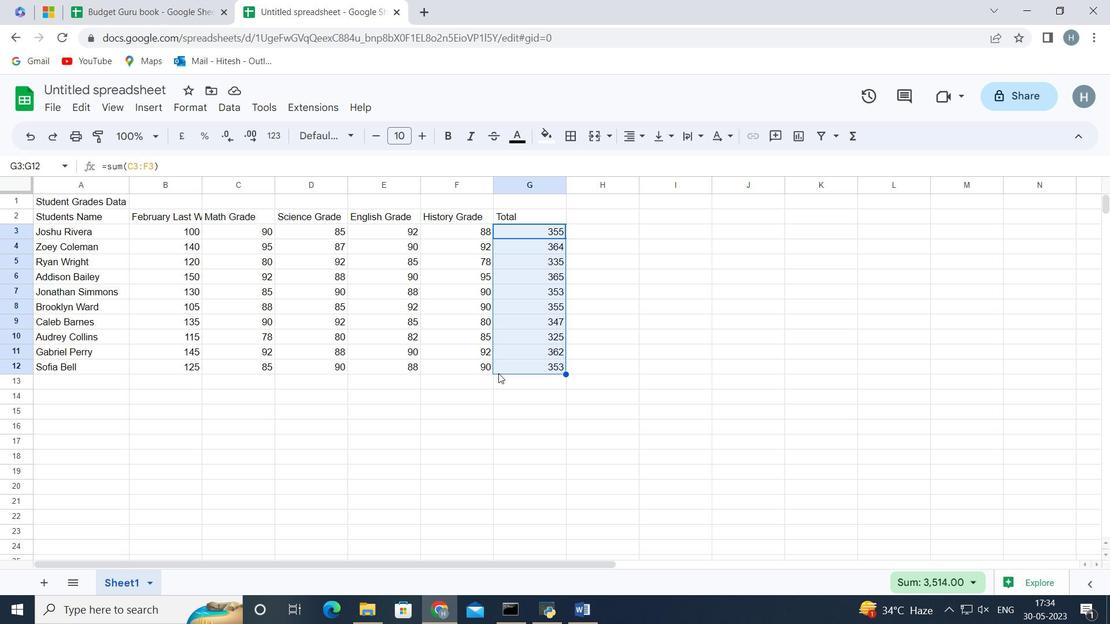 
Action: Mouse pressed left at (494, 386)
Screenshot: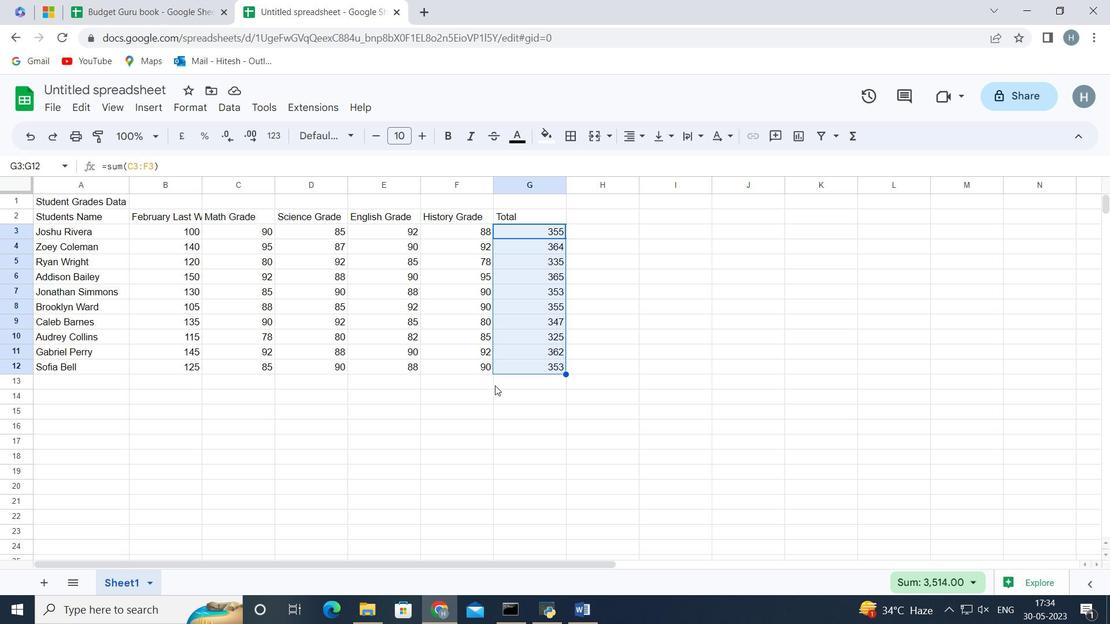 
Action: Mouse moved to (519, 379)
Screenshot: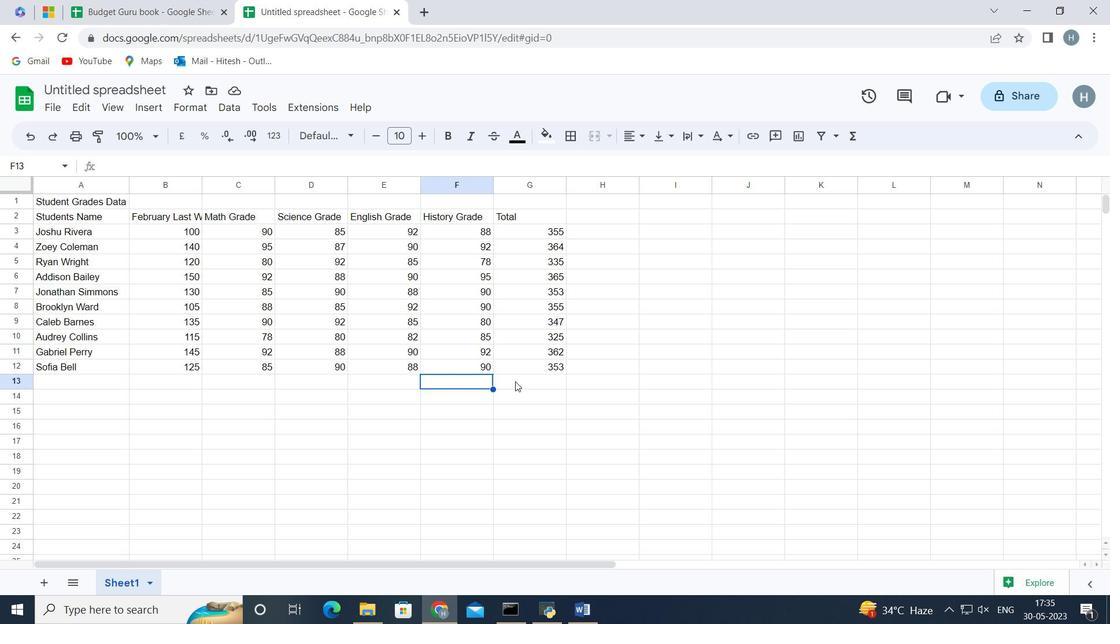 
Action: Mouse pressed left at (519, 379)
Screenshot: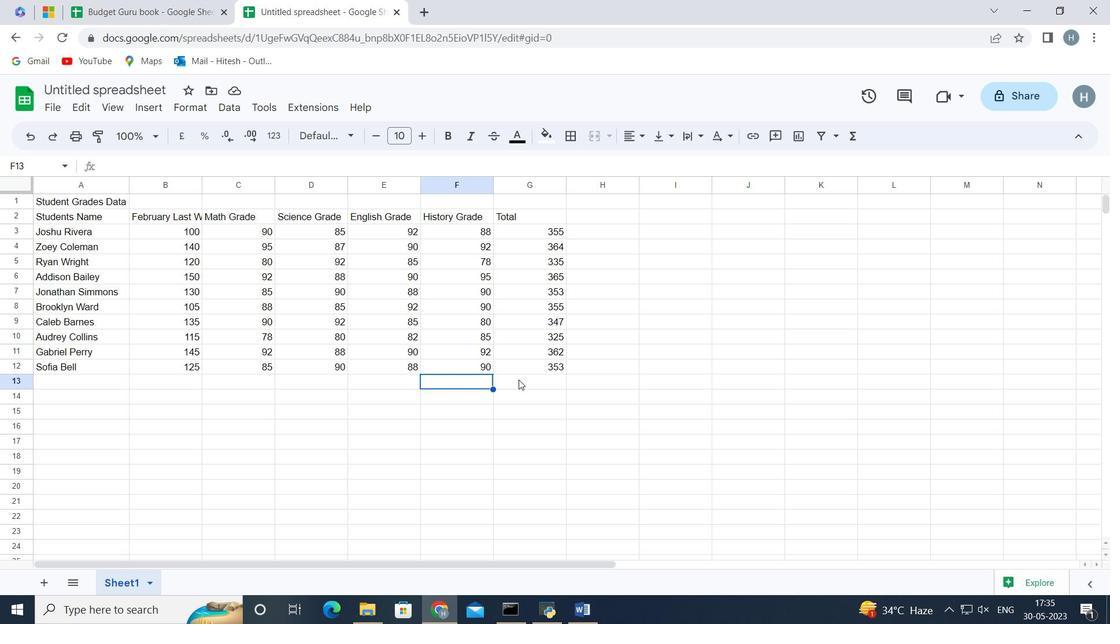 
Action: Key pressed =sum
Screenshot: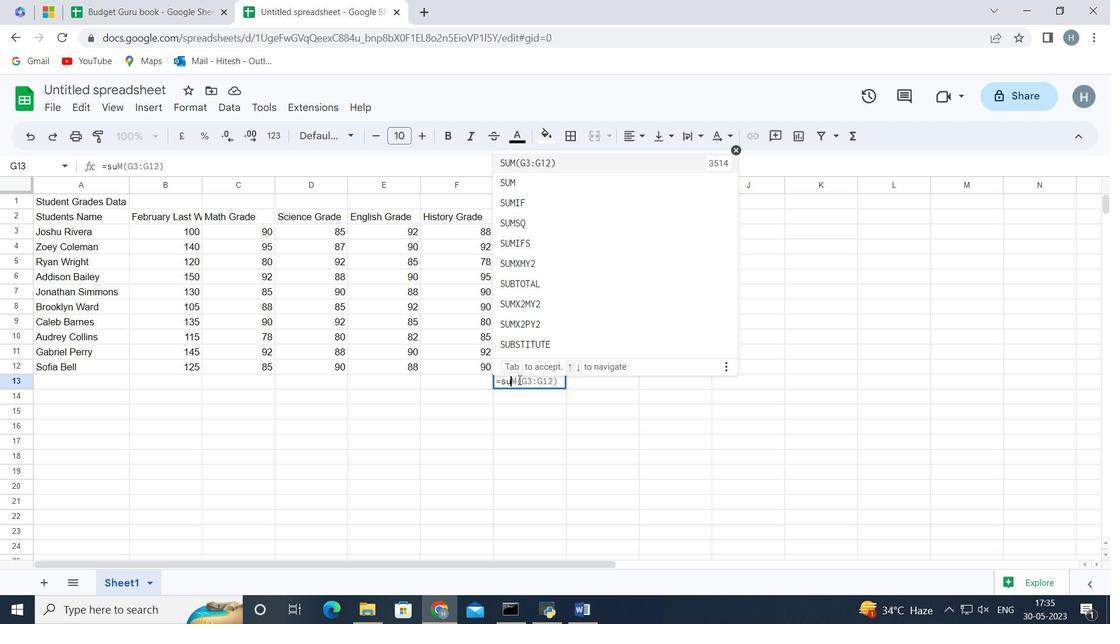 
Action: Mouse moved to (530, 417)
Screenshot: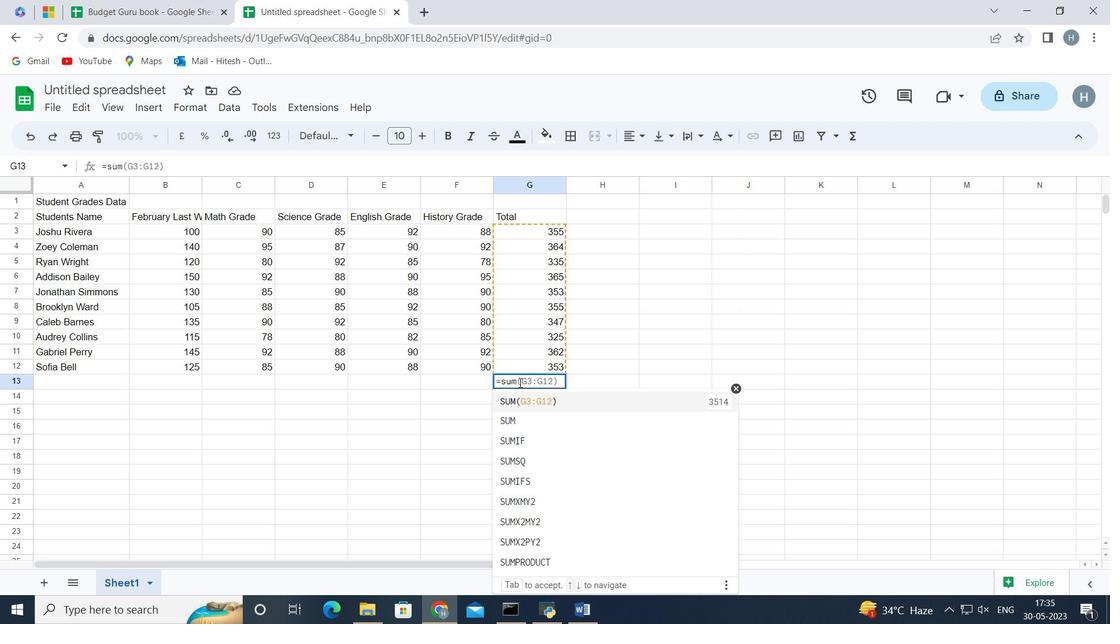 
Action: Mouse pressed left at (530, 417)
Screenshot: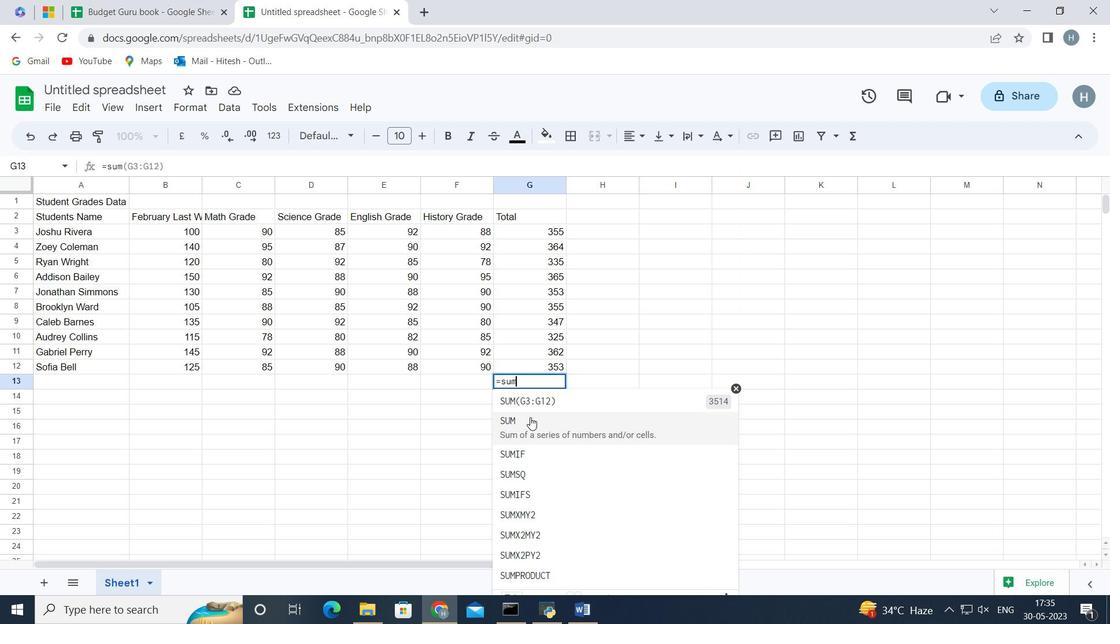 
Action: Mouse moved to (530, 361)
Screenshot: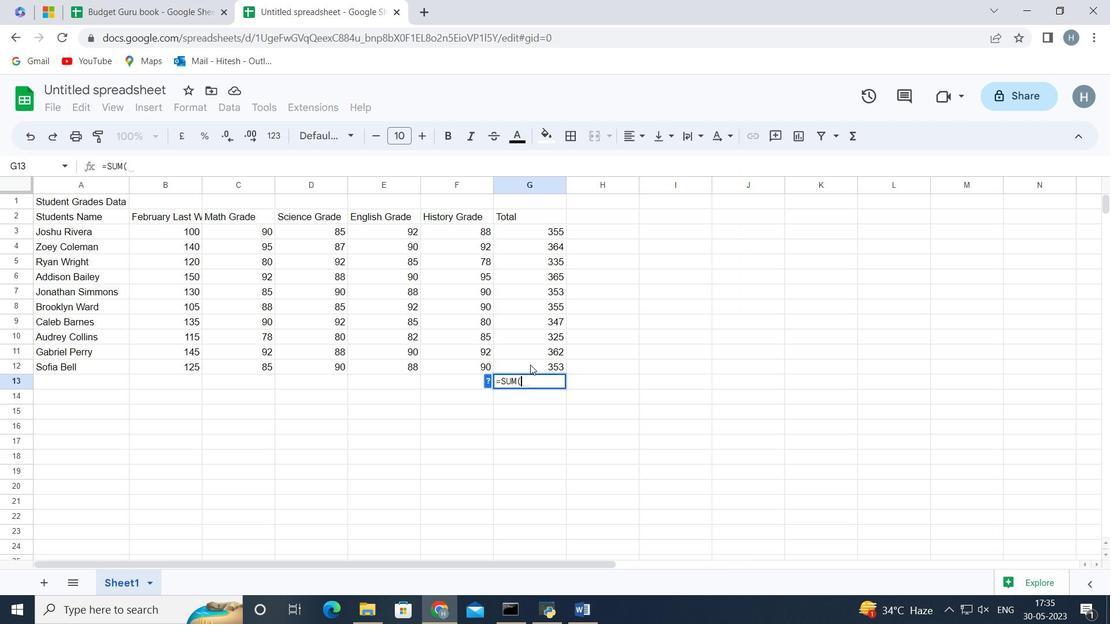 
Action: Mouse pressed left at (530, 361)
Screenshot: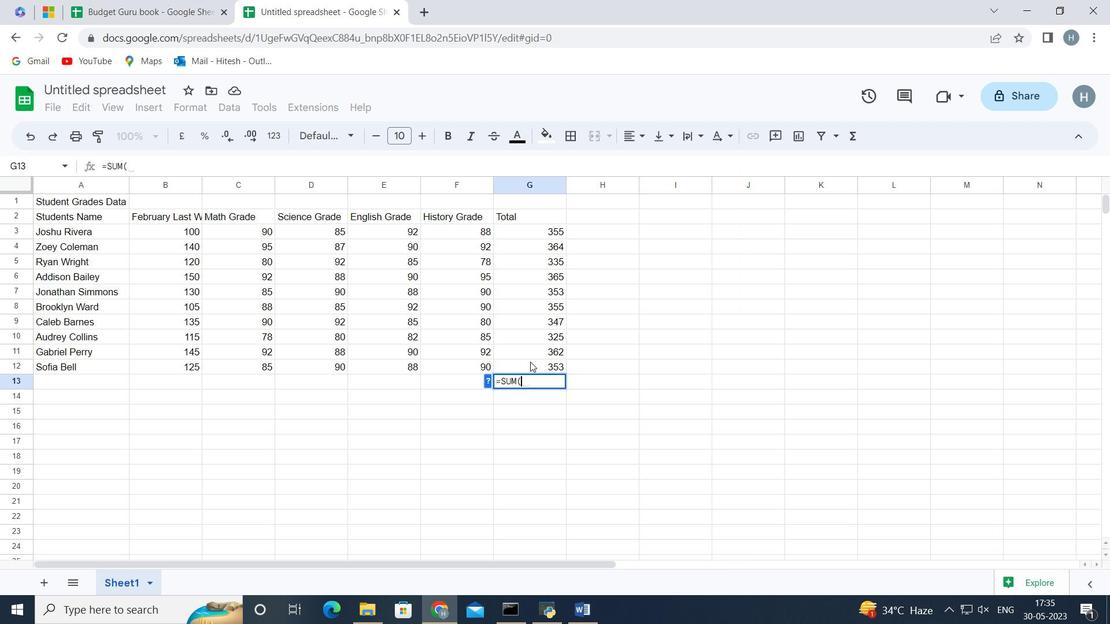 
Action: Mouse moved to (531, 361)
Screenshot: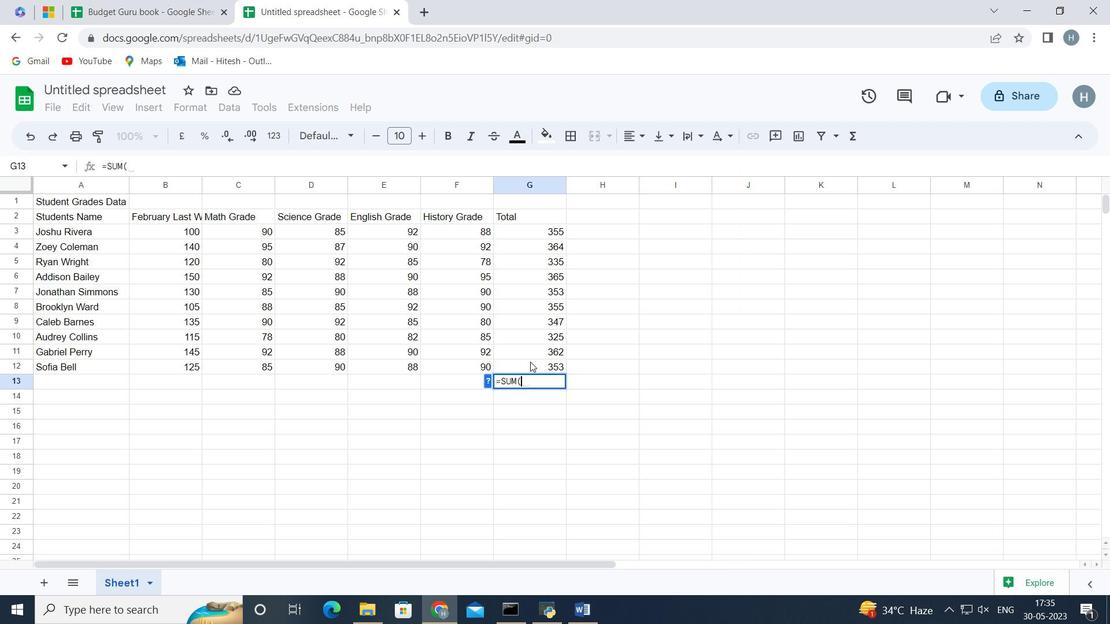 
Action: Key pressed <Key.shift><Key.up><Key.up><Key.up><Key.up><Key.up><Key.up><Key.up><Key.up><Key.up><Key.enter>
Screenshot: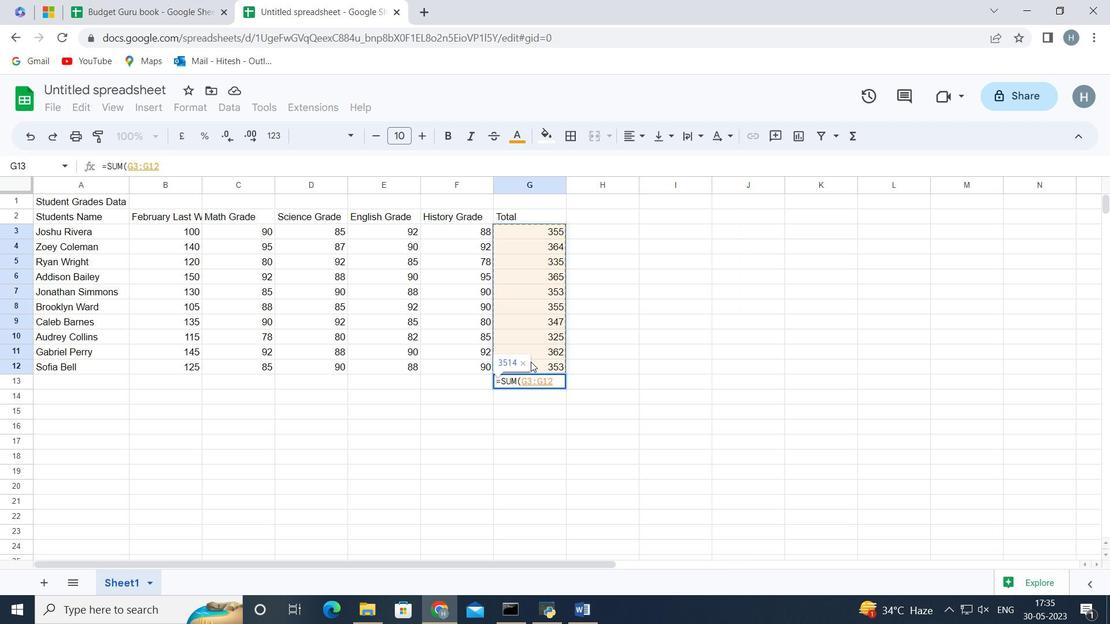 
Action: Mouse moved to (539, 409)
Screenshot: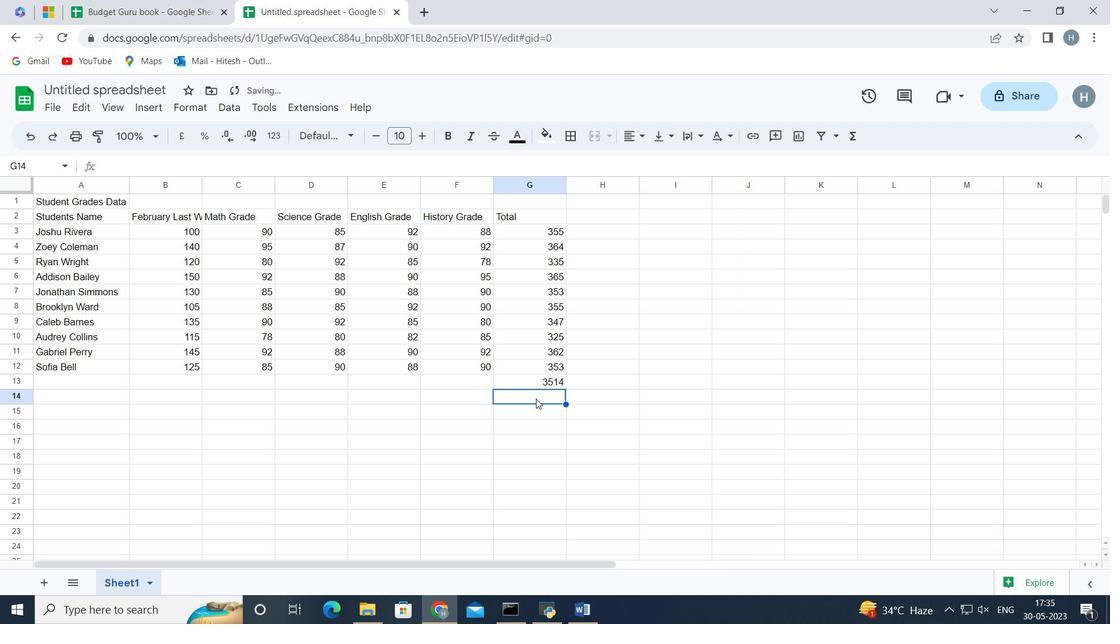 
Action: Mouse pressed left at (539, 409)
Screenshot: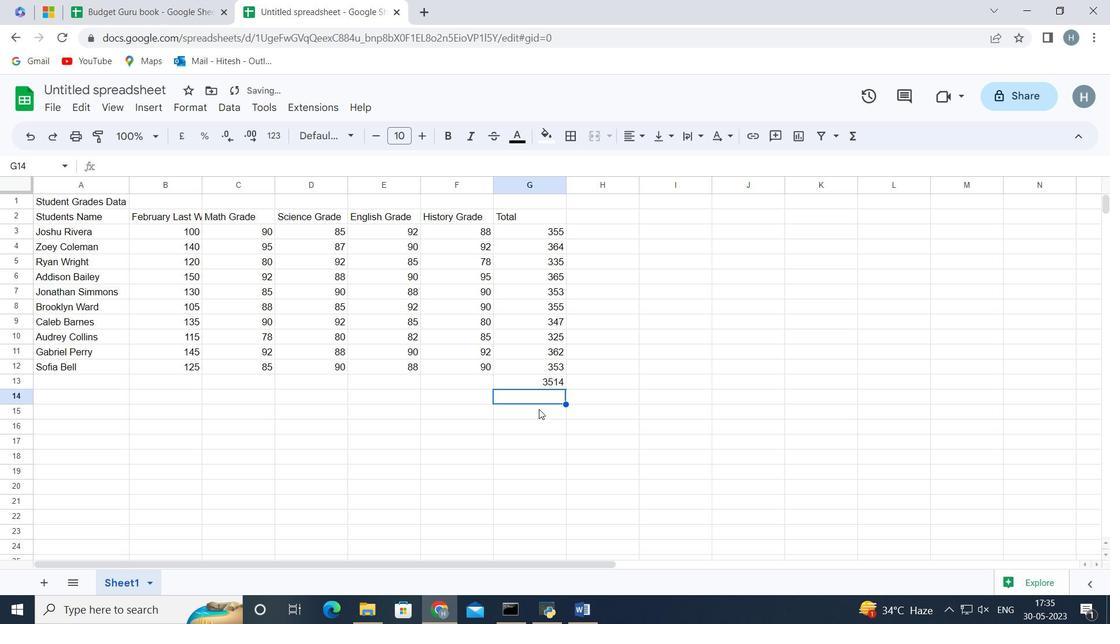 
Action: Mouse moved to (50, 109)
Screenshot: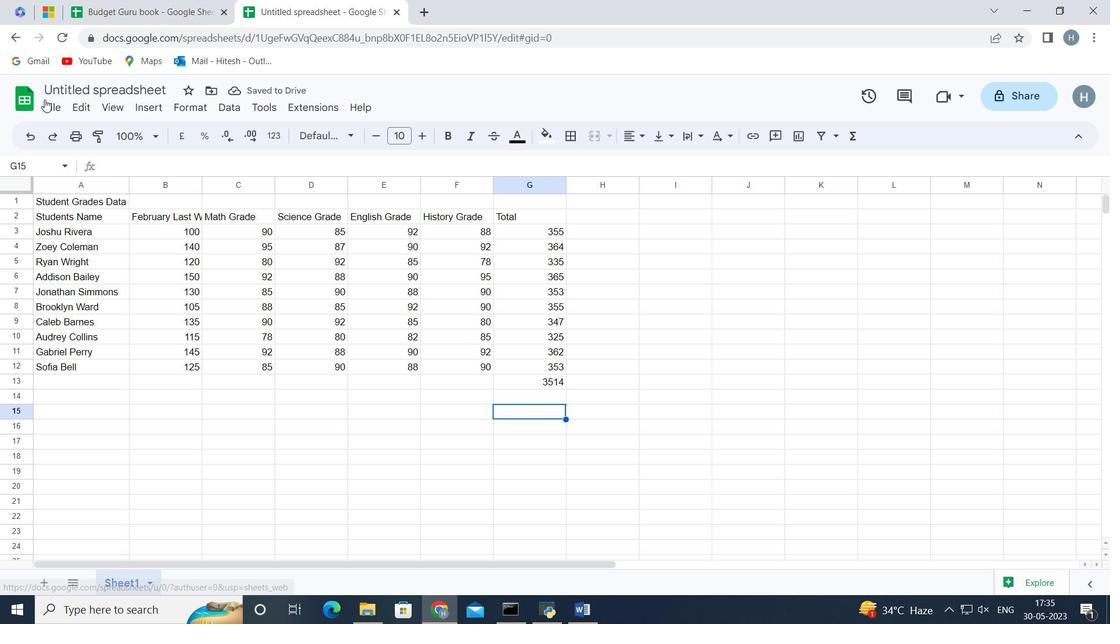 
Action: Mouse pressed left at (50, 109)
Screenshot: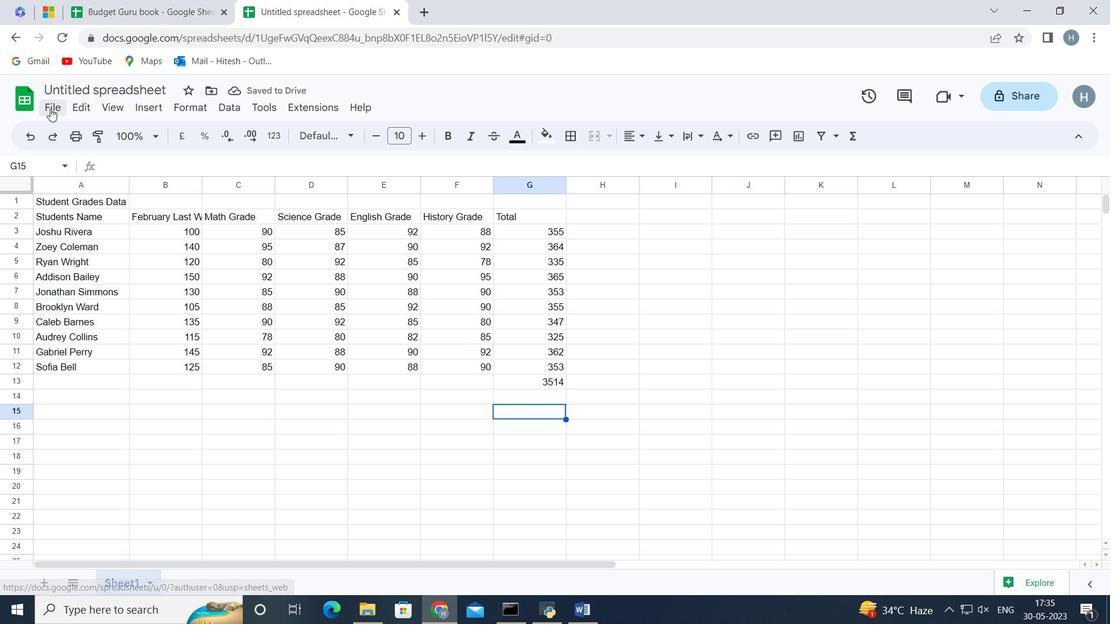 
Action: Mouse moved to (117, 323)
Screenshot: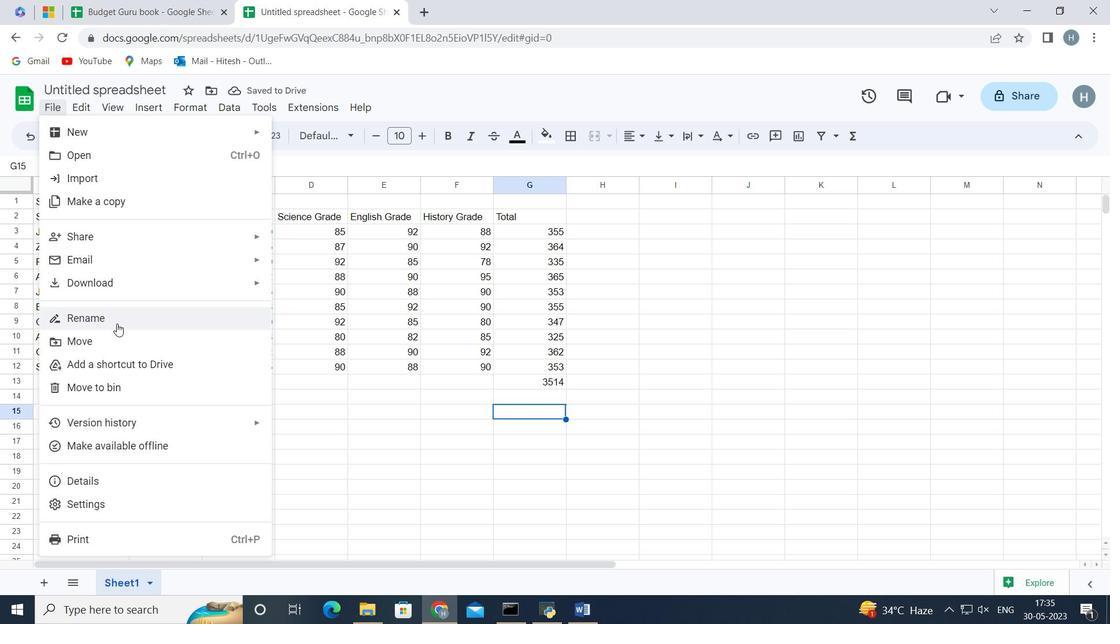 
Action: Mouse pressed left at (117, 323)
Screenshot: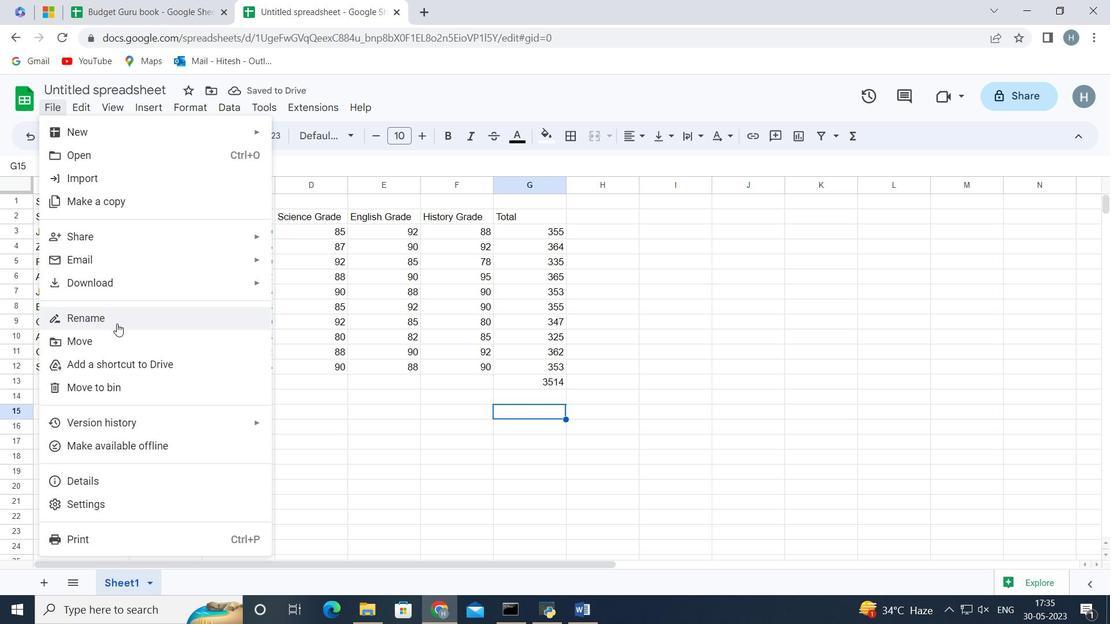 
Action: Key pressed <Key.backspace><Key.shift>Budget<Key.space><Key.shift>Guru<Key.space><Key.shift>Data<Key.enter>
Screenshot: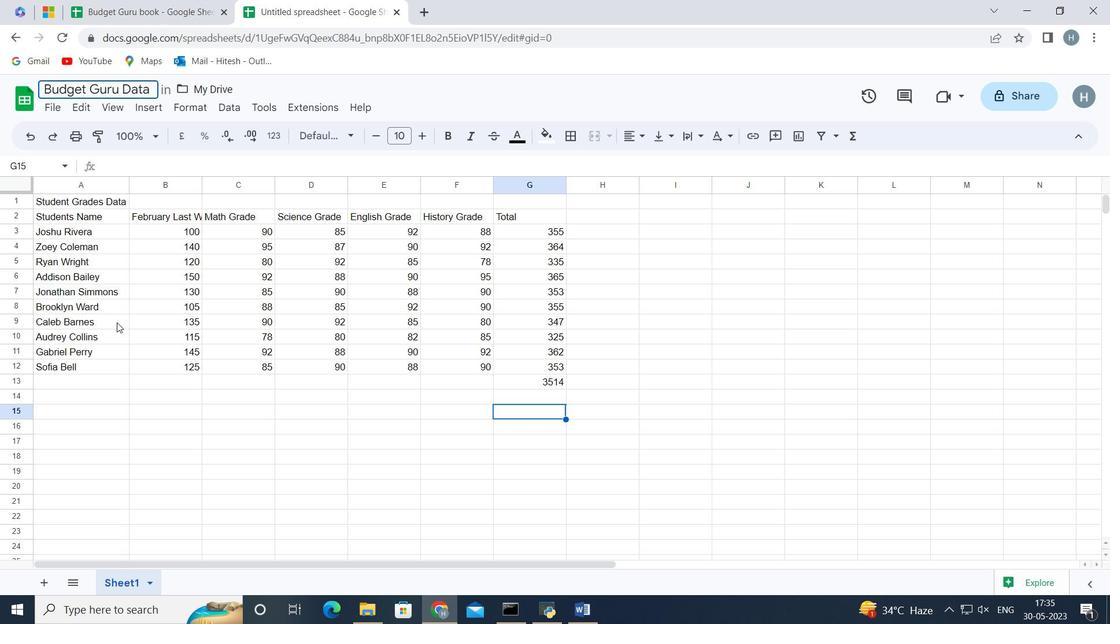 
Action: Mouse moved to (231, 432)
Screenshot: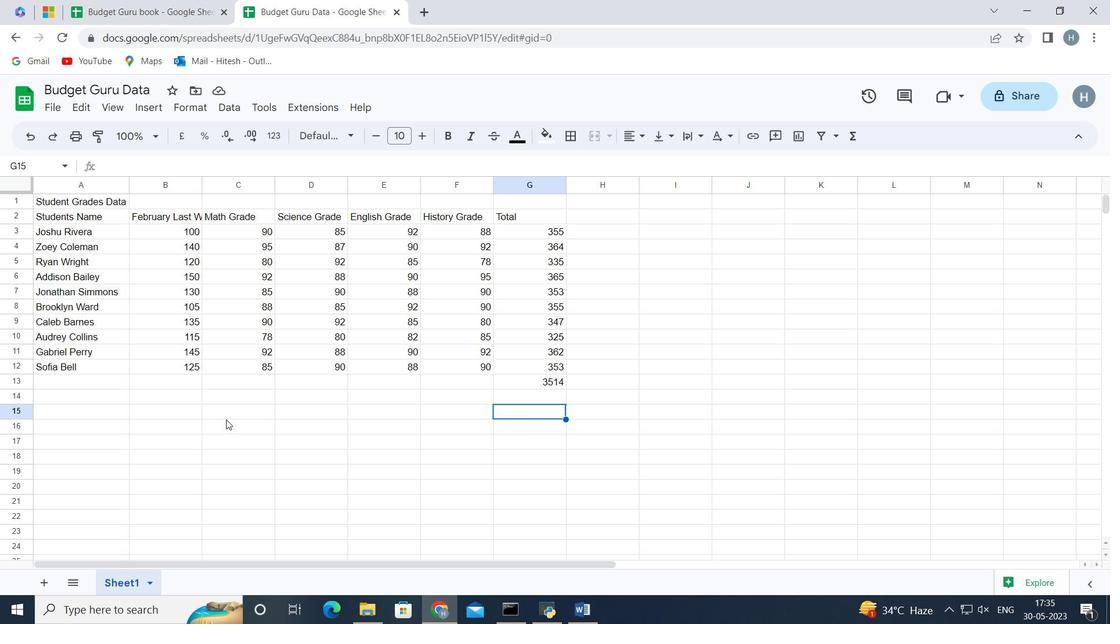 
Action: Mouse pressed left at (231, 432)
Screenshot: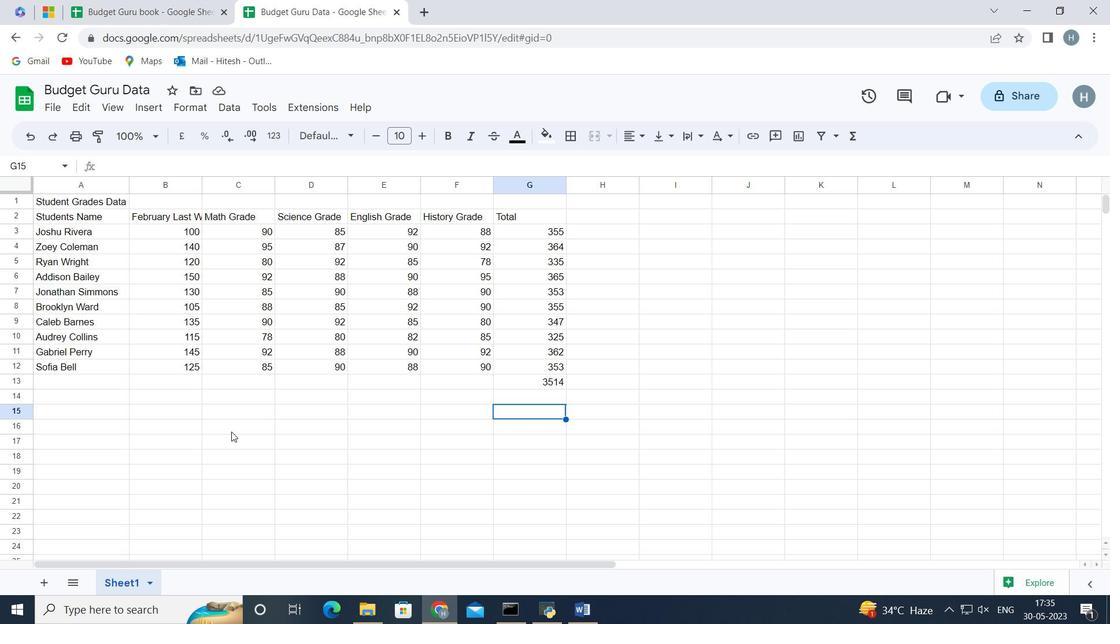 
Action: Mouse moved to (75, 198)
Screenshot: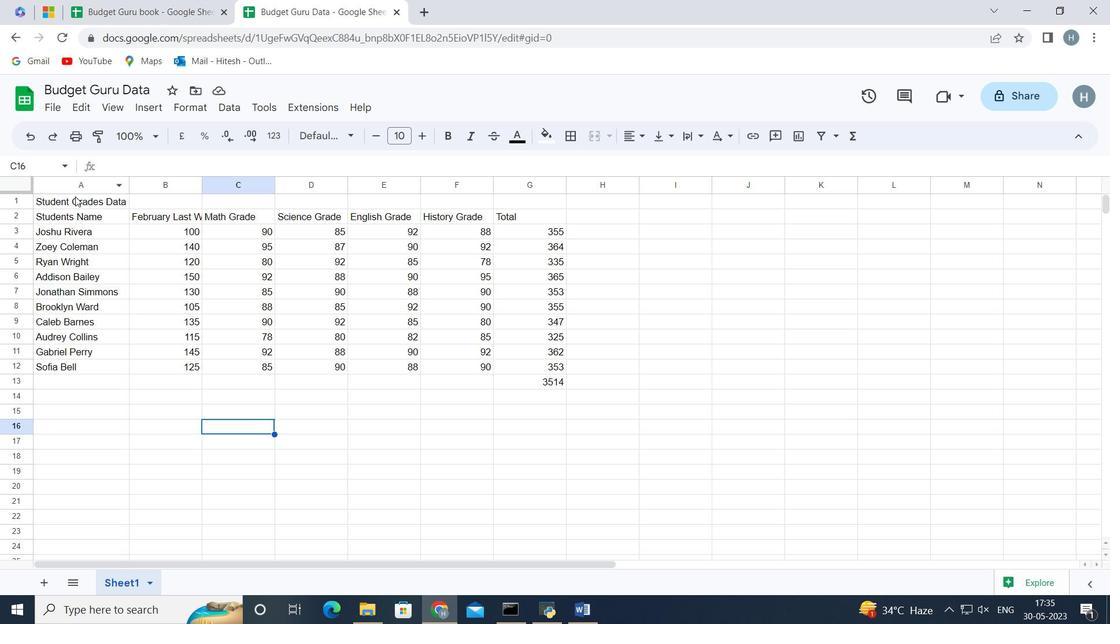 
Action: Mouse pressed left at (75, 198)
Screenshot: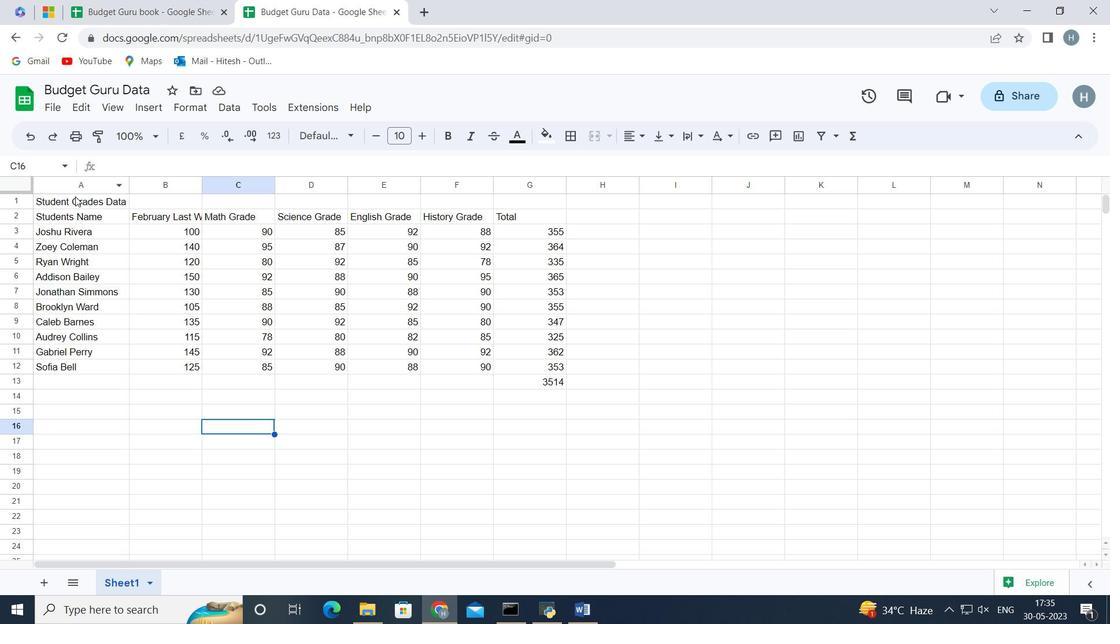
Action: Key pressed <Key.shift><Key.right><Key.right><Key.right><Key.right><Key.right><Key.right>
Screenshot: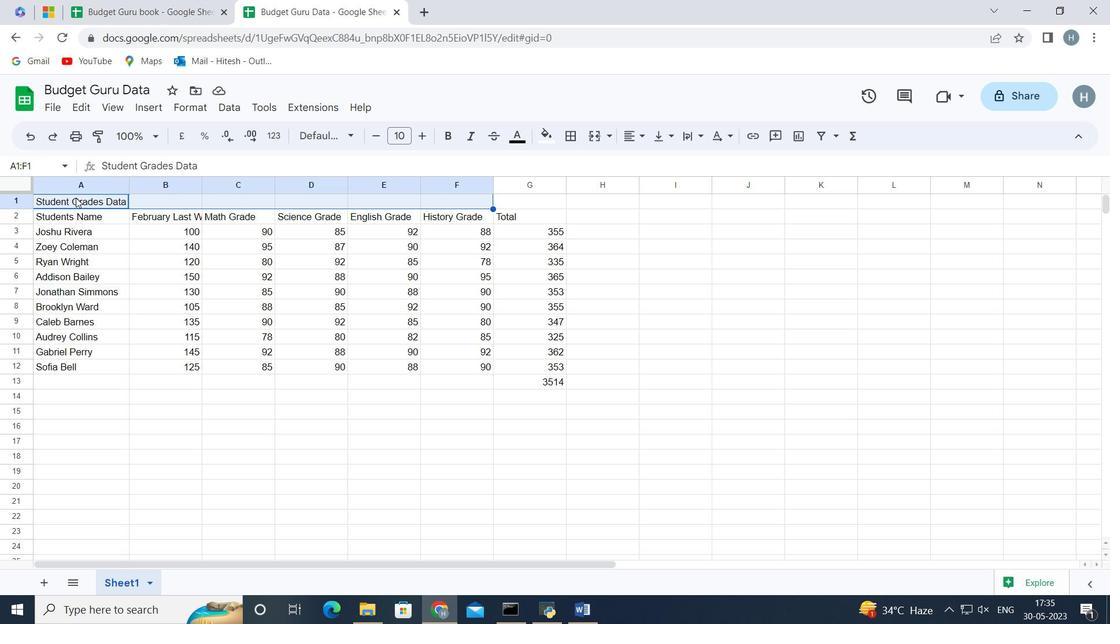 
Action: Mouse moved to (590, 134)
Screenshot: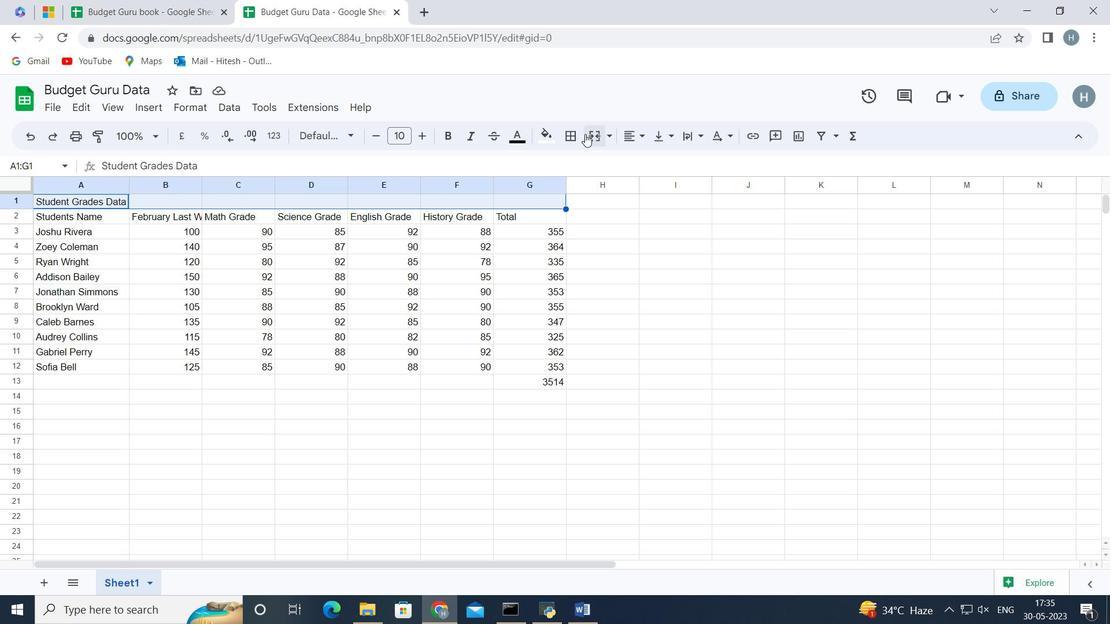 
Action: Mouse pressed left at (590, 134)
Screenshot: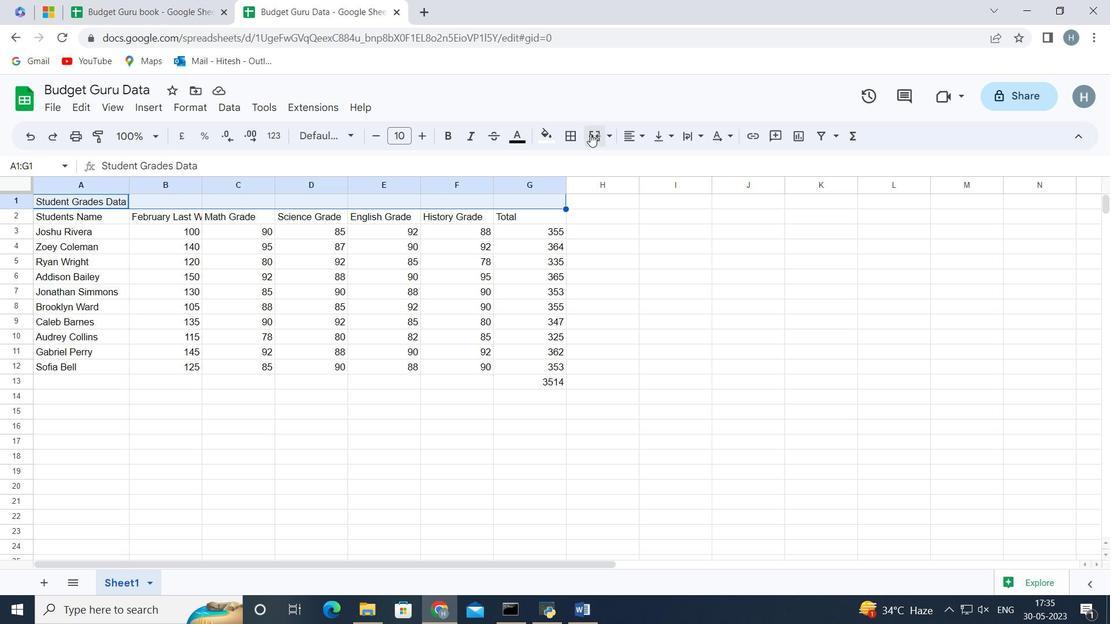
Action: Mouse moved to (254, 400)
Screenshot: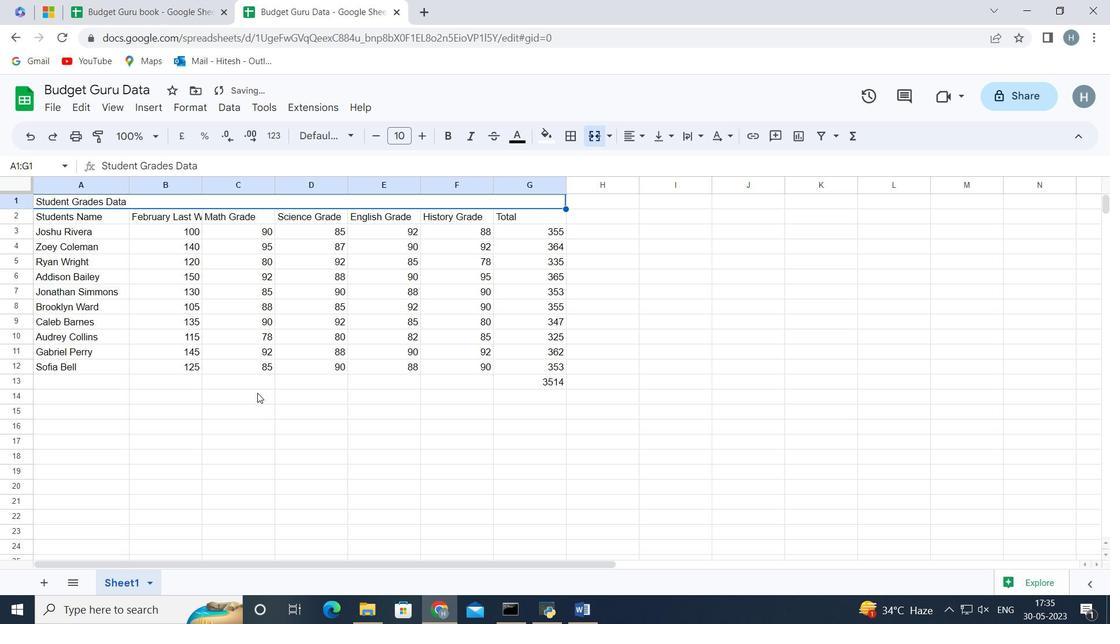 
Action: Mouse pressed left at (254, 400)
Screenshot: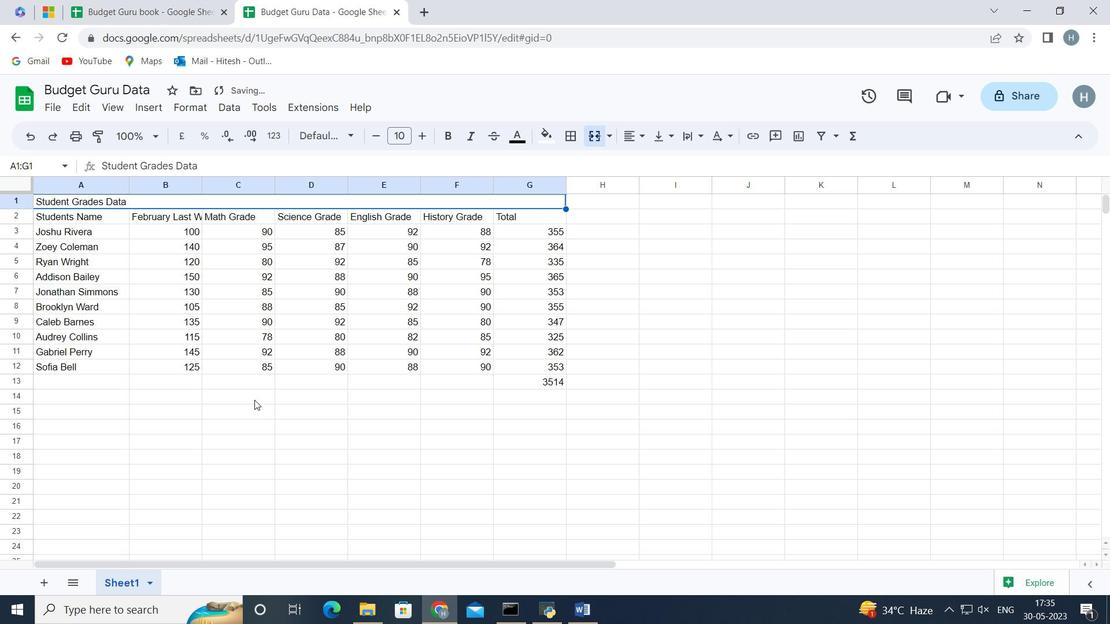 
